 Task: Look for space in Bislig, Philippines from 12th August, 2023 to 16th August, 2023 for 8 adults in price range Rs.10000 to Rs.16000. Place can be private room with 8 bedrooms having 8 beds and 8 bathrooms. Property type can be house, flat, guest house, hotel. Amenities needed are: wifi, TV, free parkinig on premises, gym, breakfast. Booking option can be shelf check-in. Required host language is English.
Action: Mouse moved to (608, 151)
Screenshot: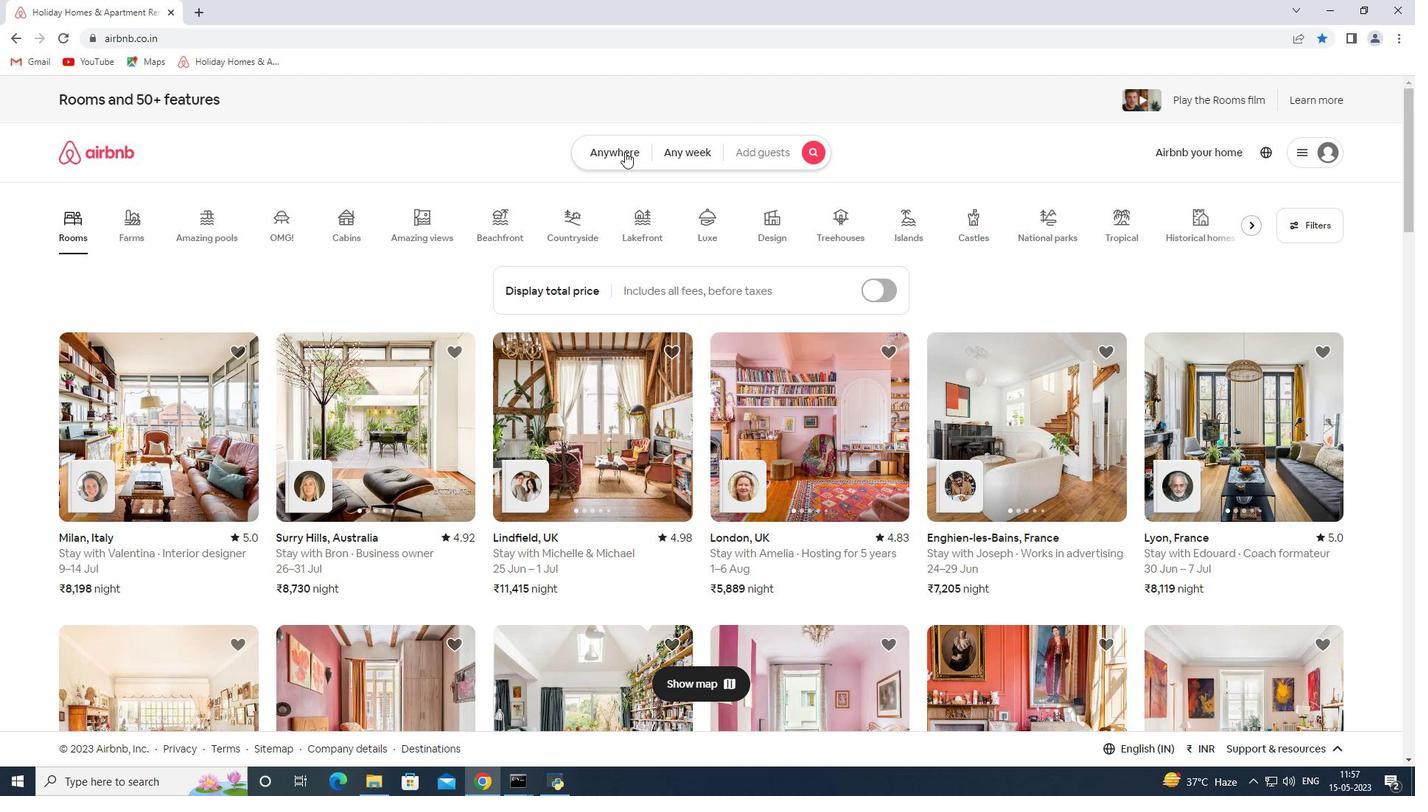 
Action: Mouse pressed left at (608, 151)
Screenshot: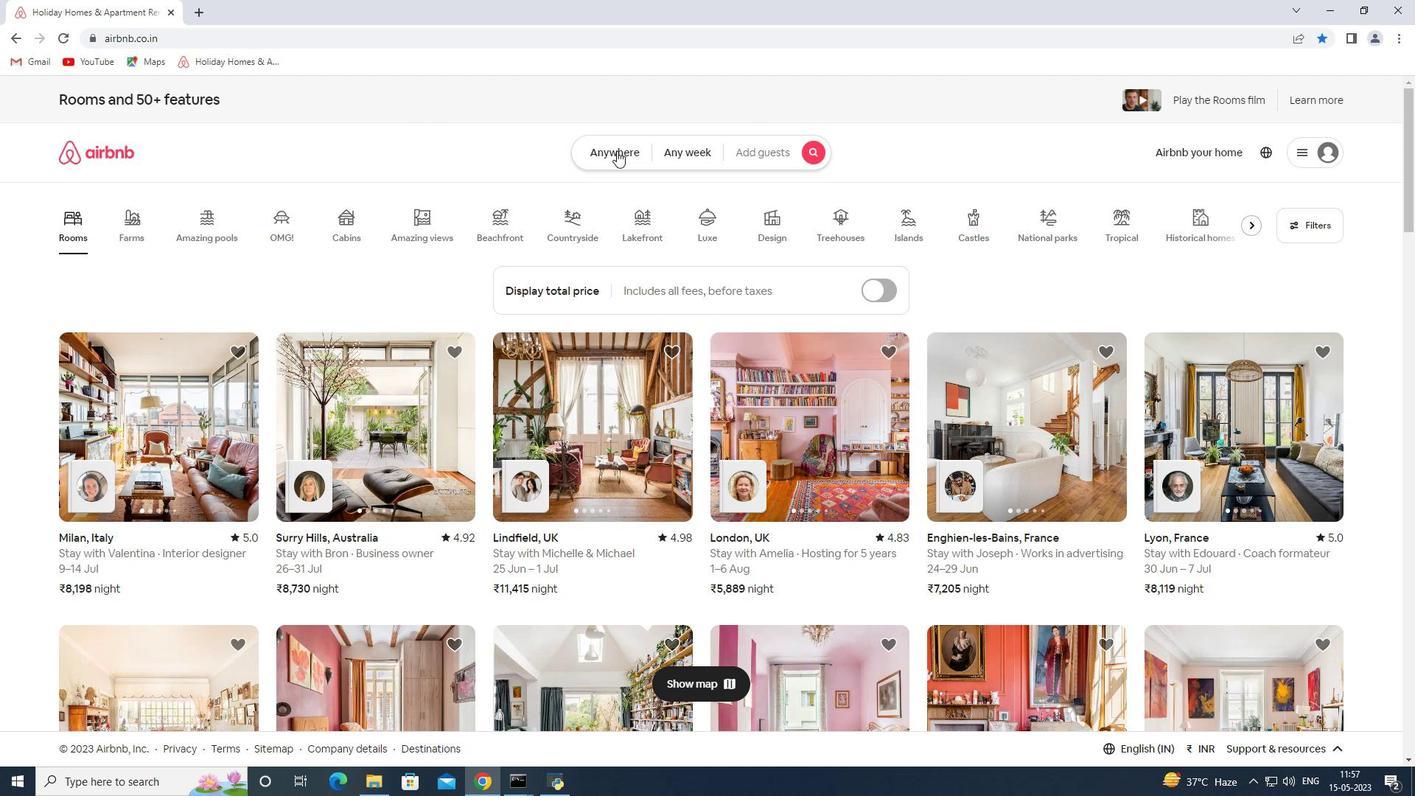 
Action: Mouse moved to (466, 210)
Screenshot: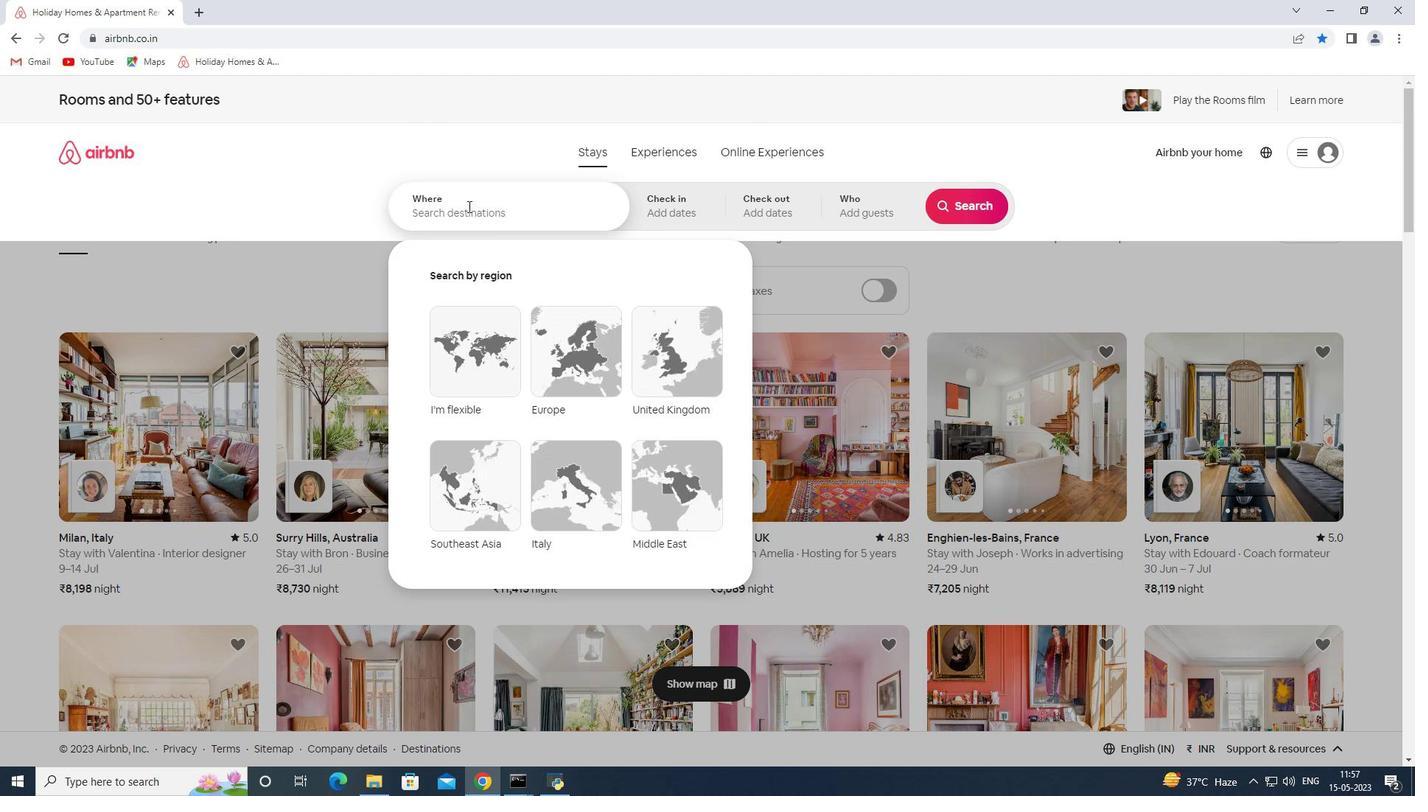 
Action: Mouse pressed left at (466, 210)
Screenshot: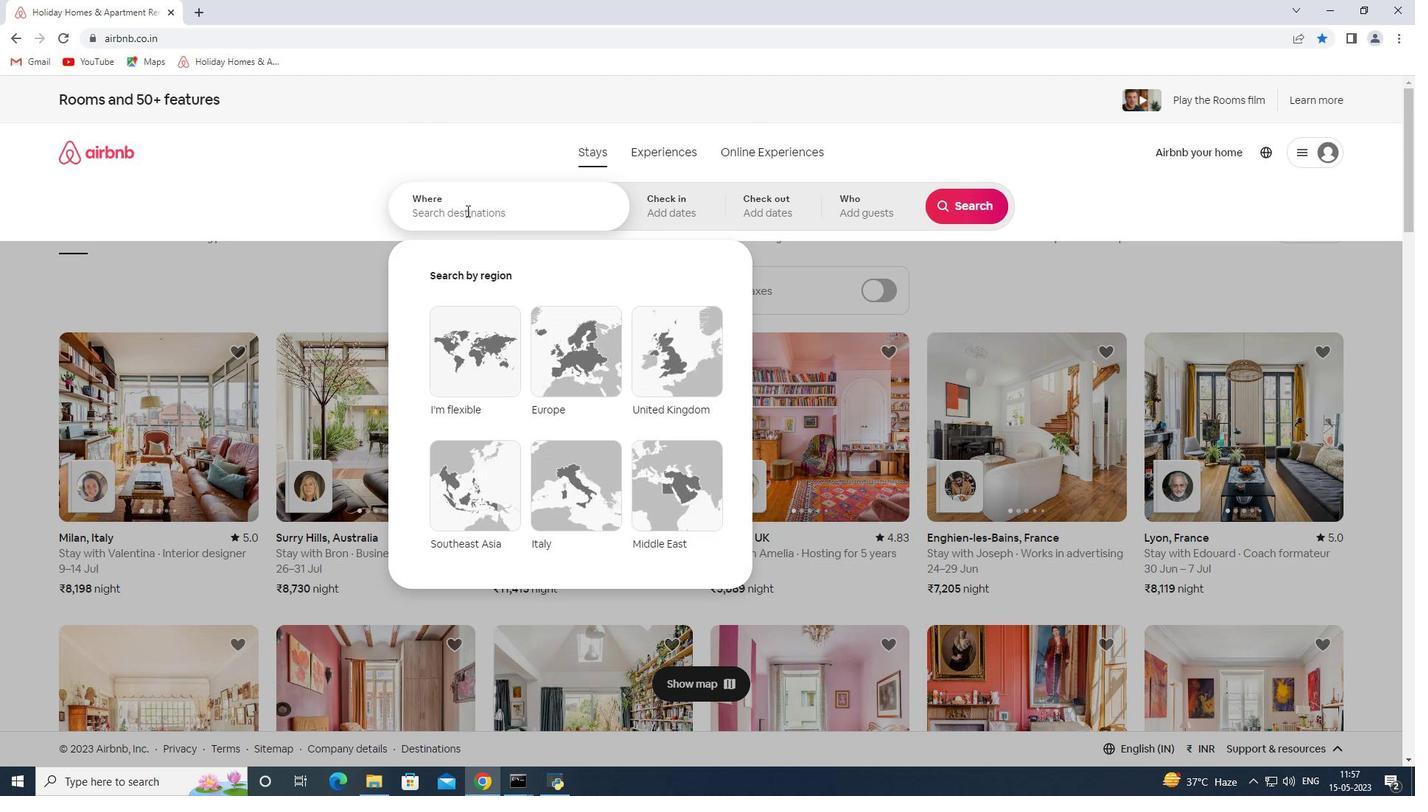 
Action: Key pressed <Key.shift>Bislig<Key.space><Key.shift_r><Key.shift_r>Philippines<Key.space><Key.enter>
Screenshot: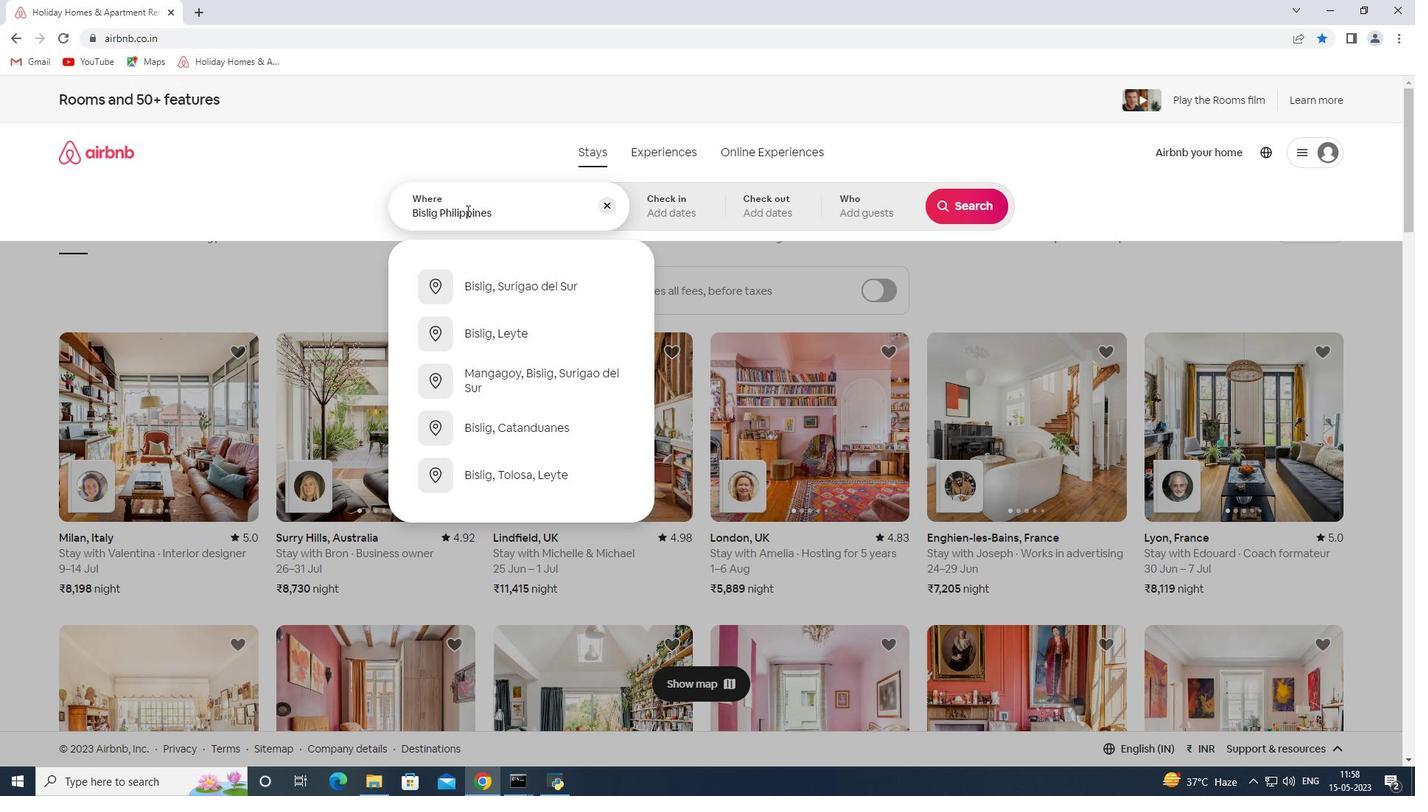 
Action: Mouse moved to (961, 316)
Screenshot: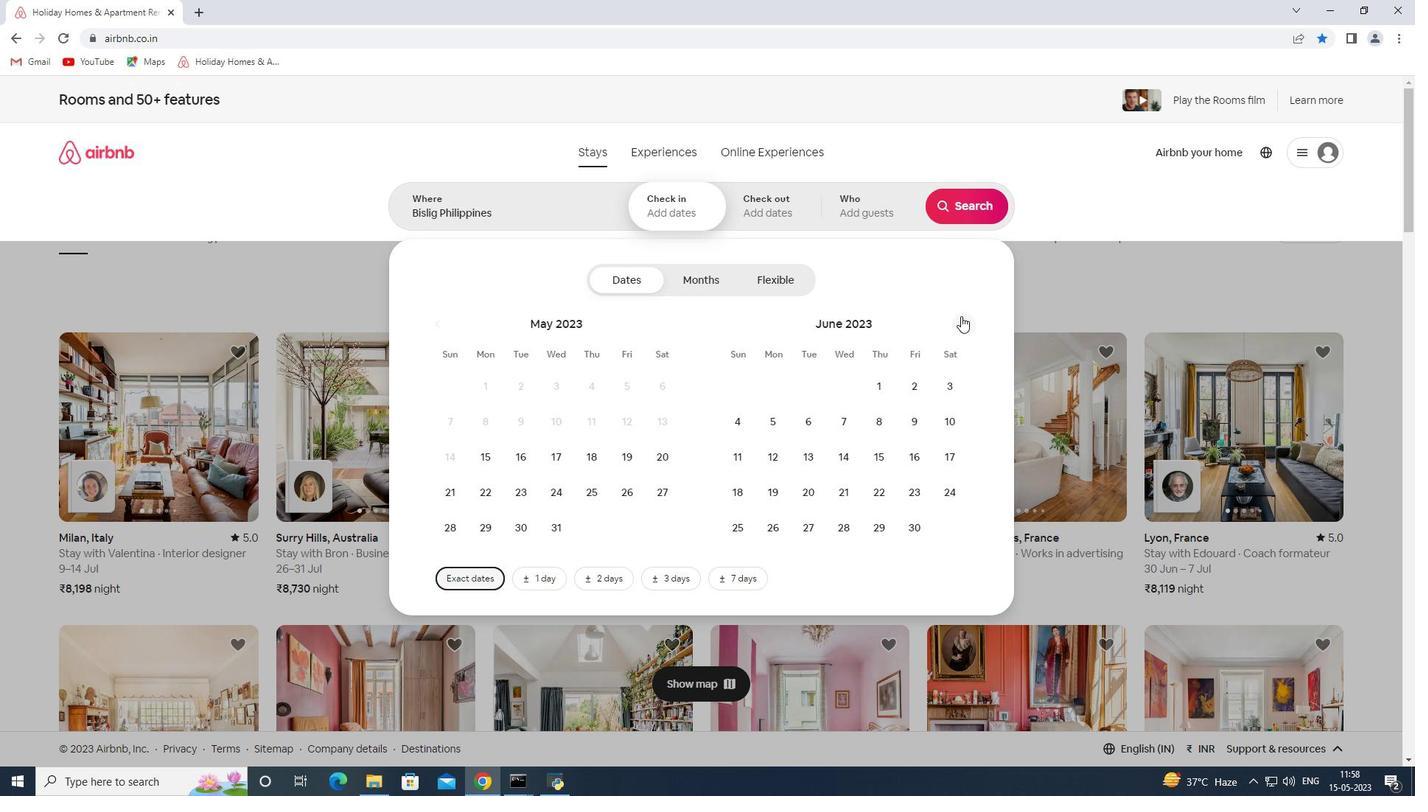 
Action: Mouse pressed left at (961, 316)
Screenshot: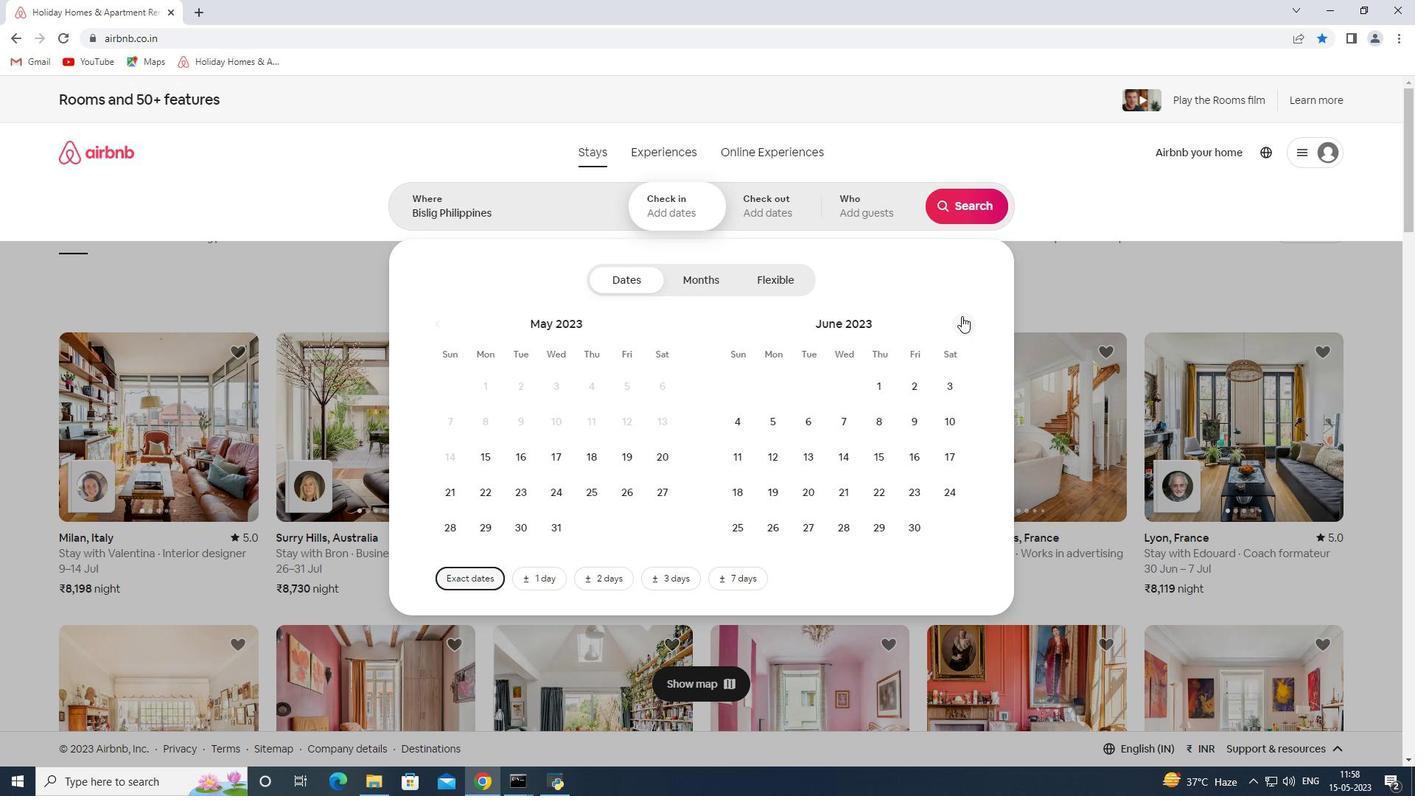 
Action: Mouse pressed left at (961, 316)
Screenshot: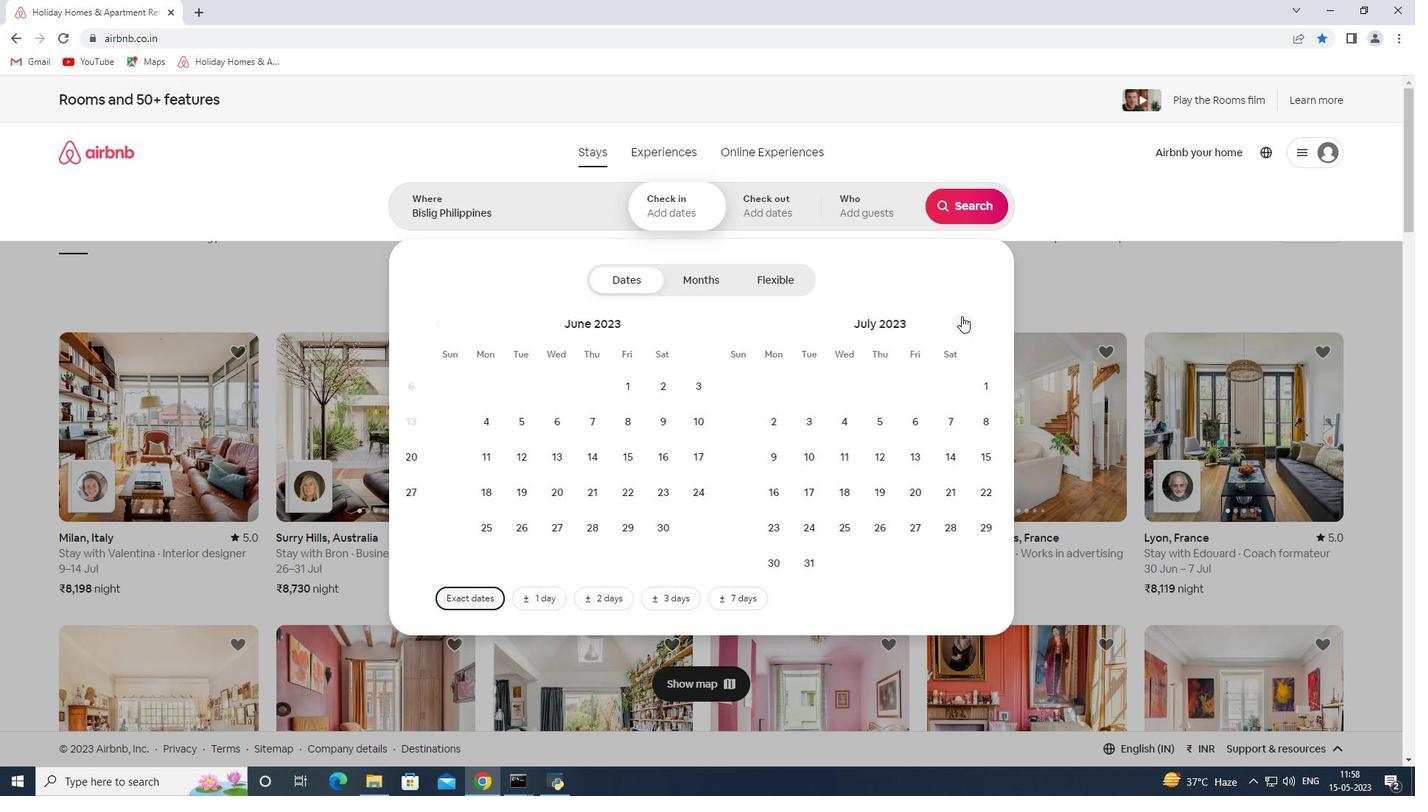 
Action: Mouse pressed left at (961, 316)
Screenshot: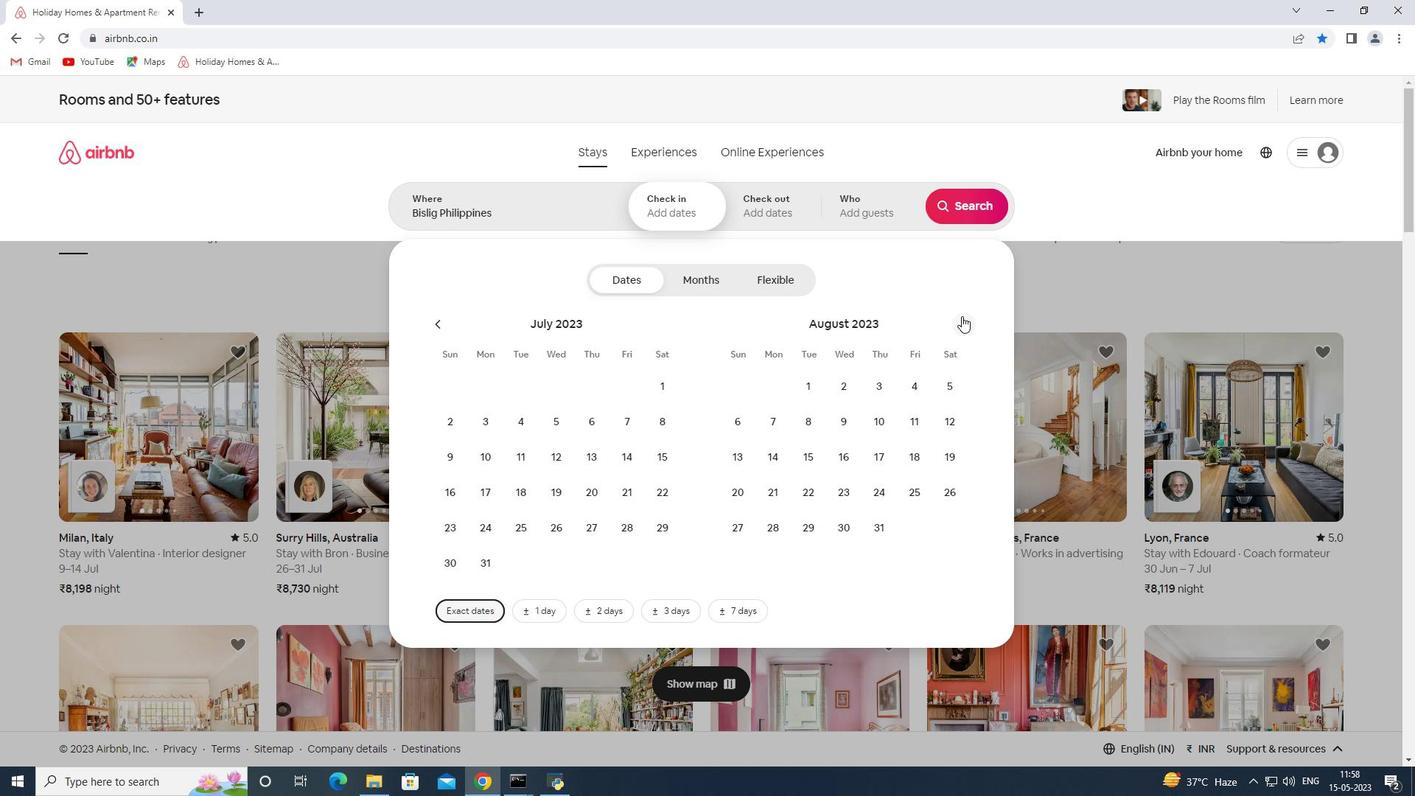 
Action: Mouse pressed left at (961, 316)
Screenshot: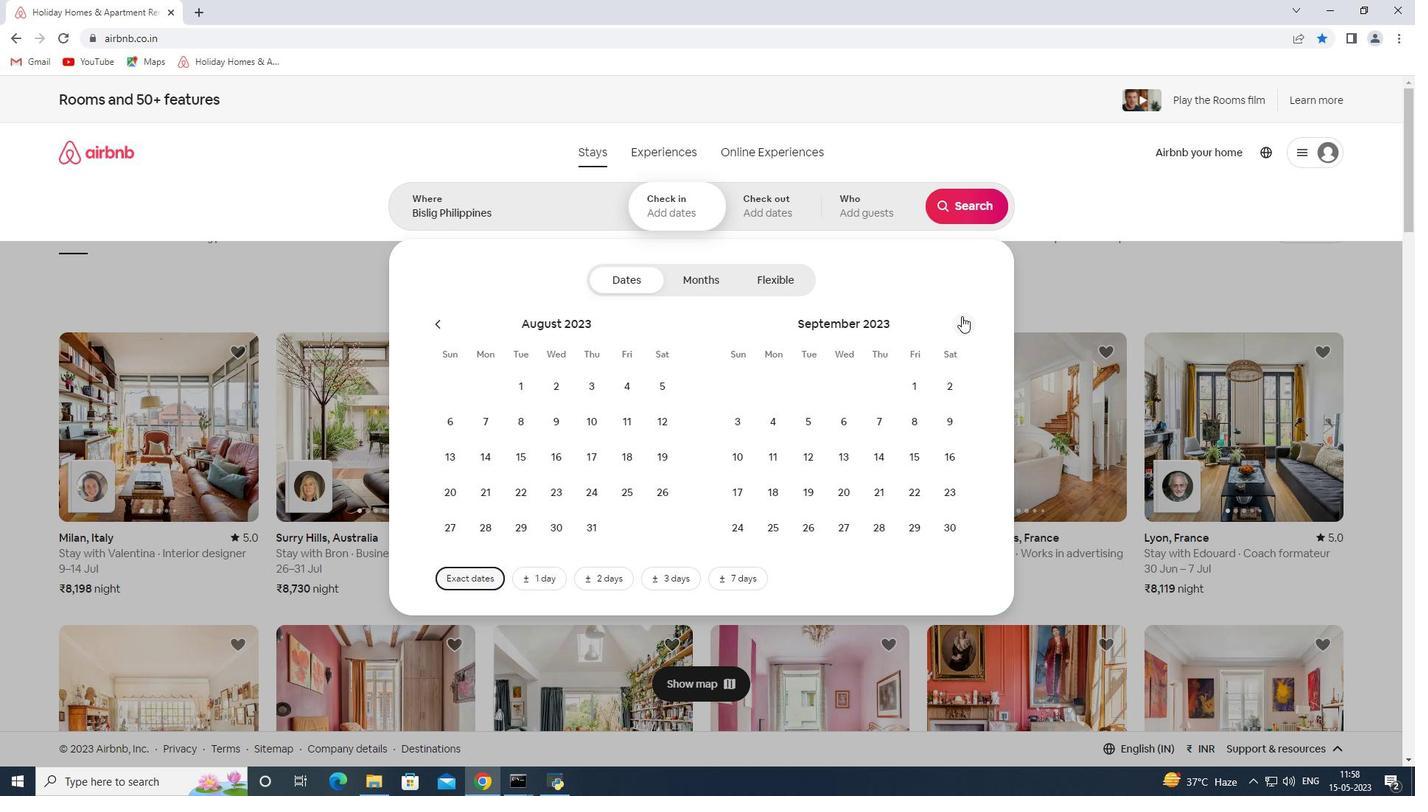 
Action: Mouse moved to (436, 314)
Screenshot: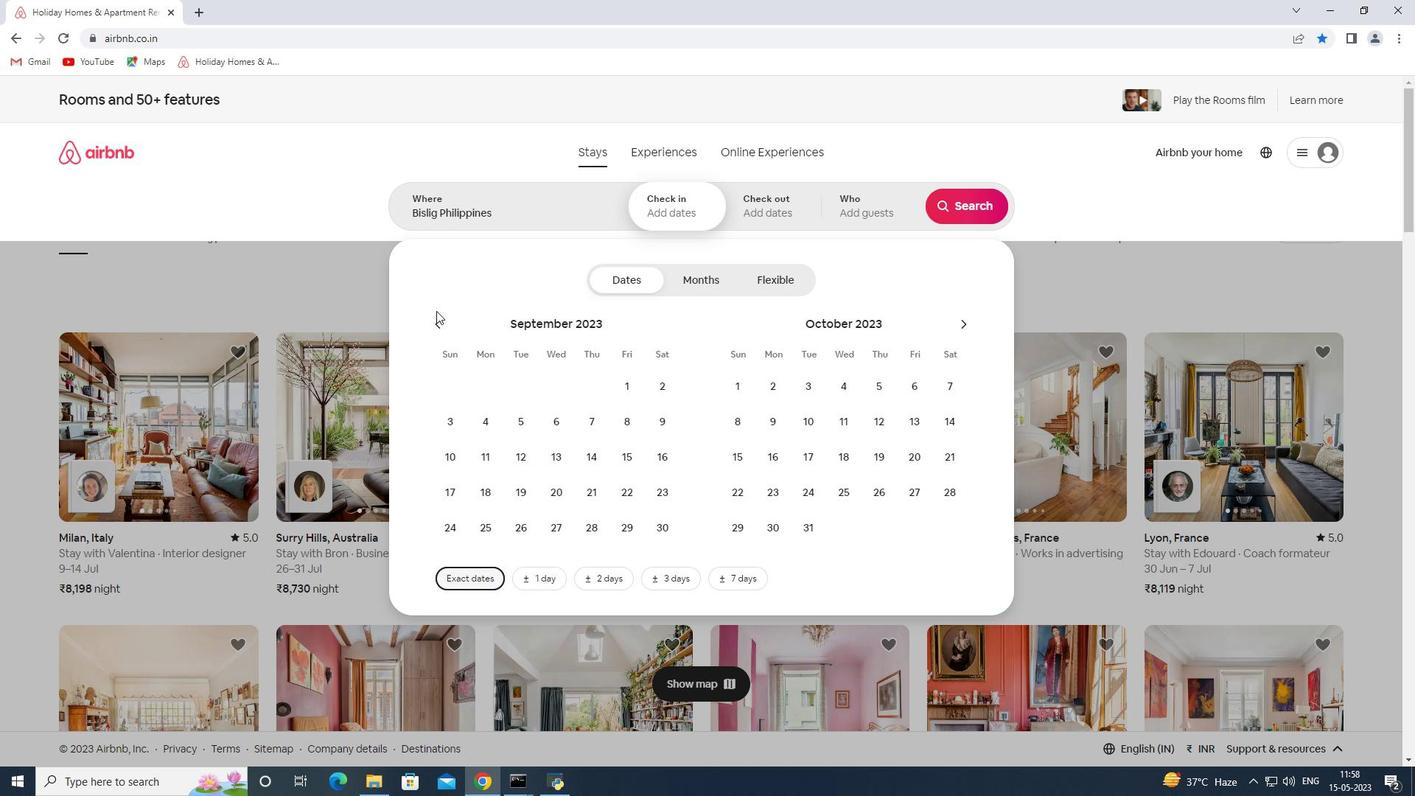 
Action: Mouse pressed left at (436, 314)
Screenshot: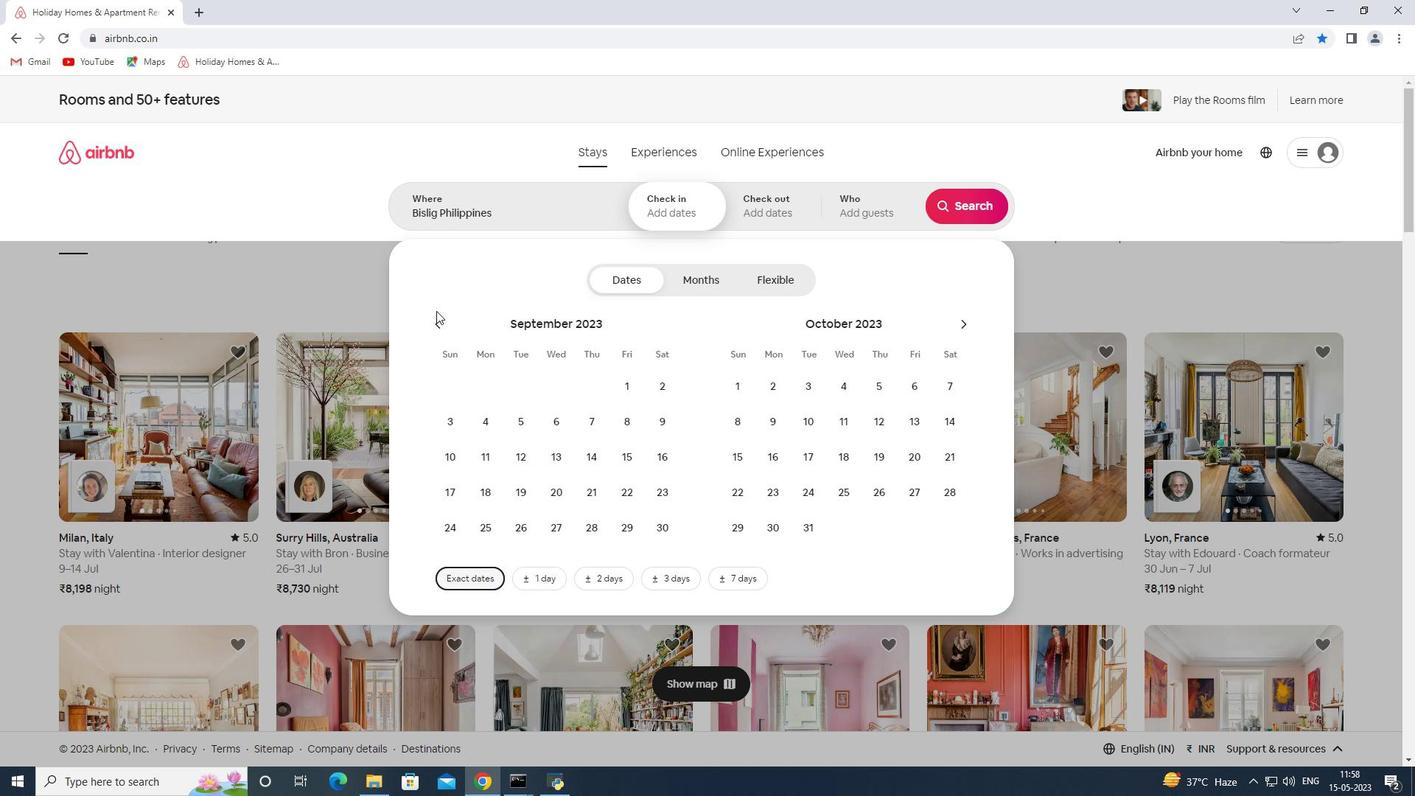 
Action: Mouse moved to (660, 420)
Screenshot: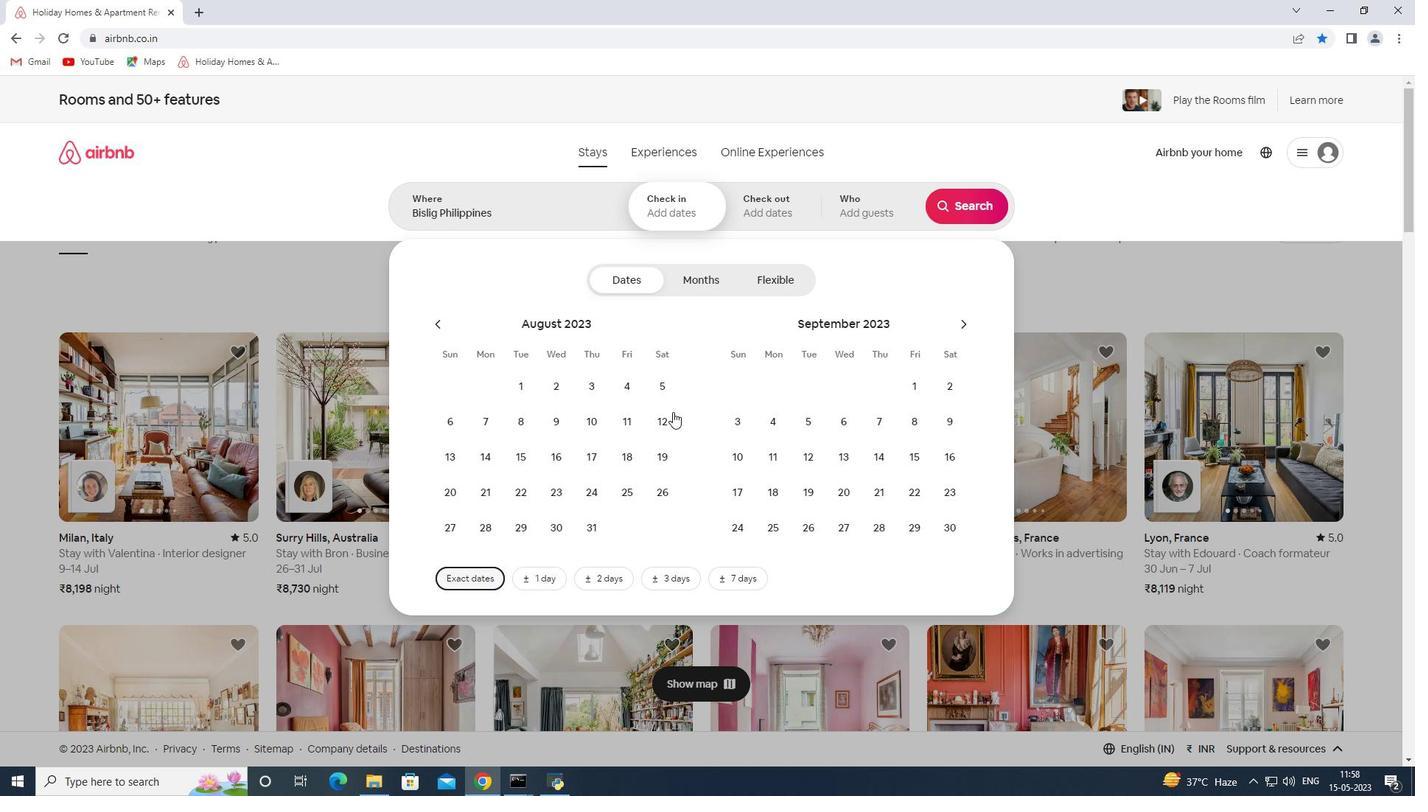 
Action: Mouse pressed left at (660, 420)
Screenshot: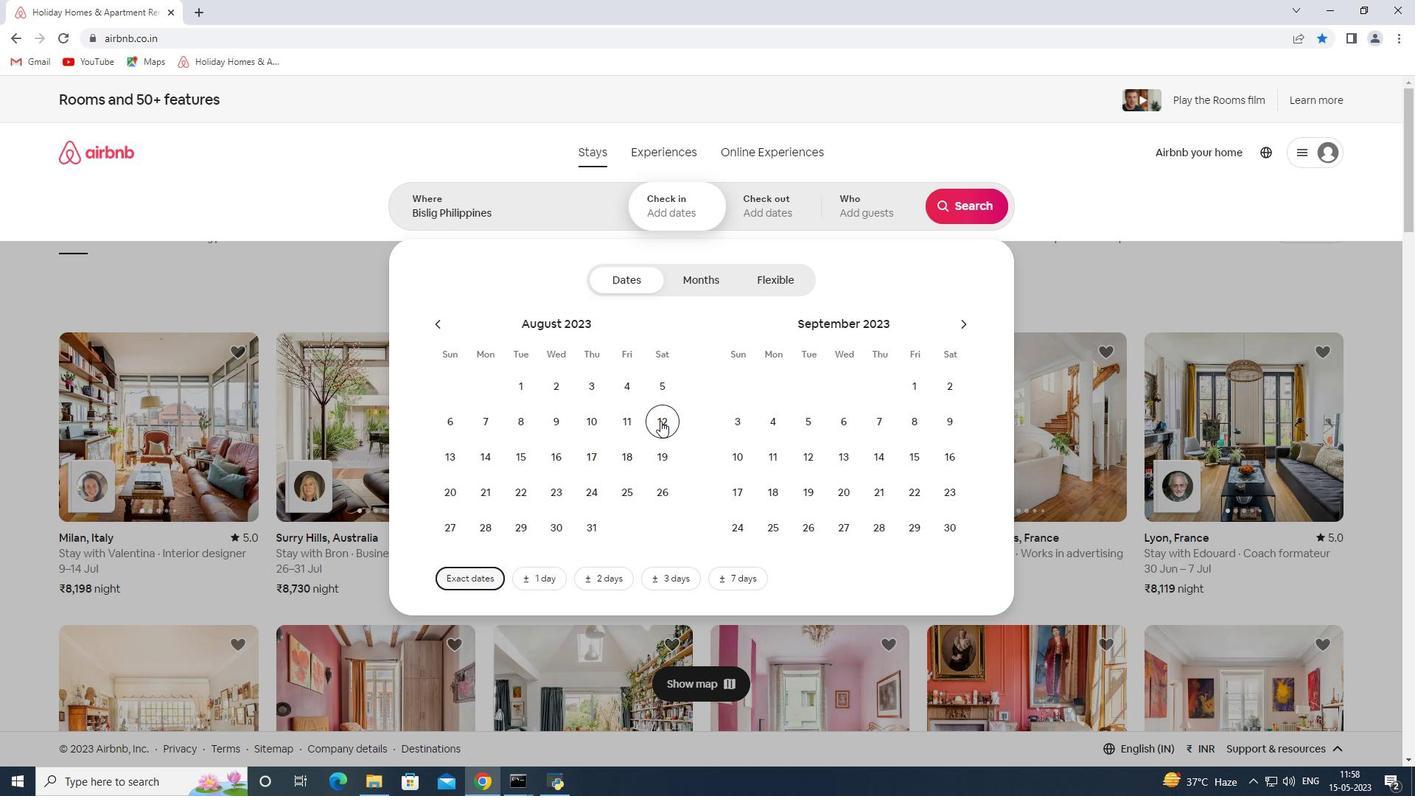 
Action: Mouse moved to (557, 468)
Screenshot: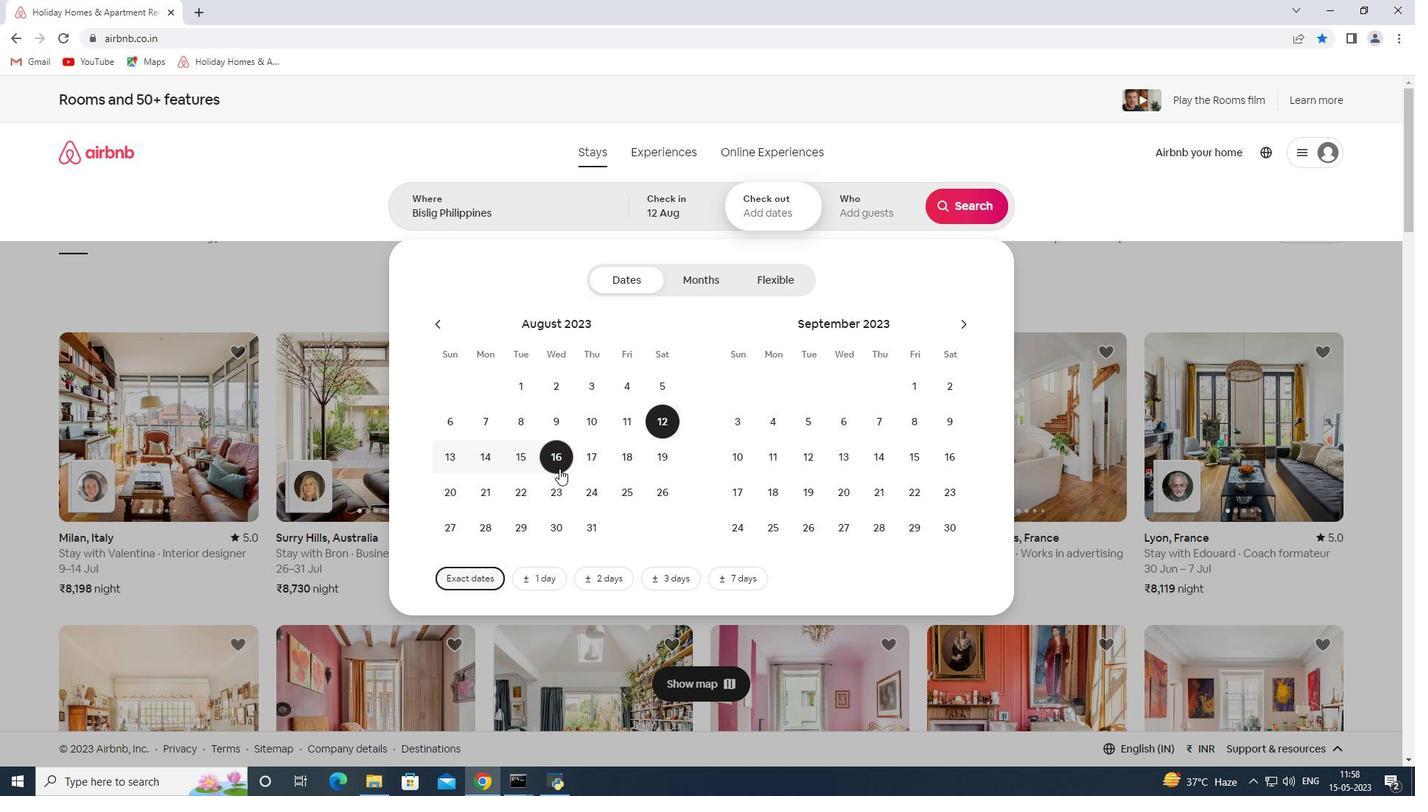
Action: Mouse pressed left at (557, 468)
Screenshot: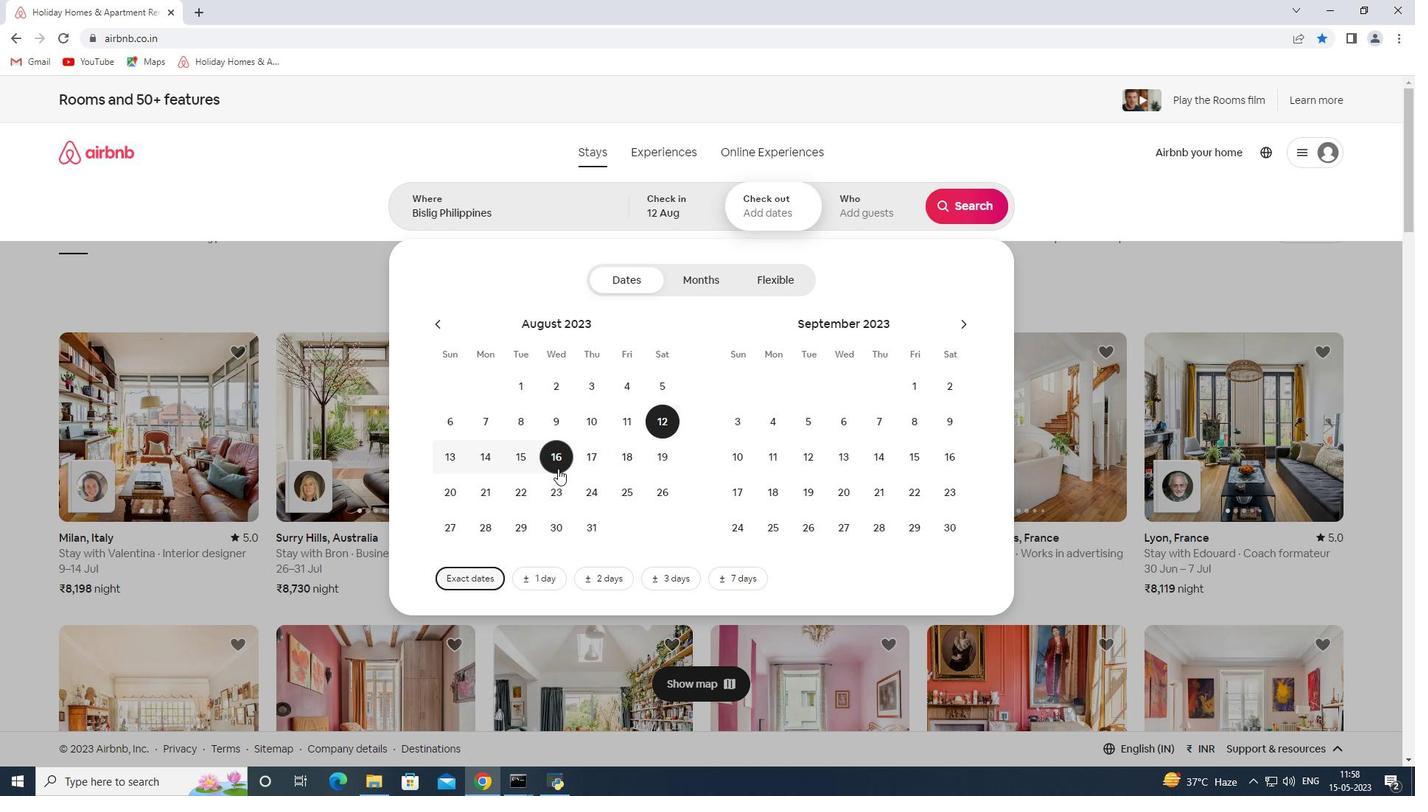 
Action: Mouse moved to (860, 213)
Screenshot: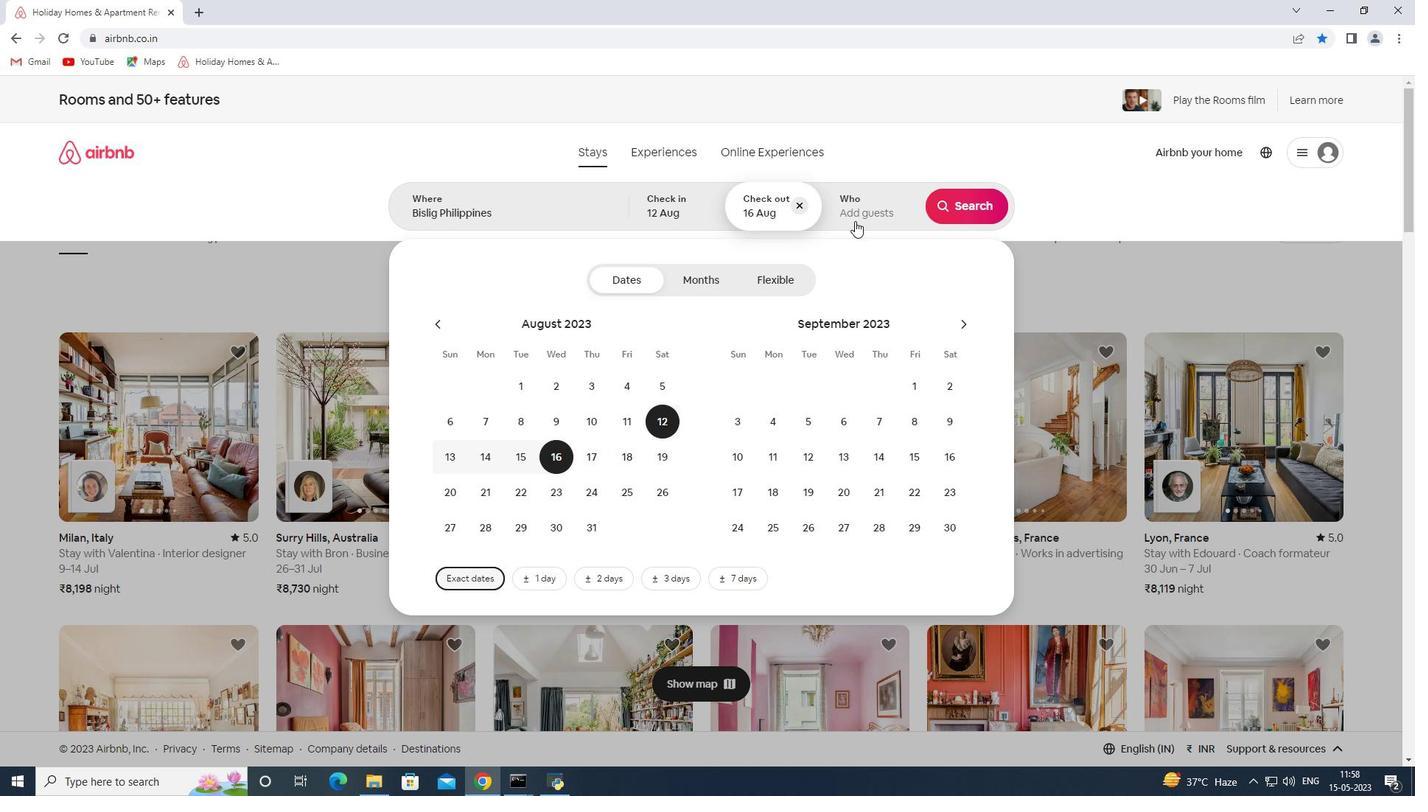 
Action: Mouse pressed left at (860, 213)
Screenshot: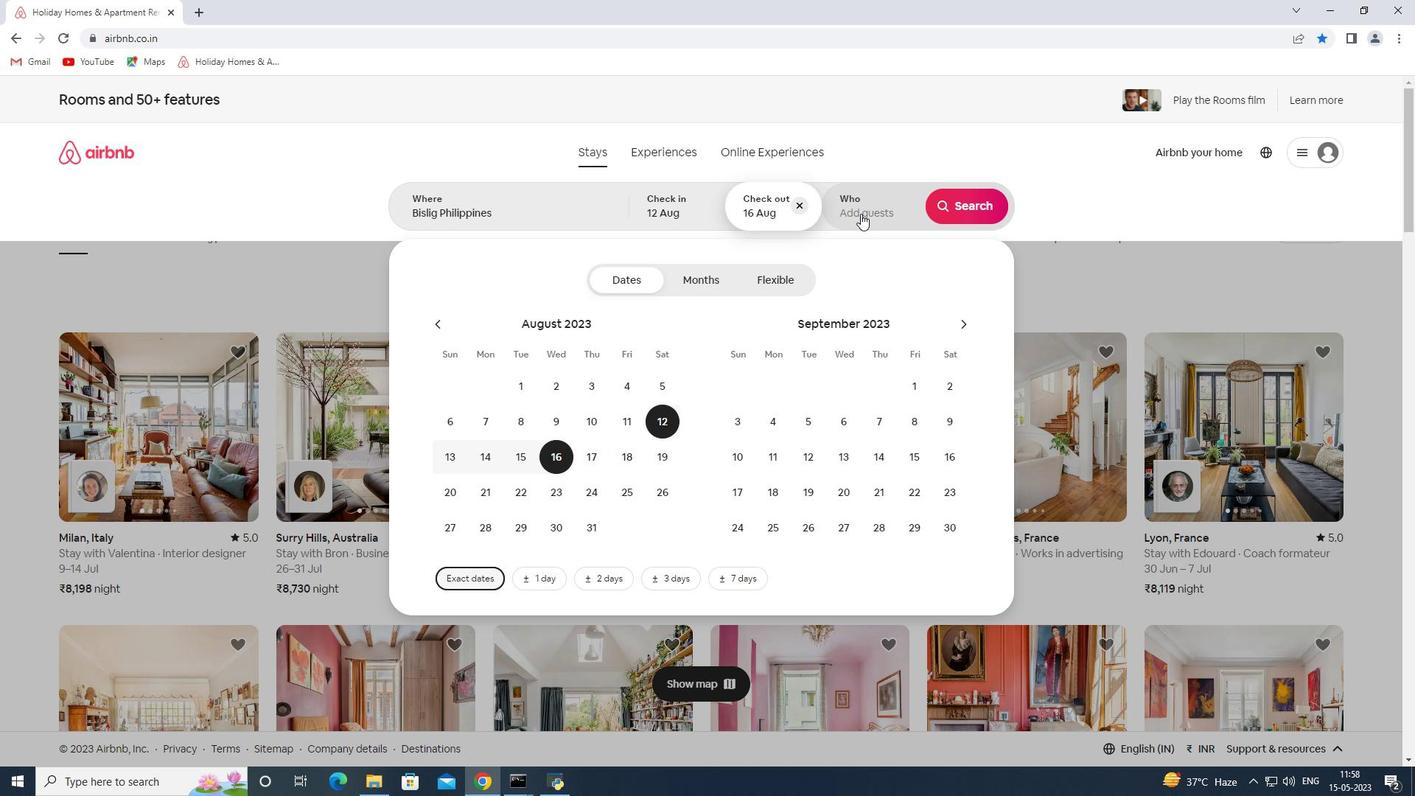
Action: Mouse moved to (968, 286)
Screenshot: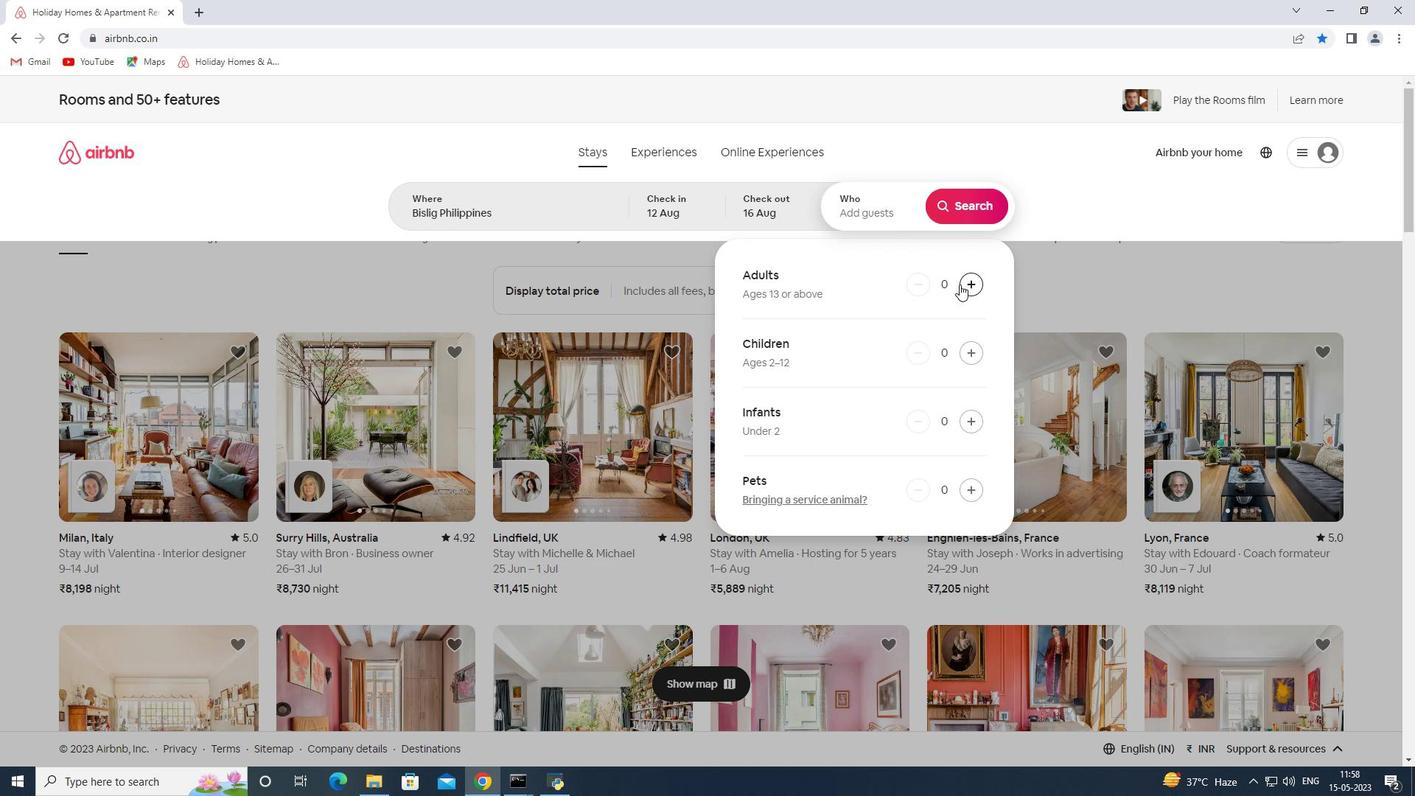 
Action: Mouse pressed left at (968, 286)
Screenshot: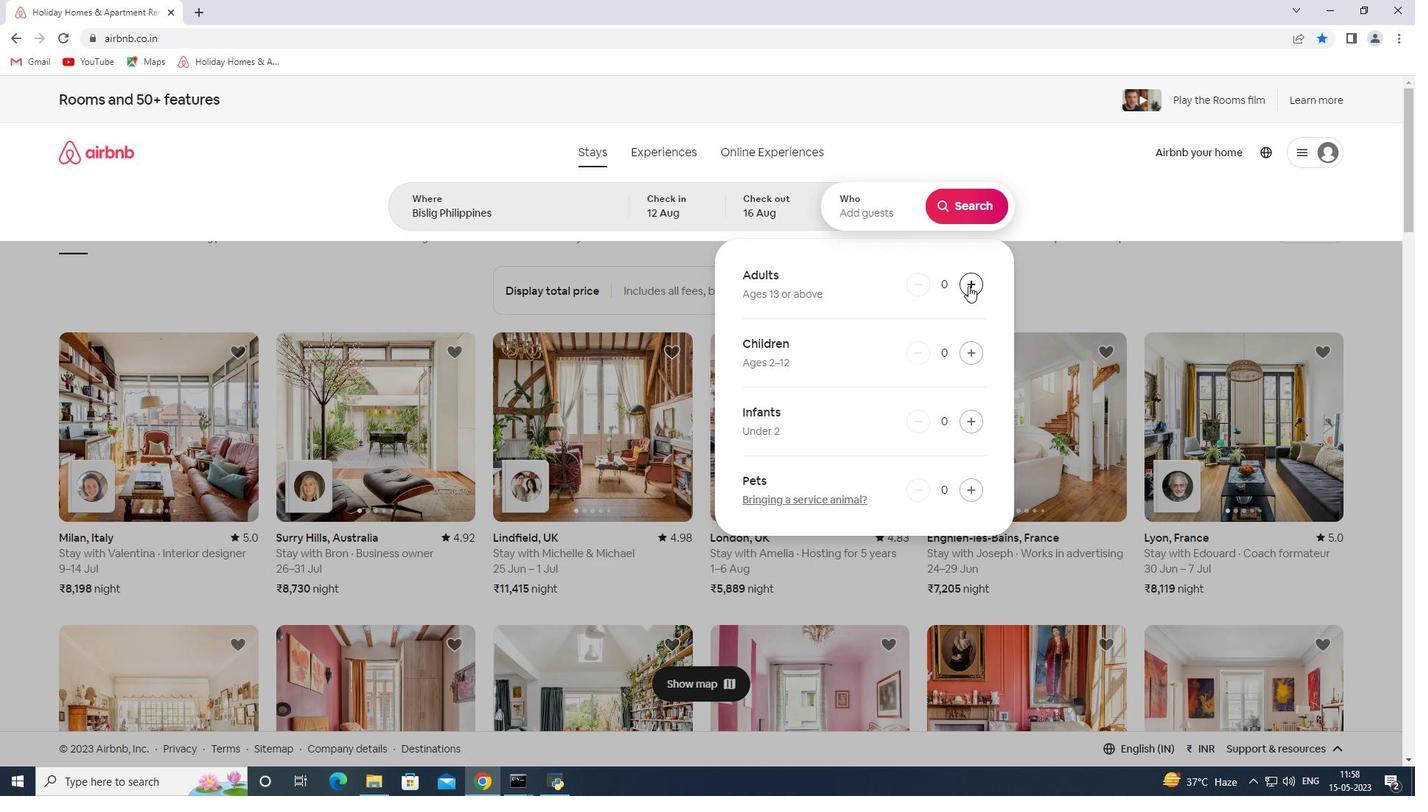 
Action: Mouse pressed left at (968, 286)
Screenshot: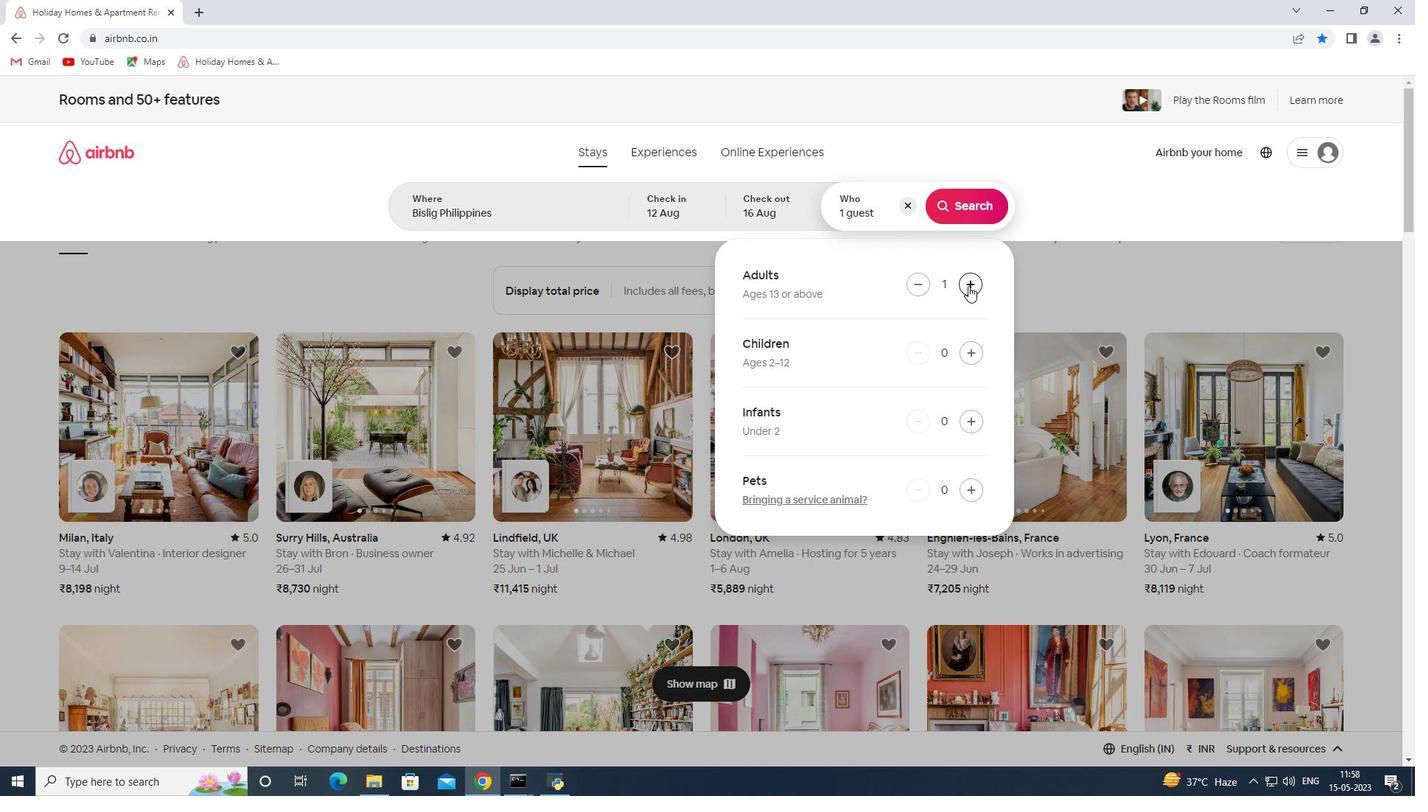
Action: Mouse pressed left at (968, 286)
Screenshot: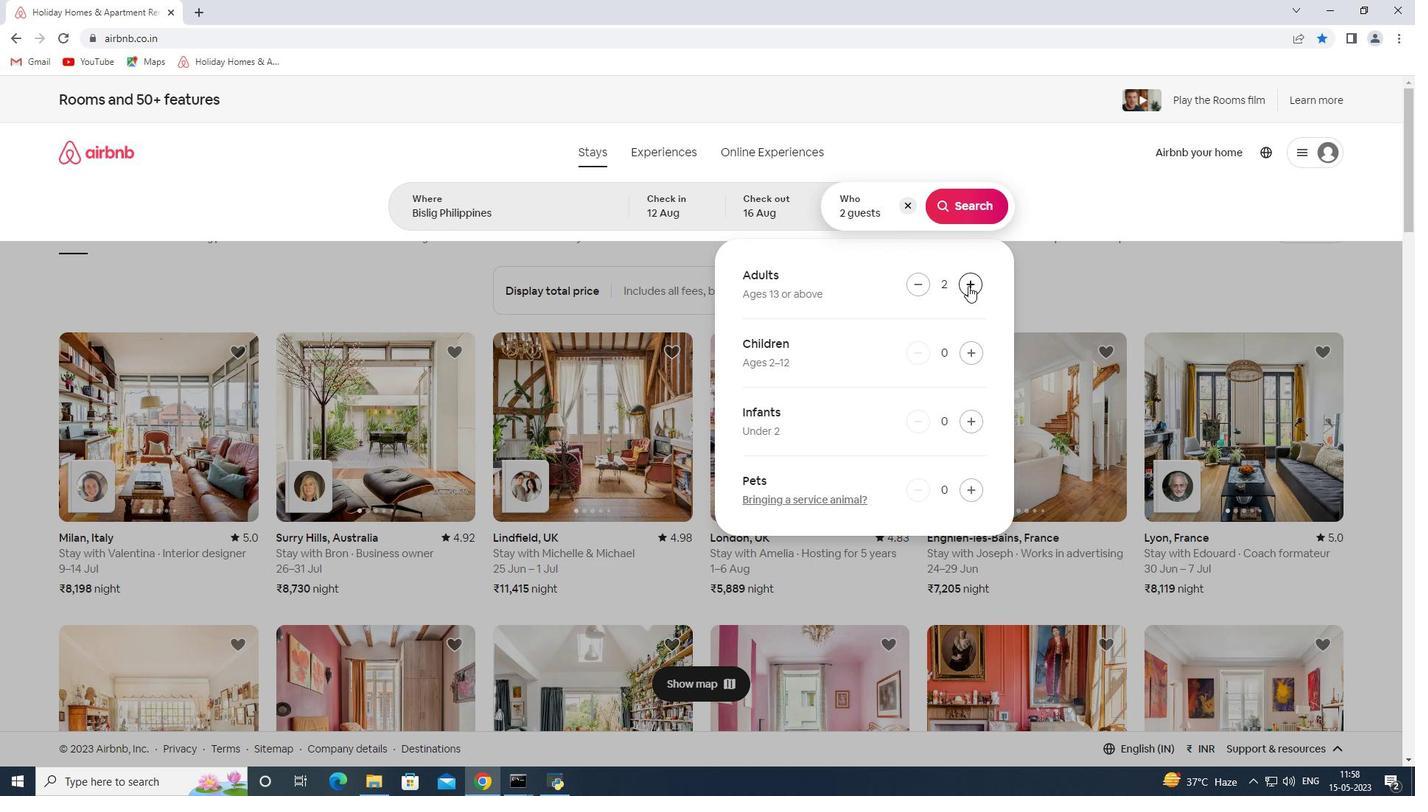 
Action: Mouse pressed left at (968, 286)
Screenshot: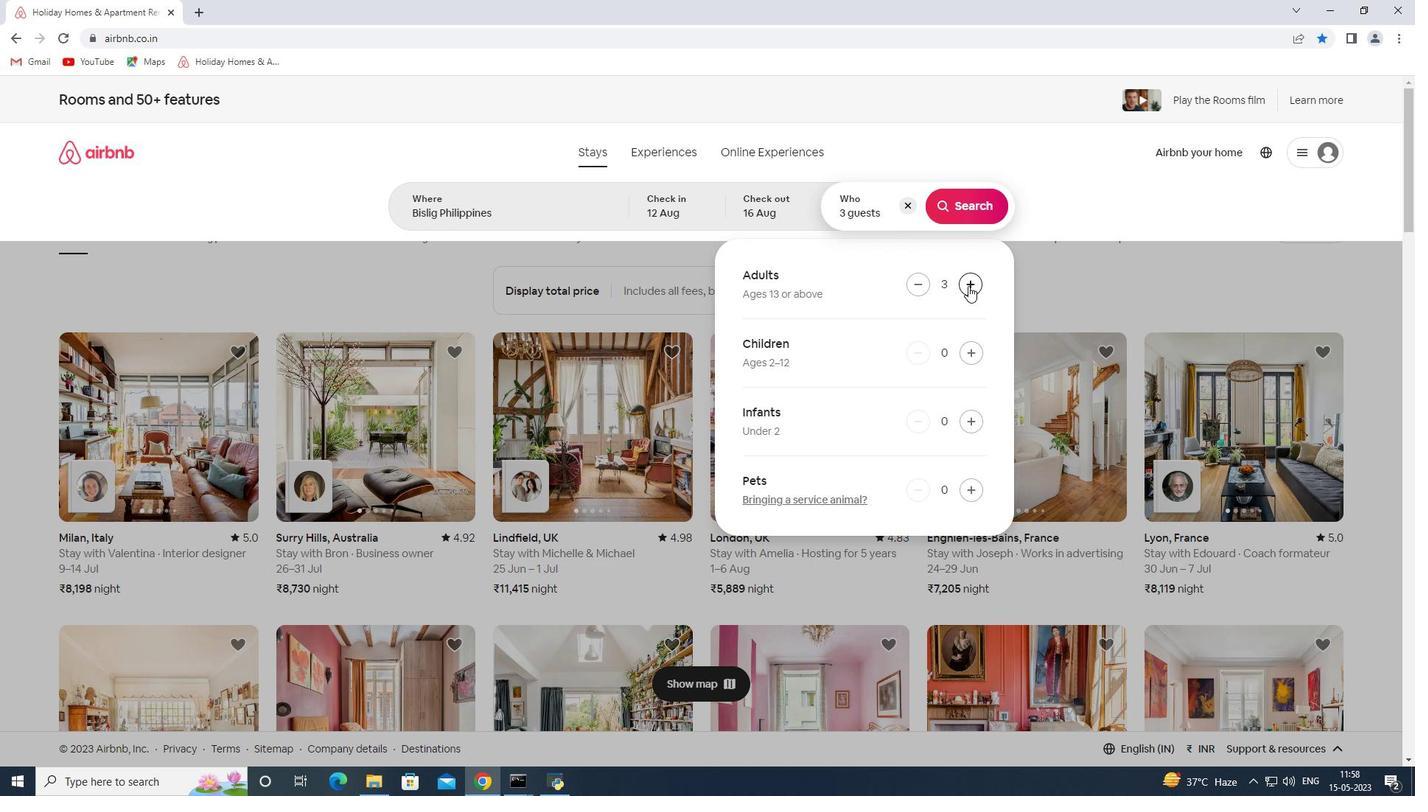 
Action: Mouse pressed left at (968, 286)
Screenshot: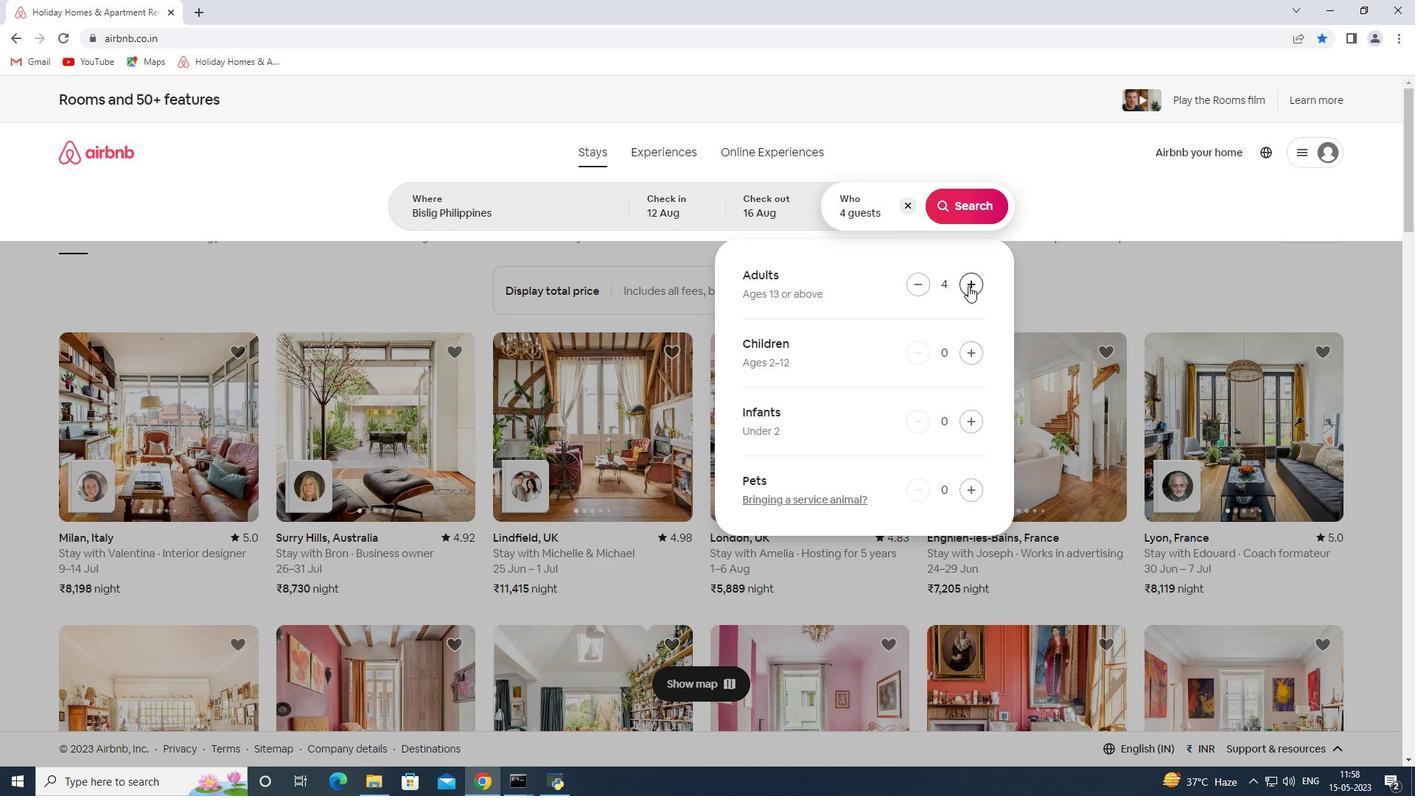 
Action: Mouse pressed left at (968, 286)
Screenshot: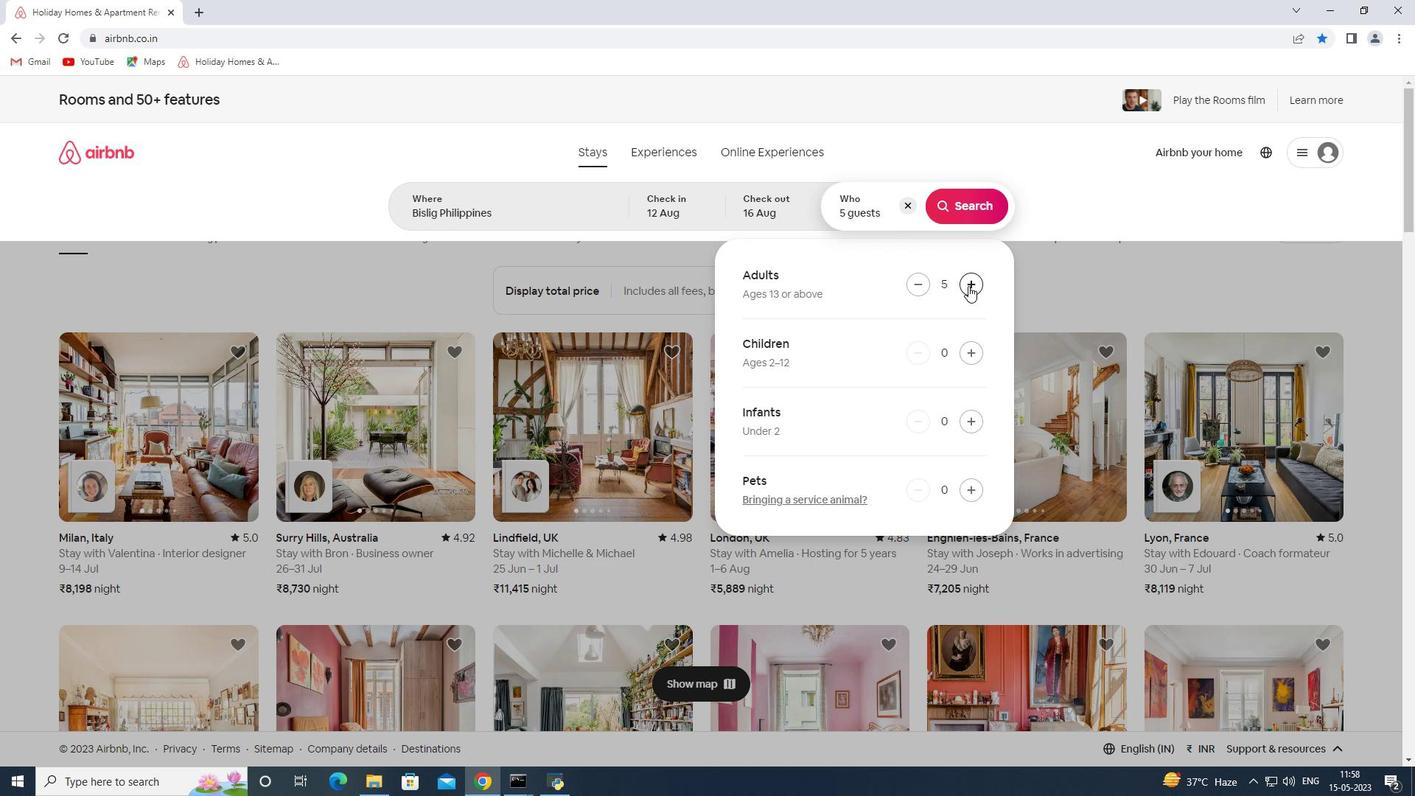 
Action: Mouse pressed left at (968, 286)
Screenshot: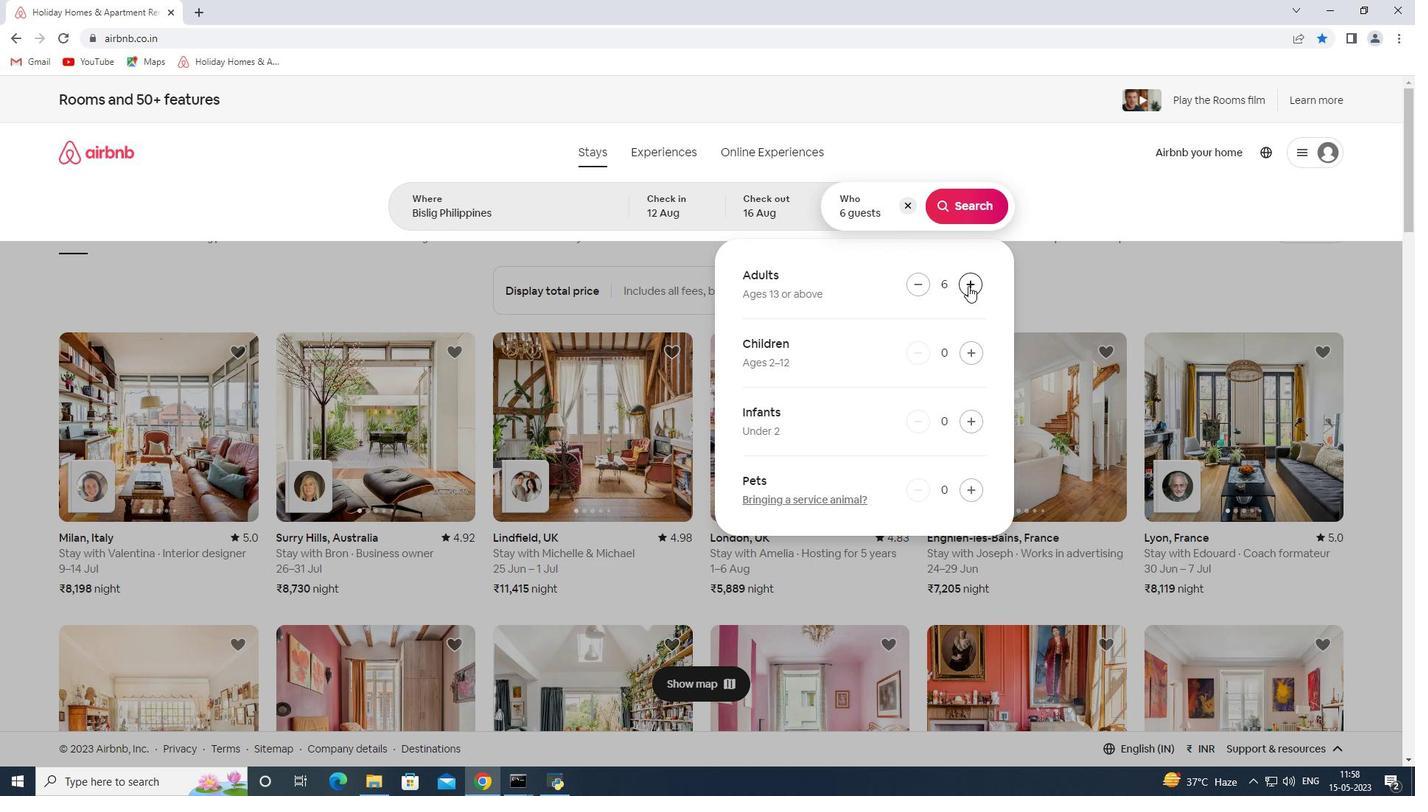 
Action: Mouse pressed left at (968, 286)
Screenshot: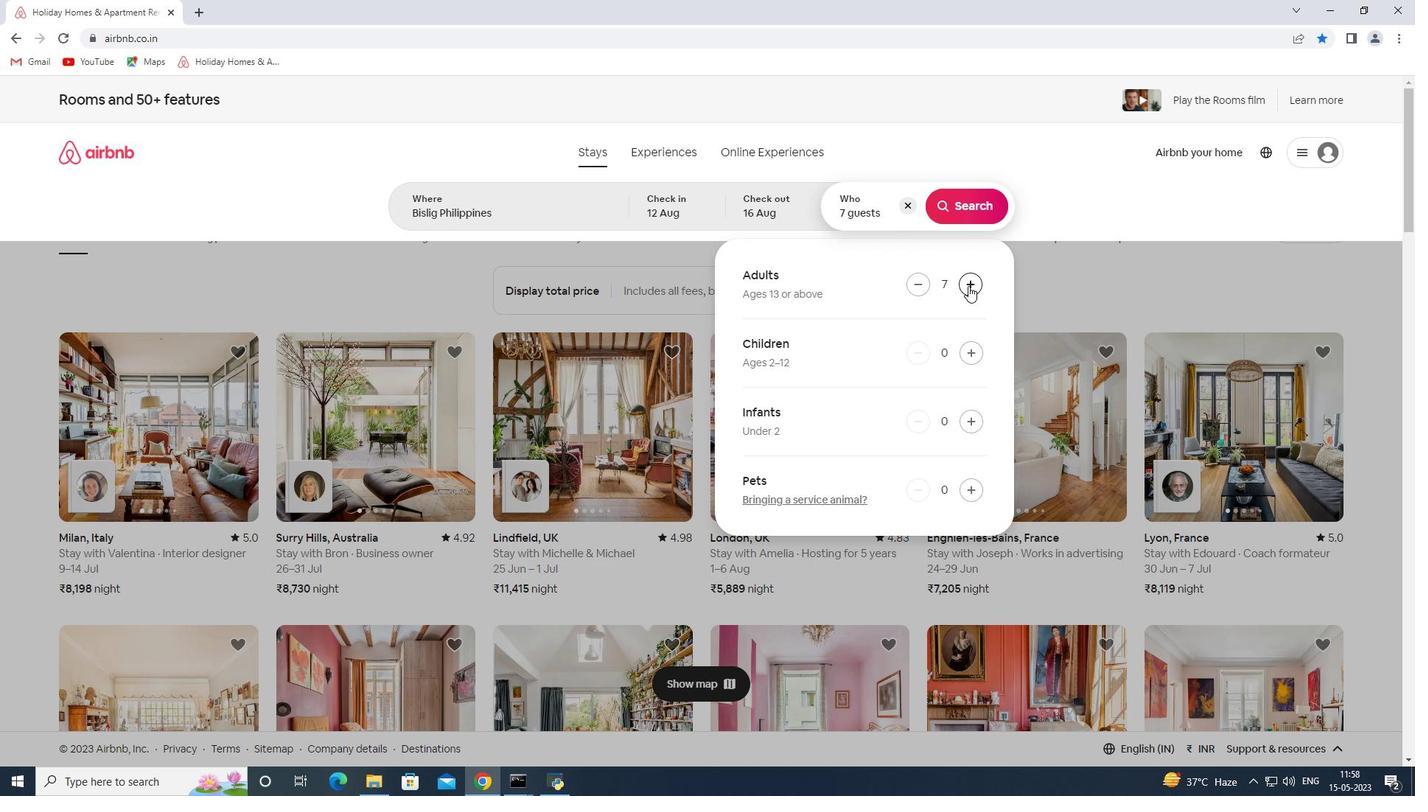 
Action: Mouse moved to (968, 204)
Screenshot: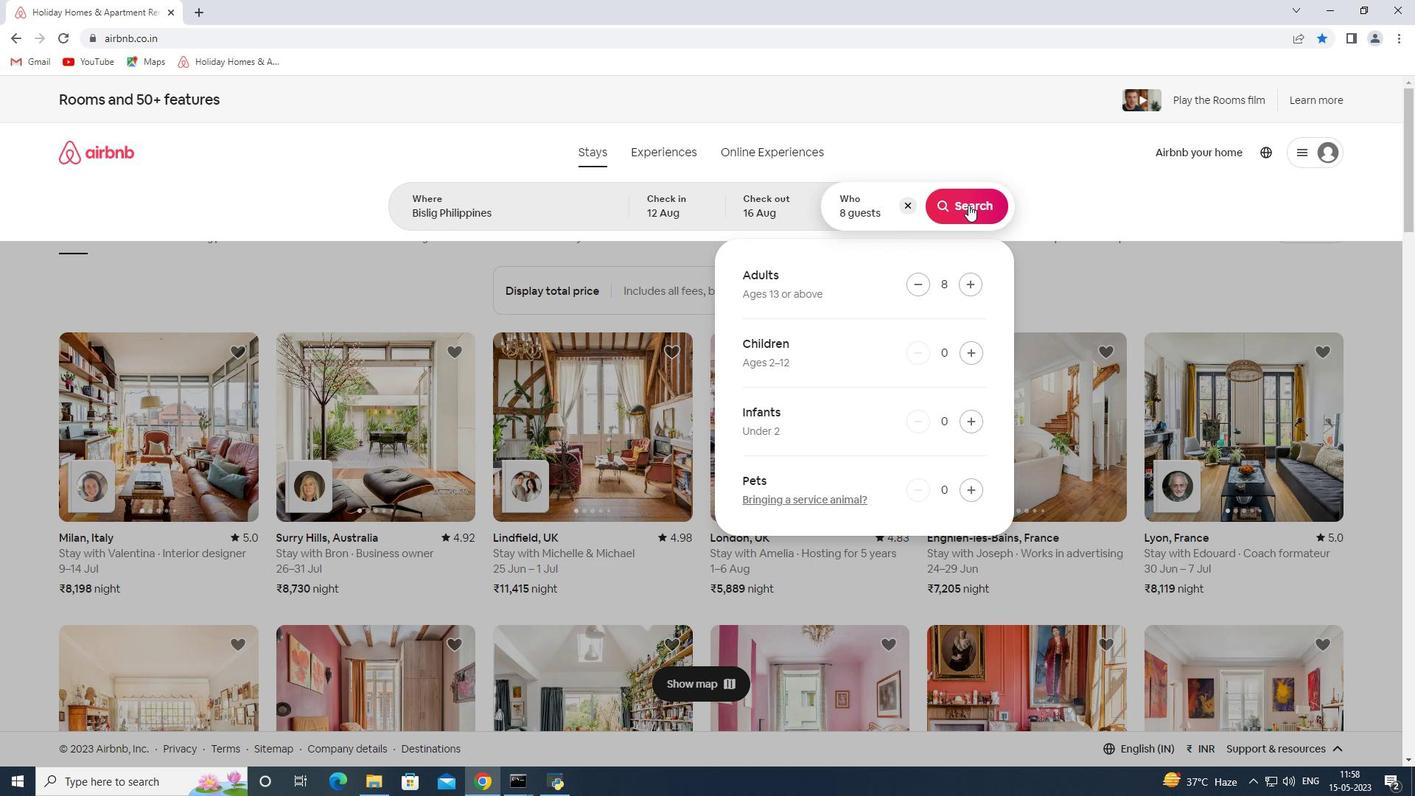 
Action: Mouse pressed left at (968, 204)
Screenshot: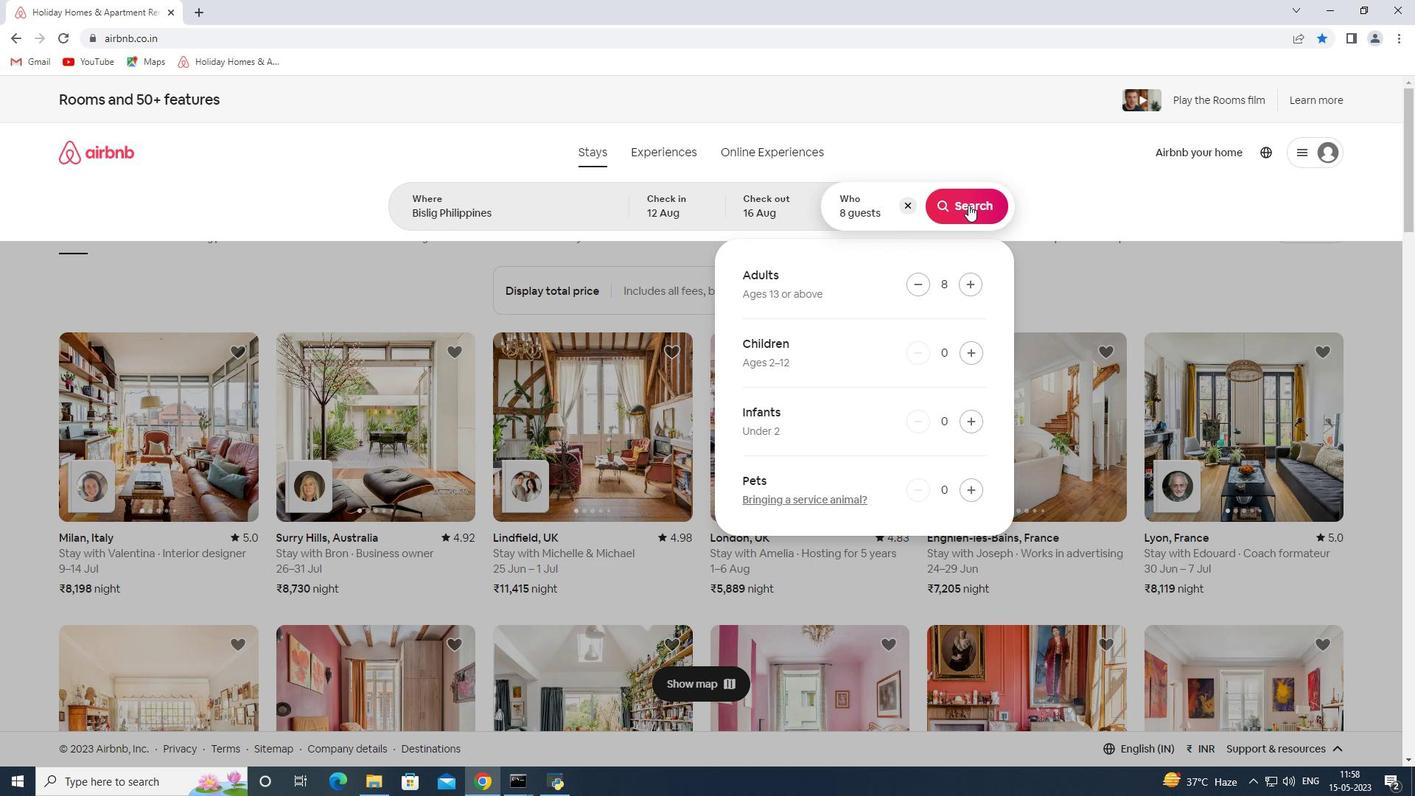 
Action: Mouse moved to (1357, 171)
Screenshot: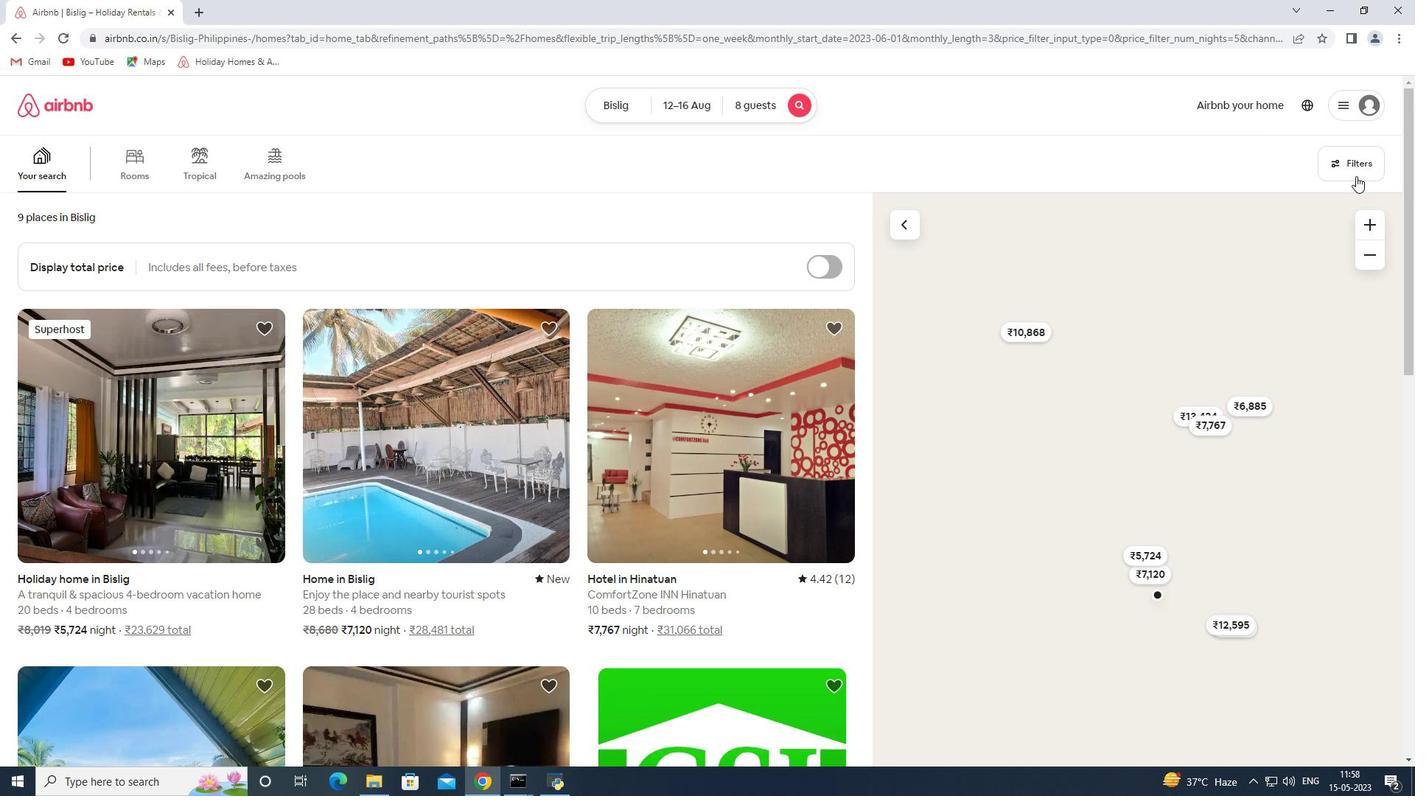 
Action: Mouse pressed left at (1357, 171)
Screenshot: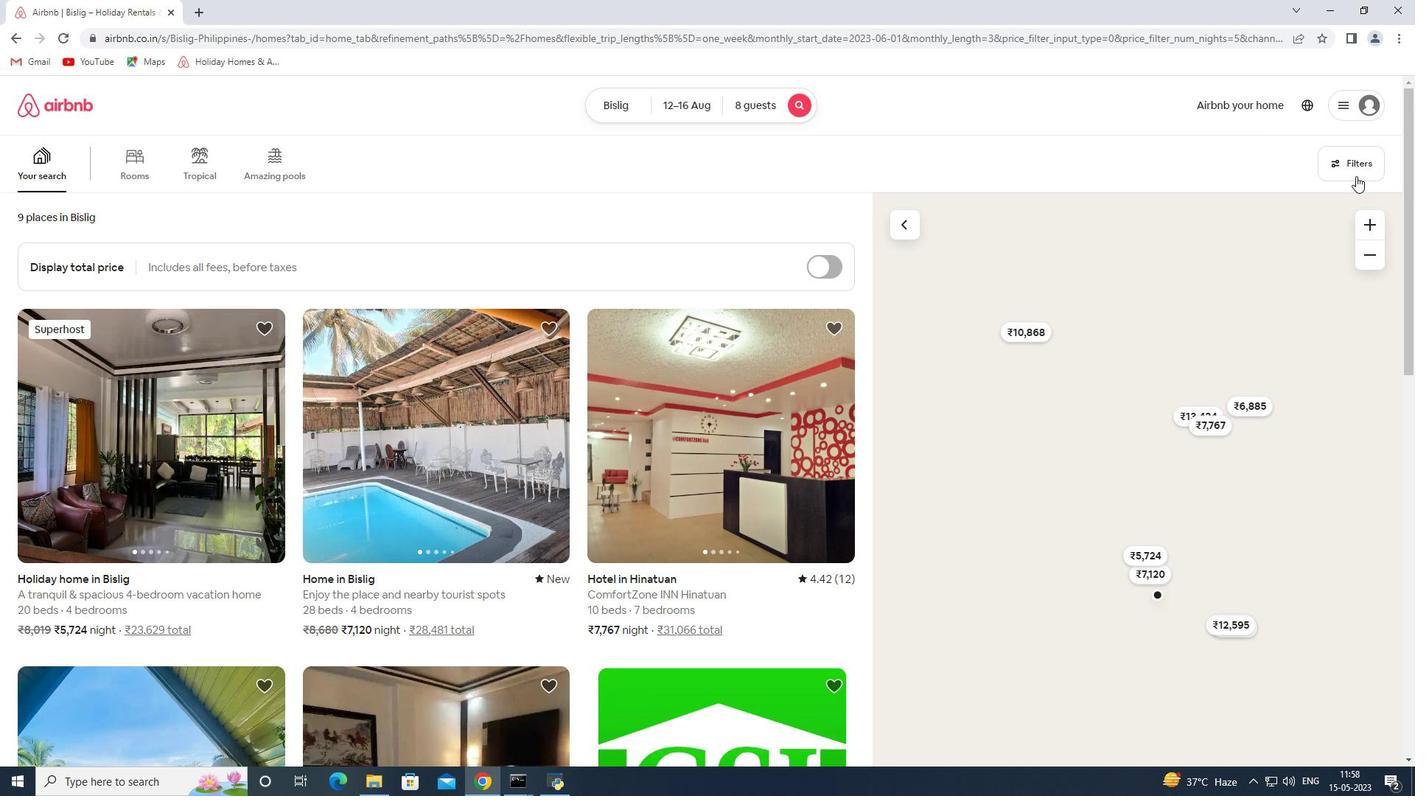 
Action: Mouse moved to (538, 527)
Screenshot: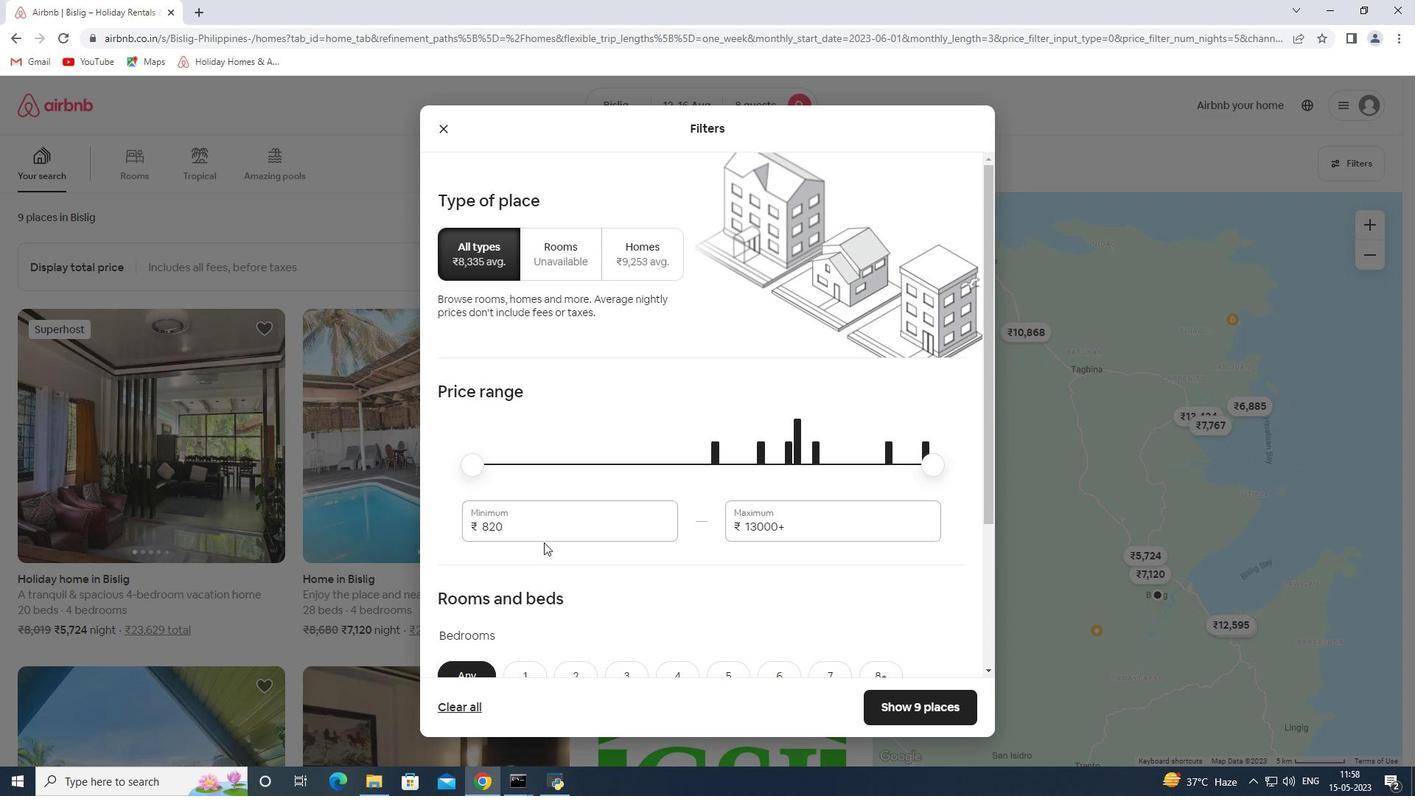 
Action: Mouse pressed left at (538, 527)
Screenshot: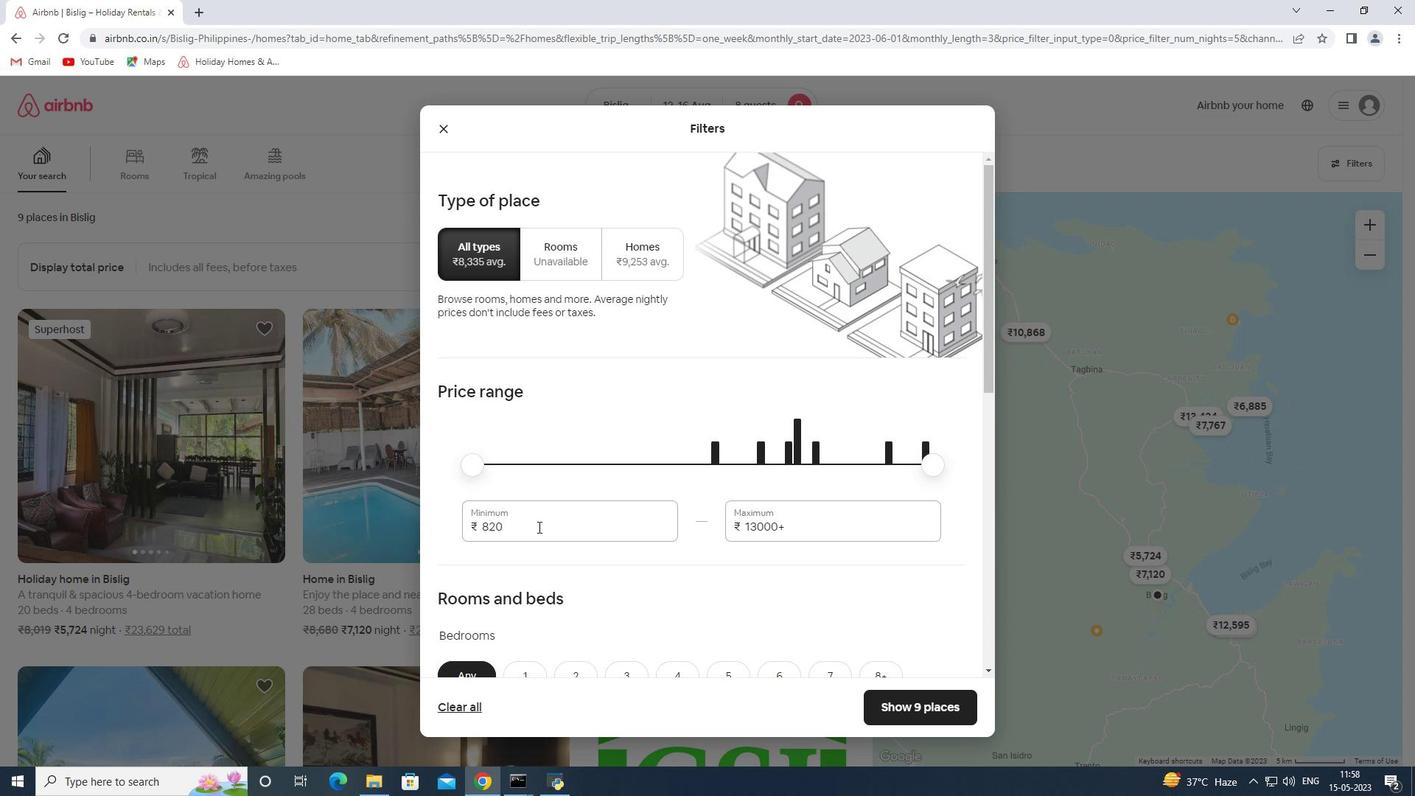 
Action: Mouse pressed left at (538, 527)
Screenshot: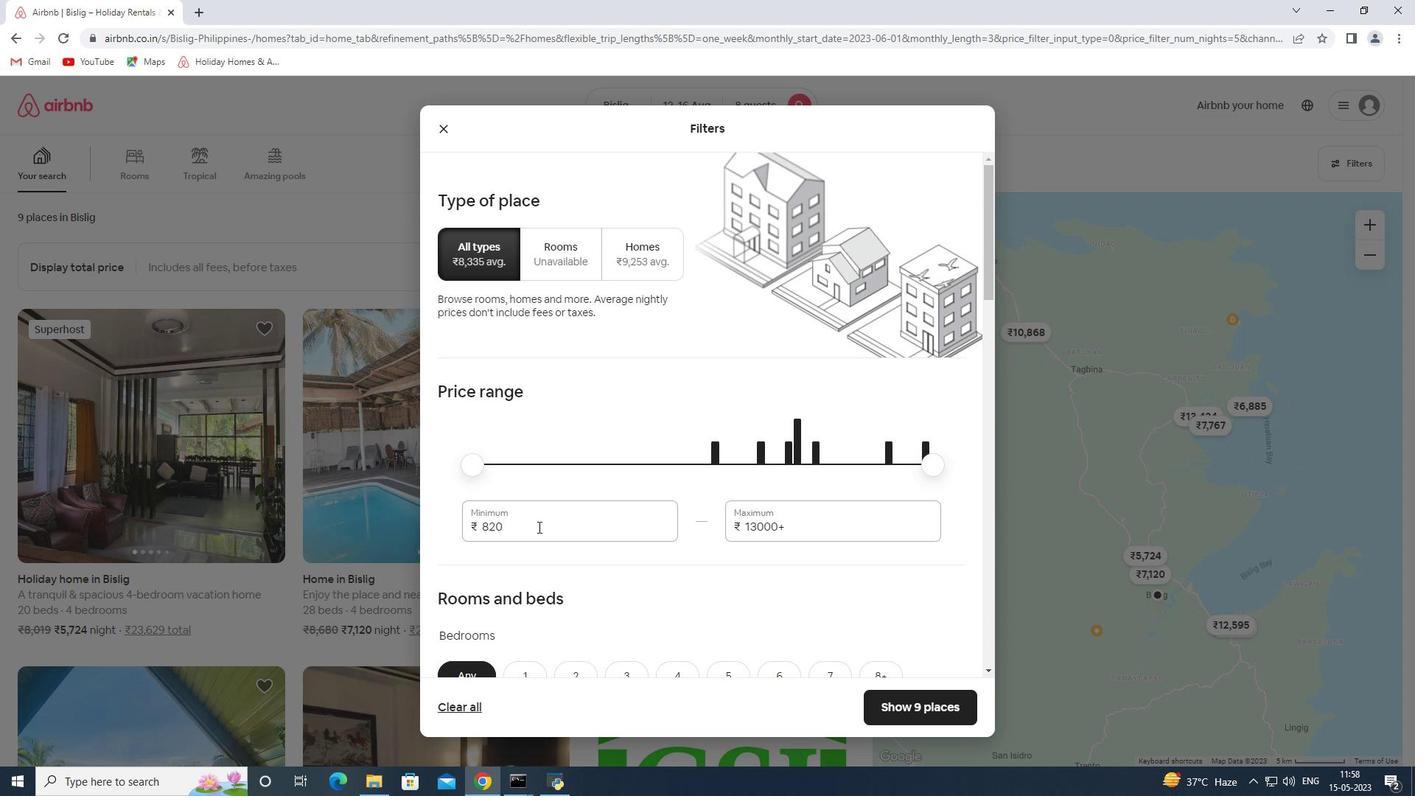
Action: Mouse moved to (1191, 305)
Screenshot: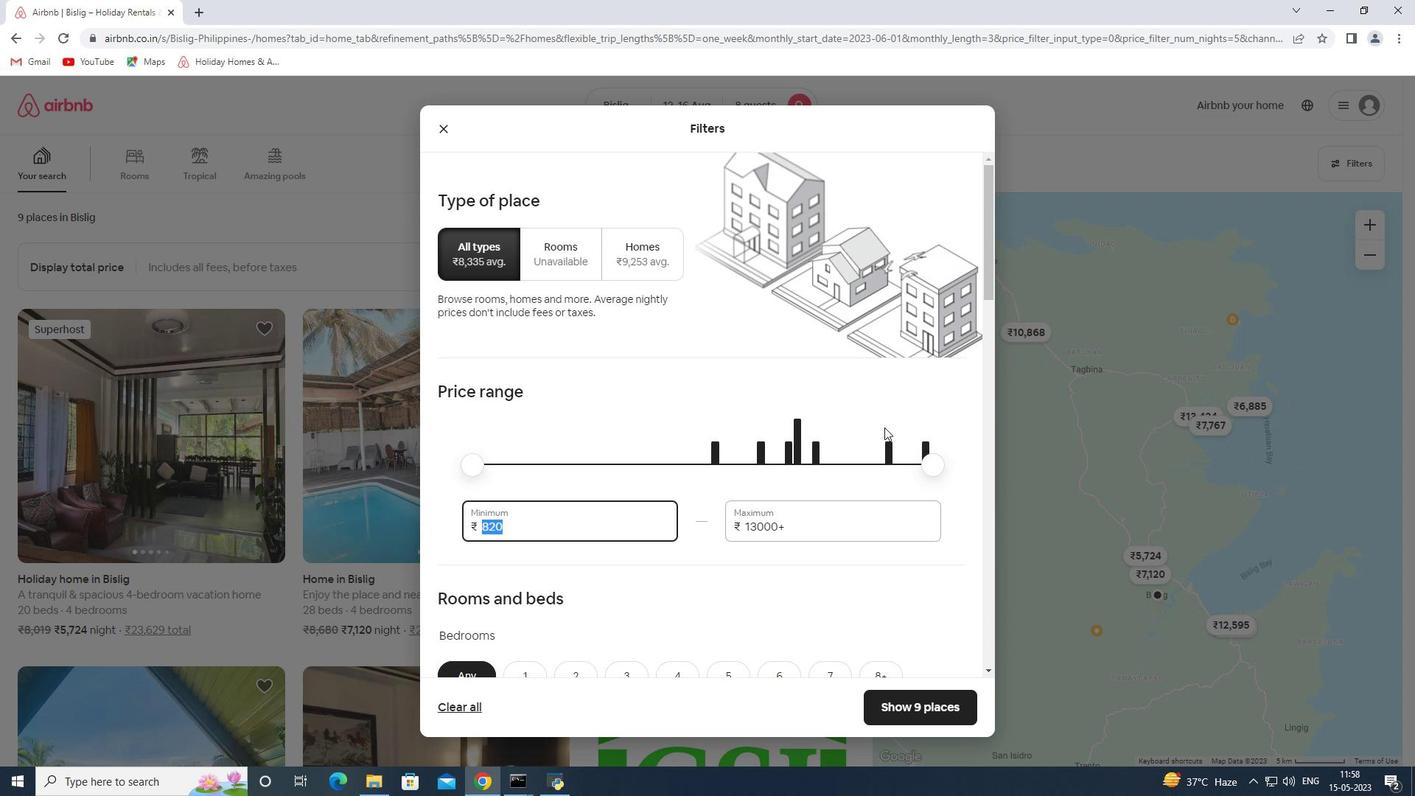 
Action: Key pressed 10000<Key.tab>16000
Screenshot: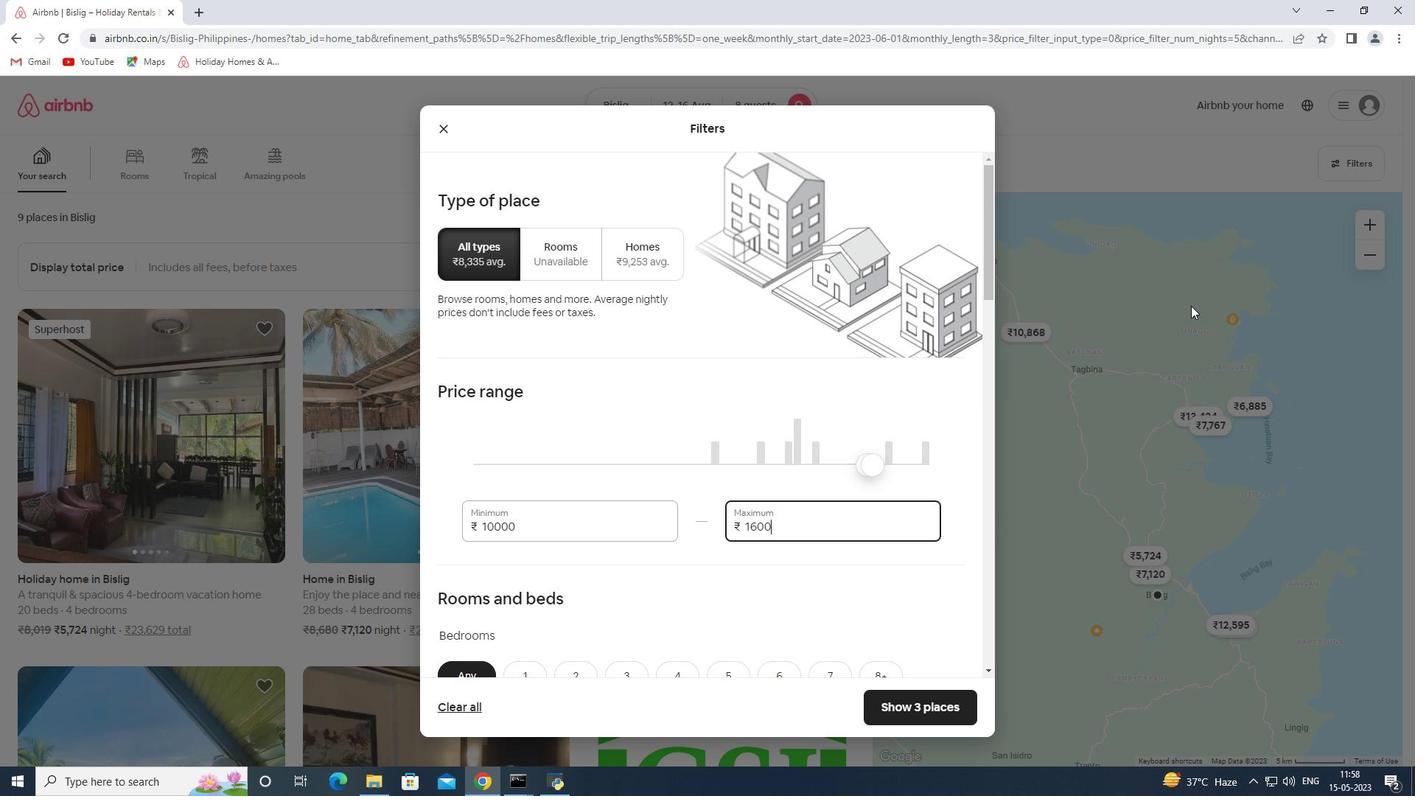 
Action: Mouse moved to (1219, 233)
Screenshot: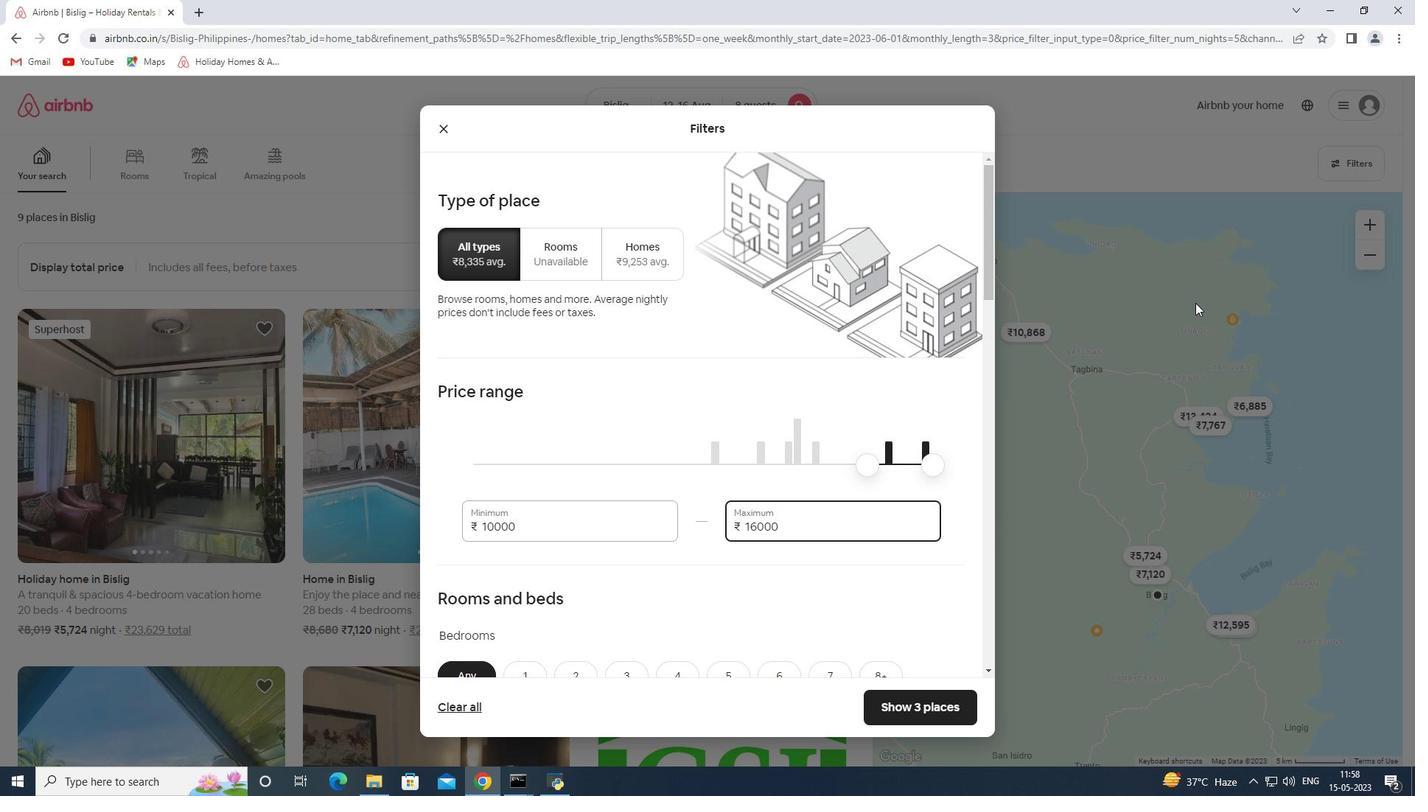 
Action: Mouse scrolled (1219, 232) with delta (0, 0)
Screenshot: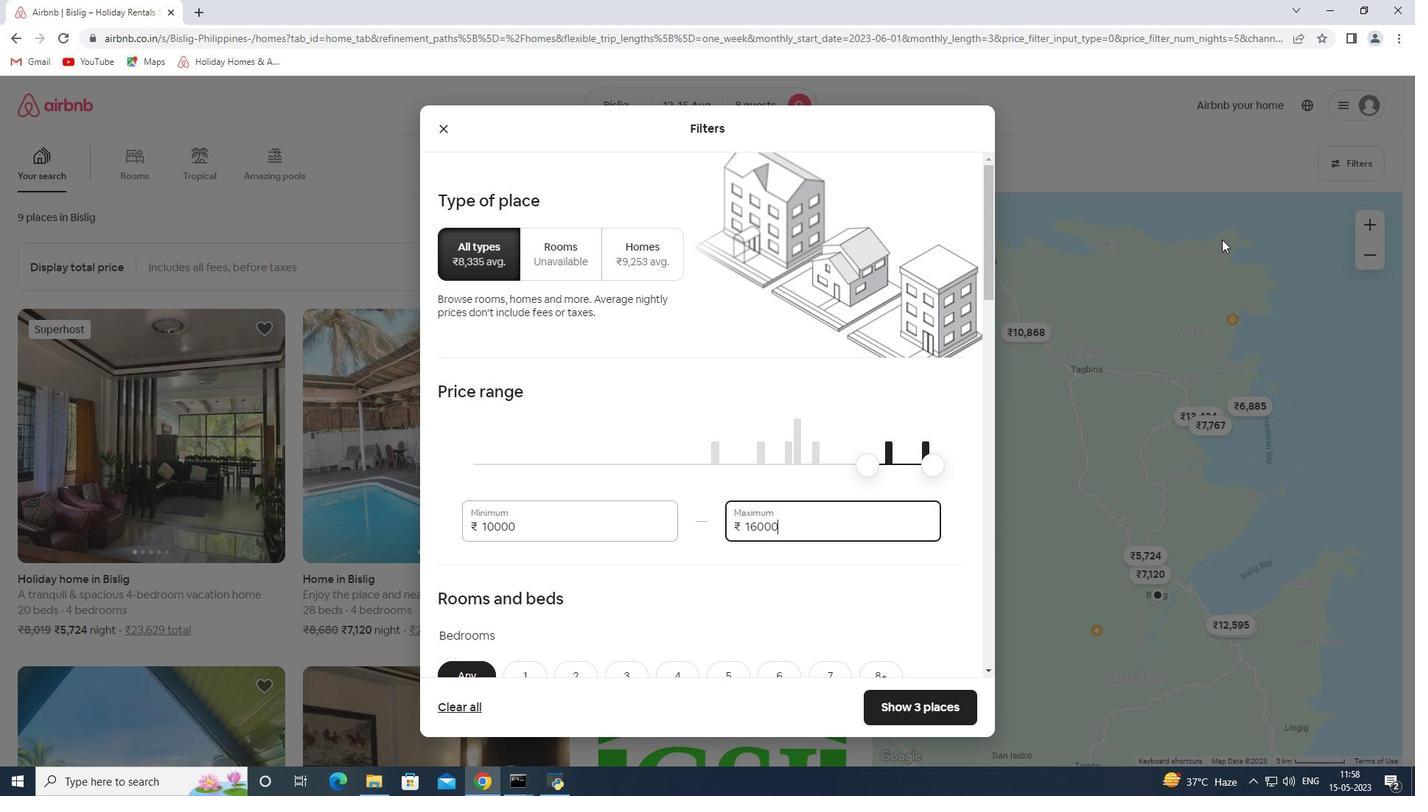 
Action: Mouse scrolled (1219, 232) with delta (0, 0)
Screenshot: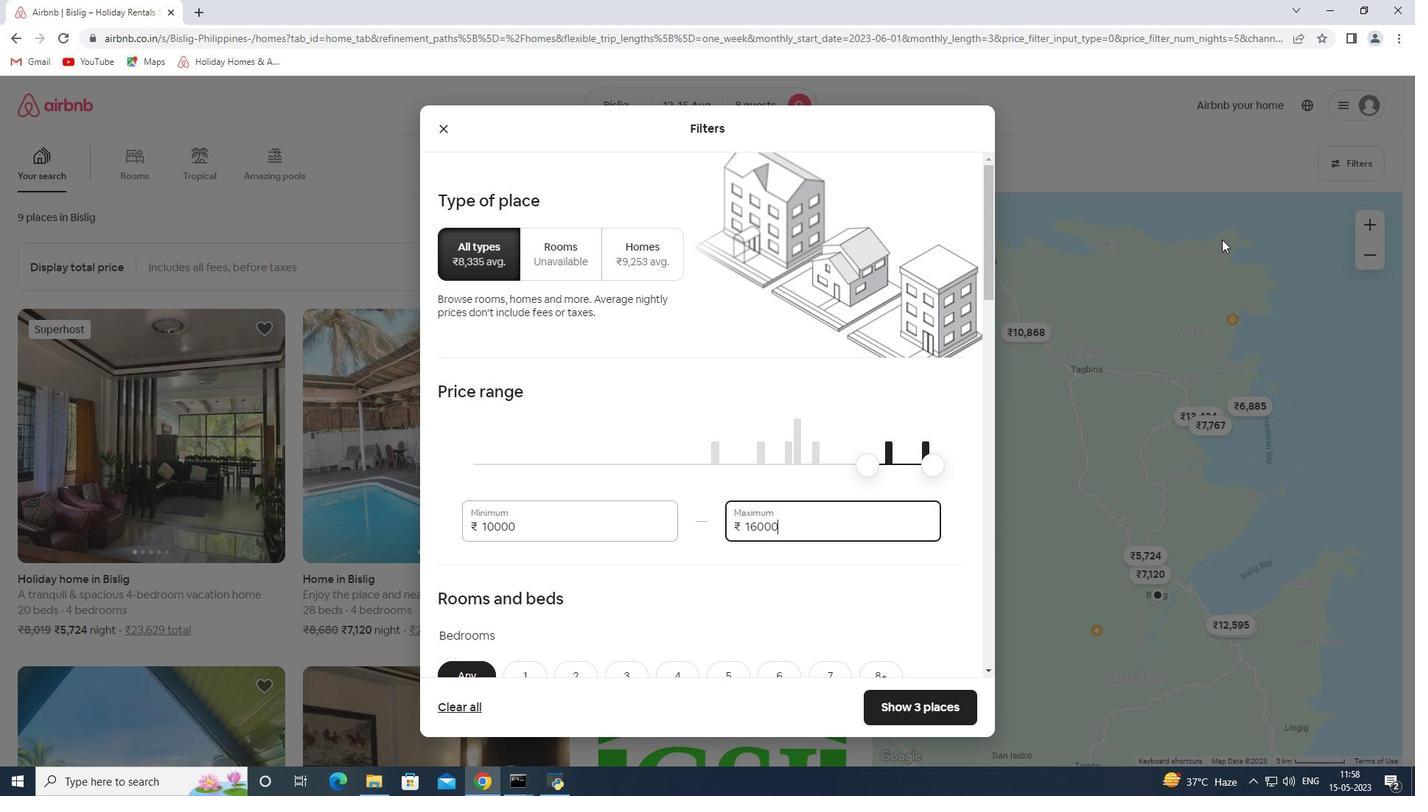 
Action: Mouse scrolled (1219, 232) with delta (0, 0)
Screenshot: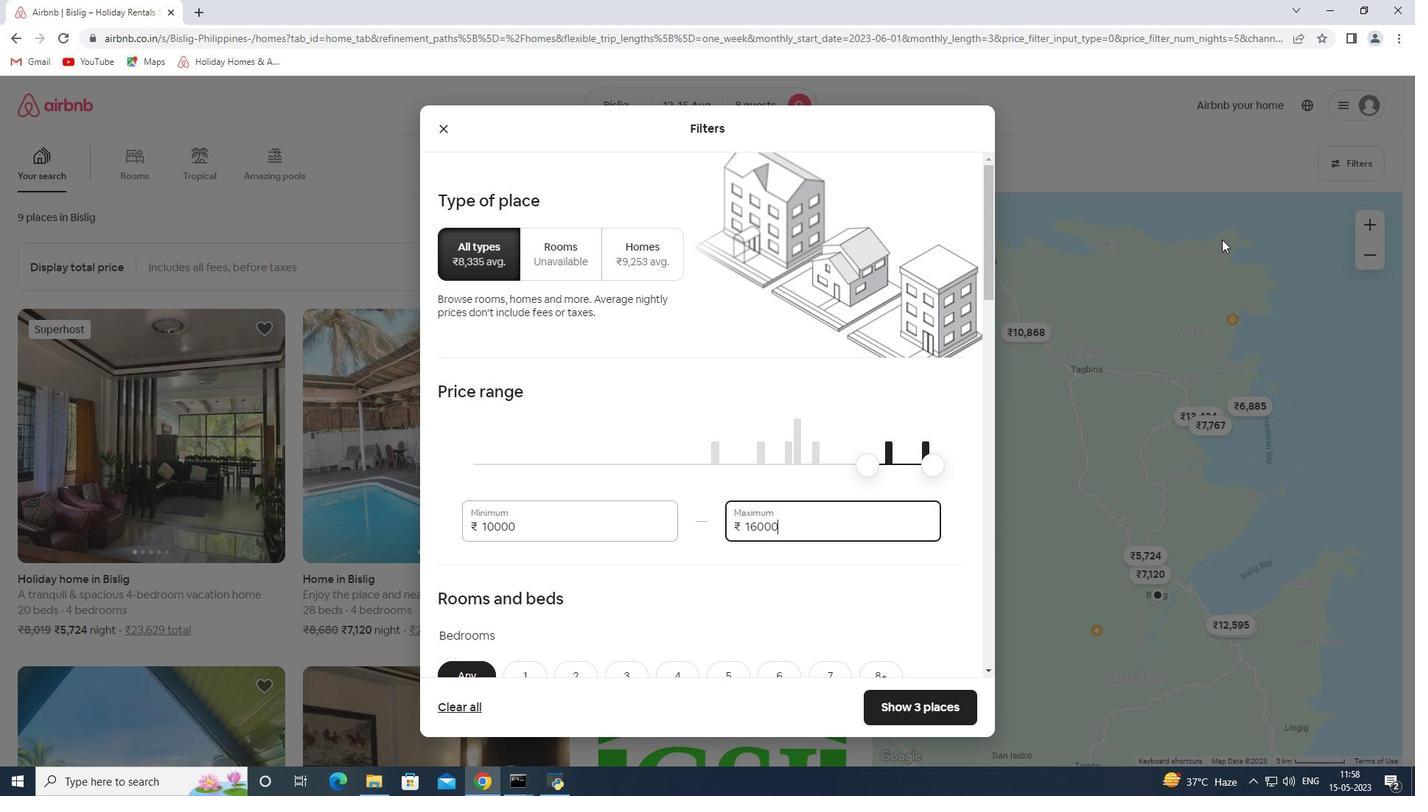 
Action: Mouse scrolled (1219, 232) with delta (0, 0)
Screenshot: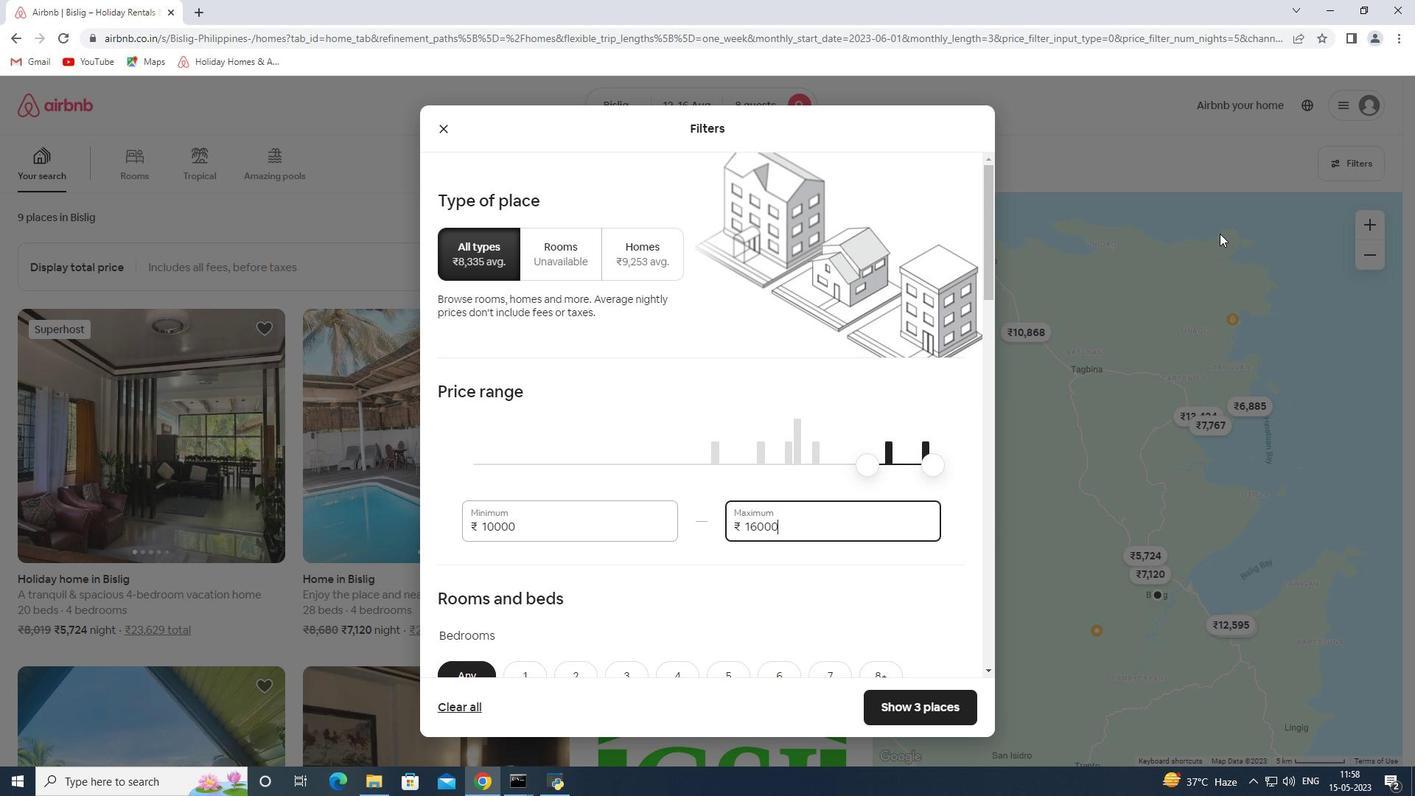 
Action: Mouse moved to (674, 448)
Screenshot: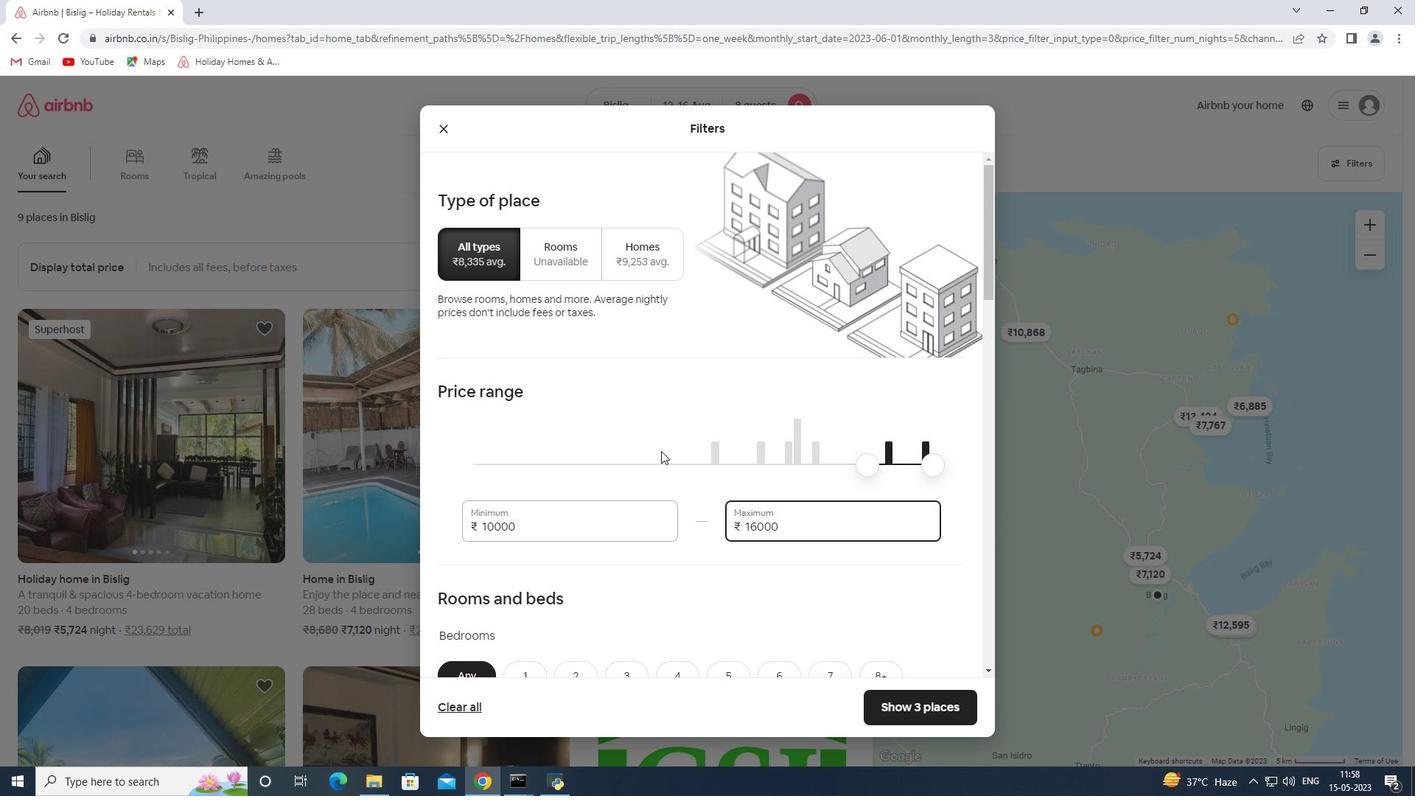 
Action: Mouse scrolled (674, 447) with delta (0, 0)
Screenshot: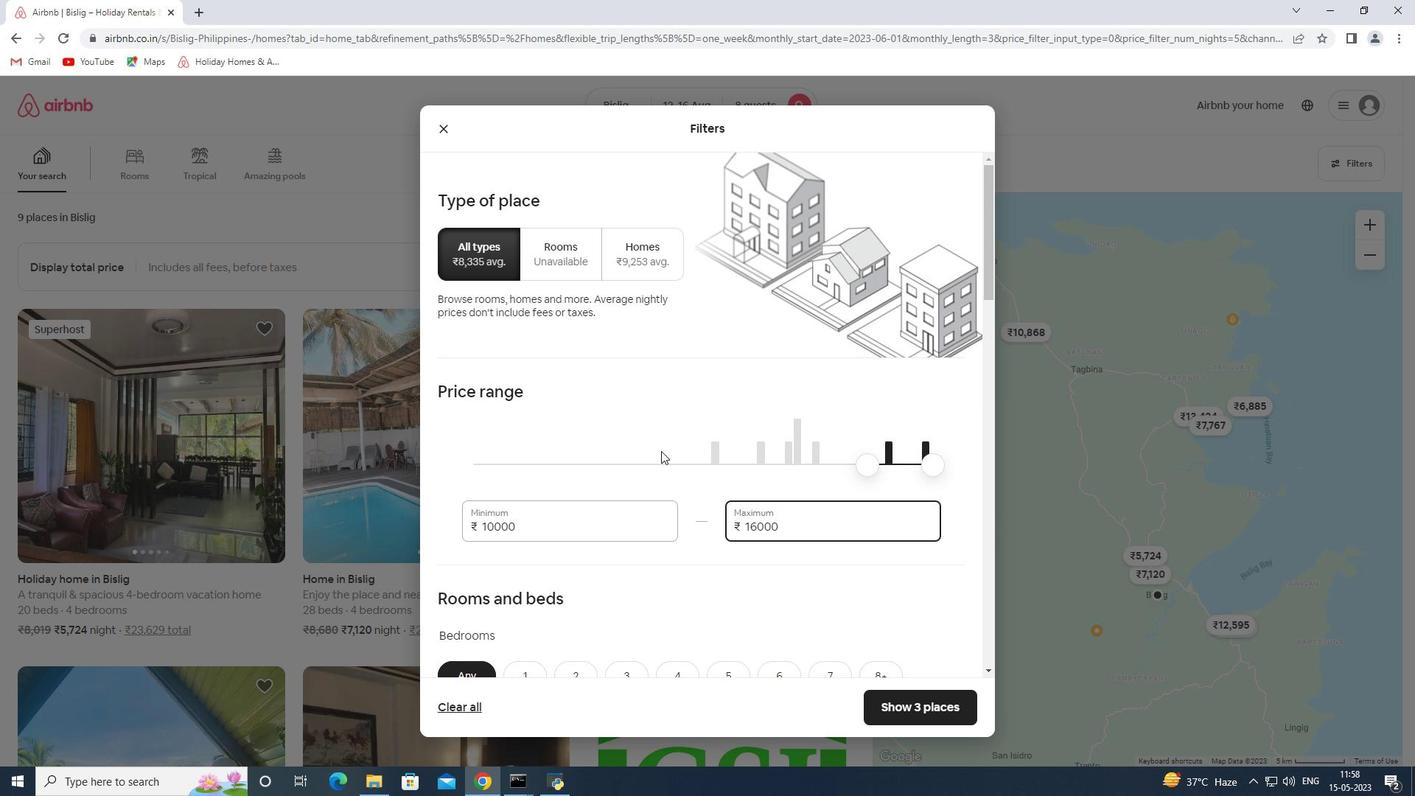 
Action: Mouse scrolled (674, 447) with delta (0, 0)
Screenshot: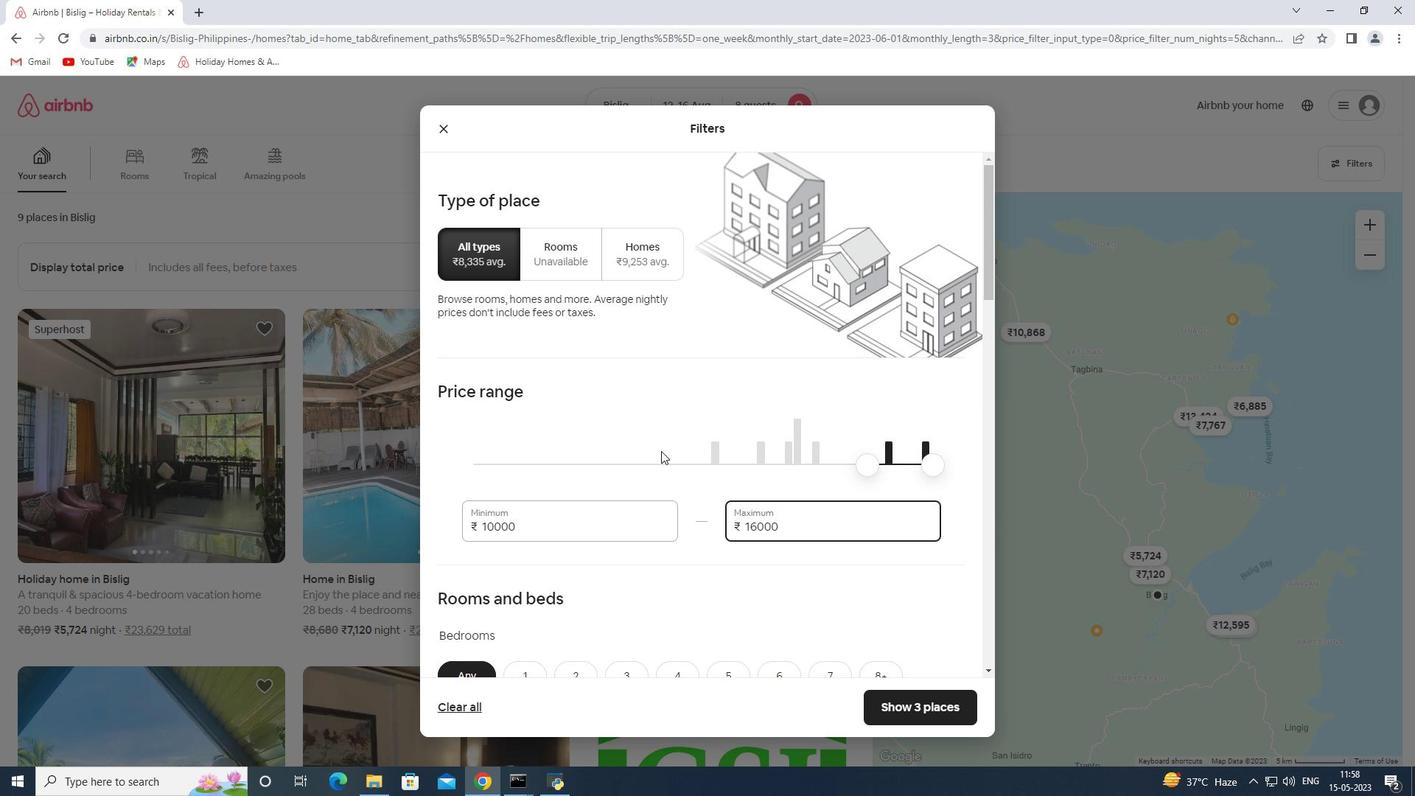 
Action: Mouse scrolled (674, 447) with delta (0, 0)
Screenshot: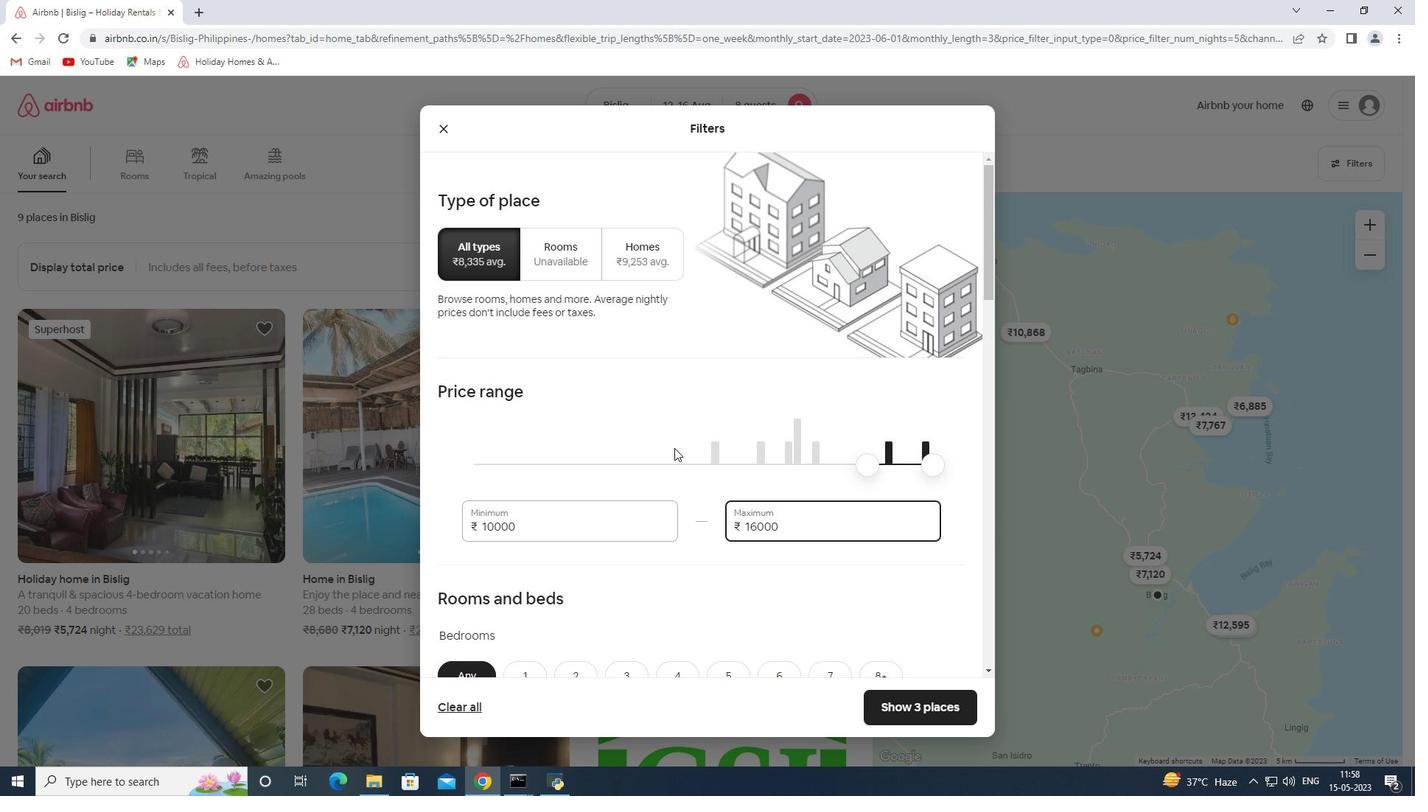 
Action: Mouse scrolled (674, 447) with delta (0, 0)
Screenshot: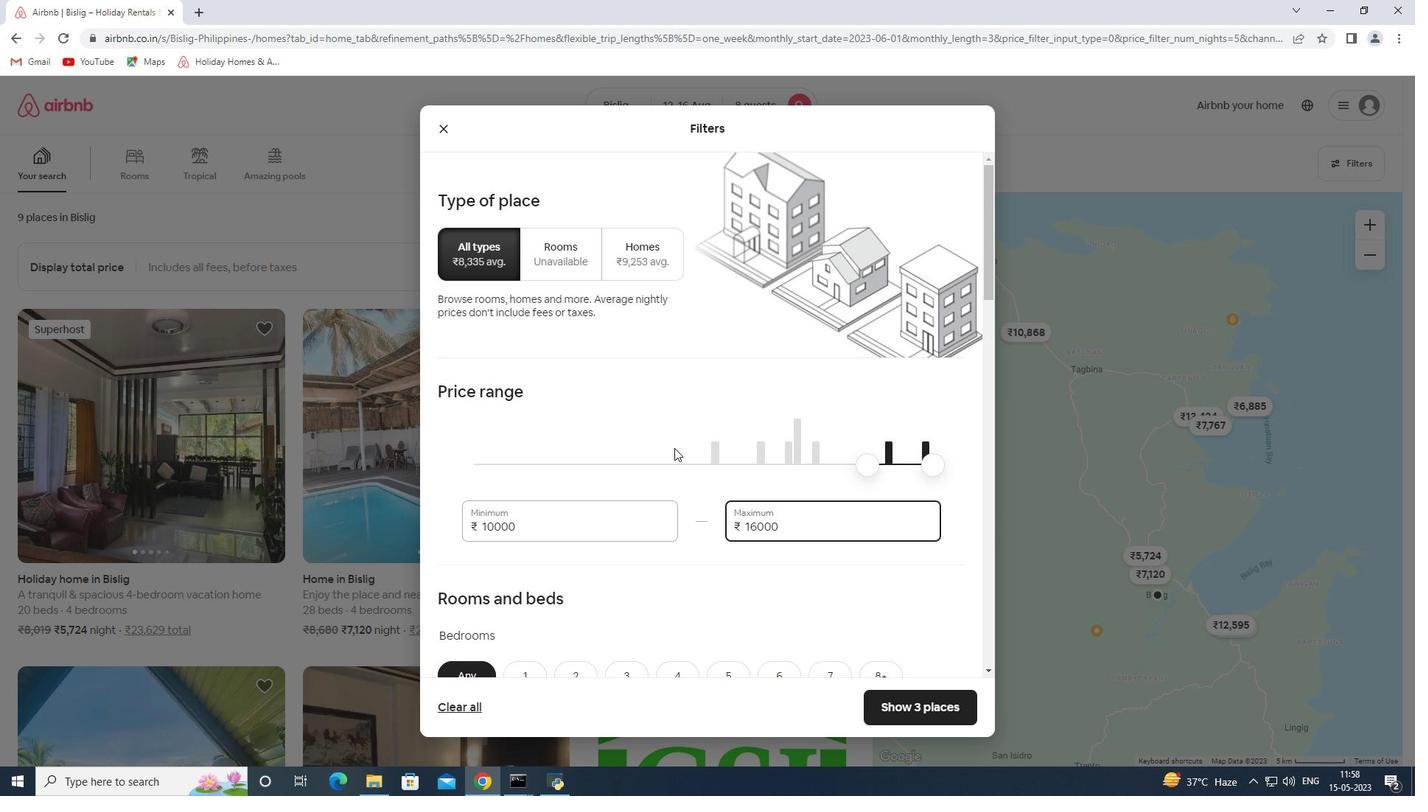 
Action: Mouse moved to (885, 387)
Screenshot: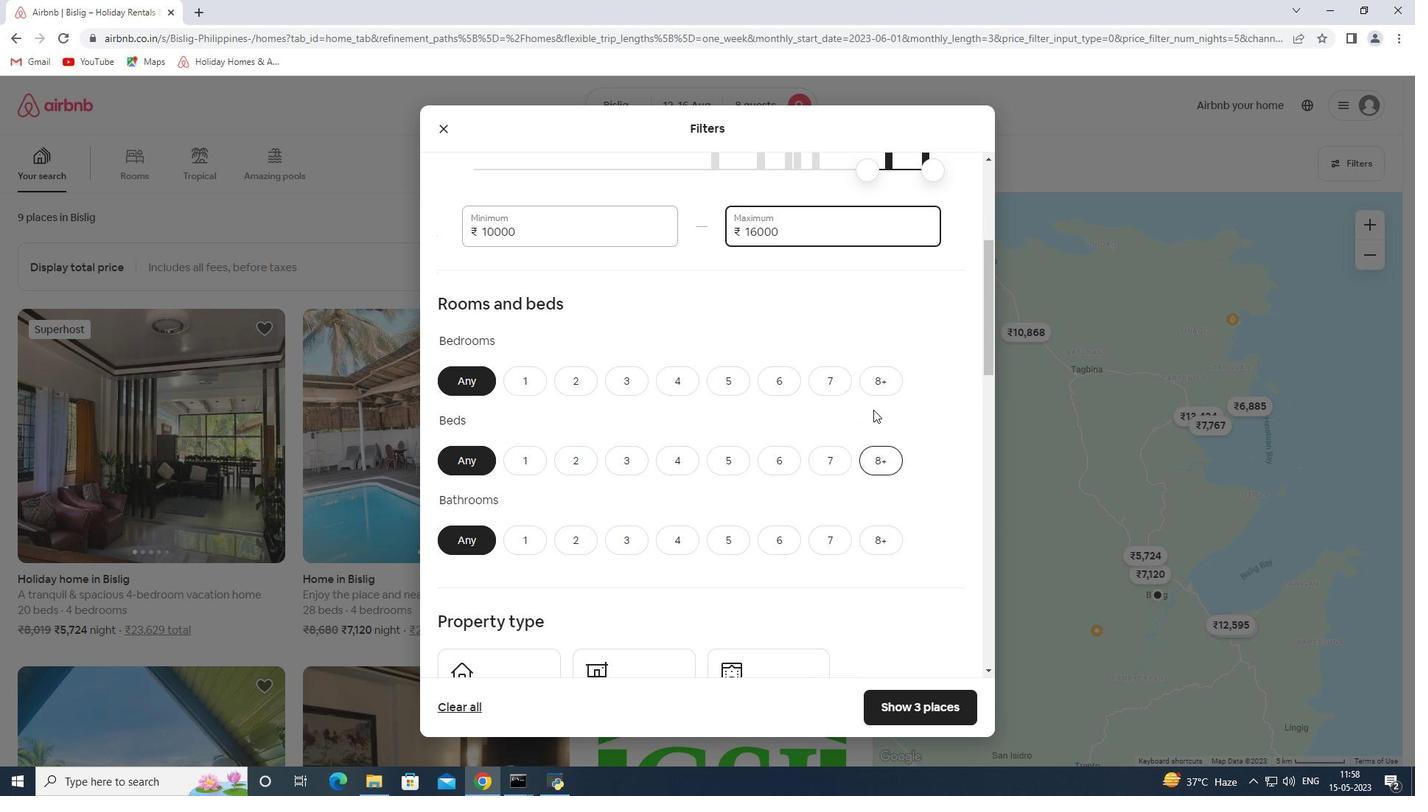 
Action: Mouse pressed left at (885, 387)
Screenshot: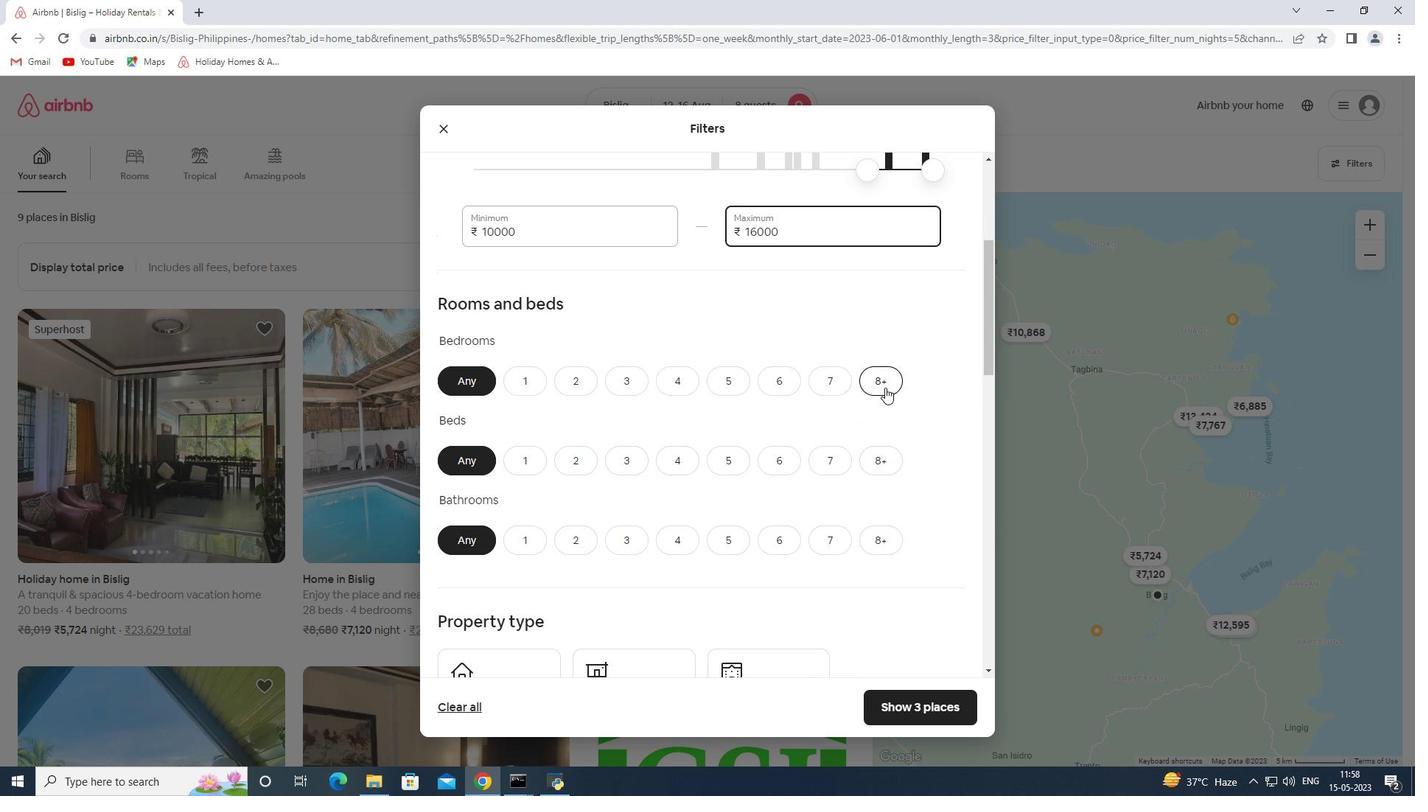 
Action: Mouse moved to (877, 451)
Screenshot: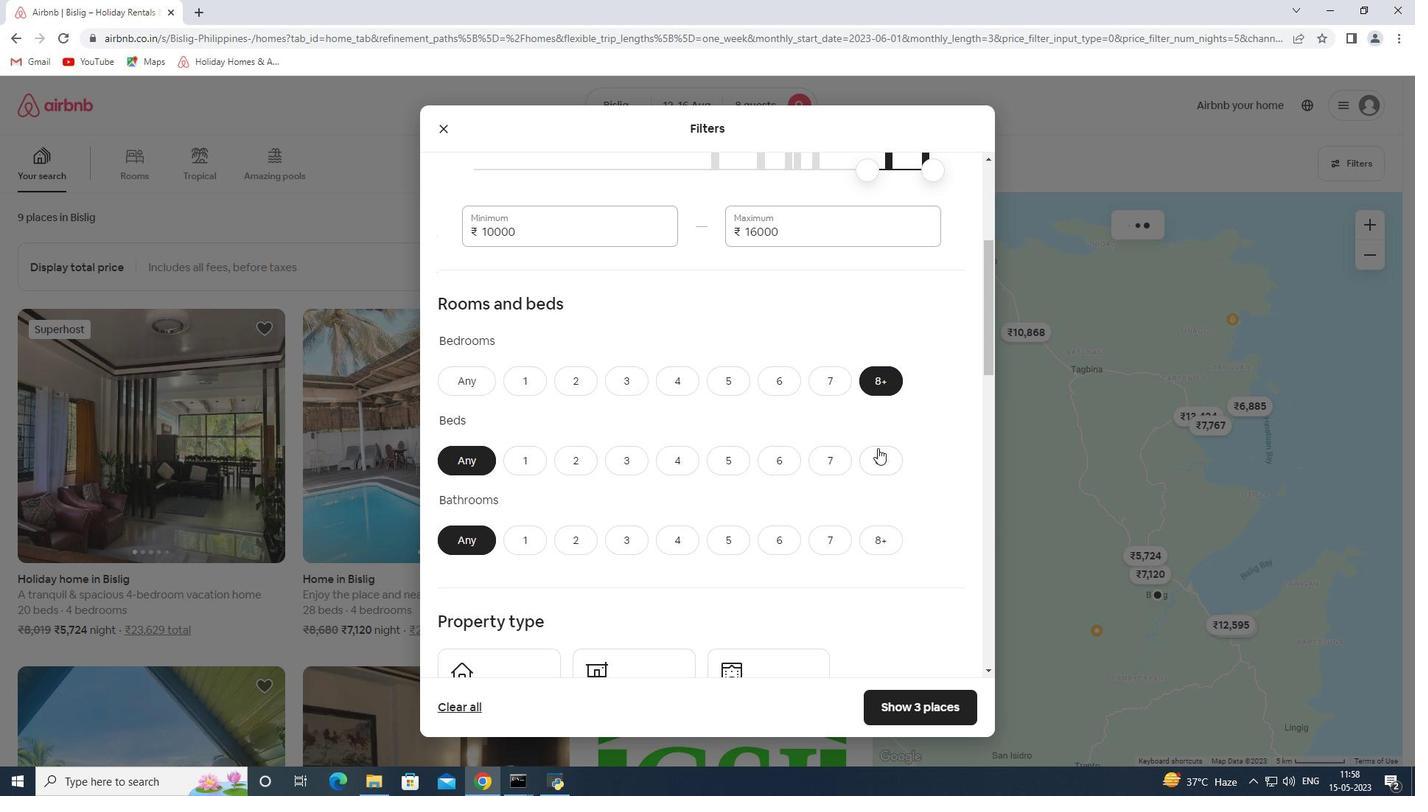 
Action: Mouse pressed left at (877, 451)
Screenshot: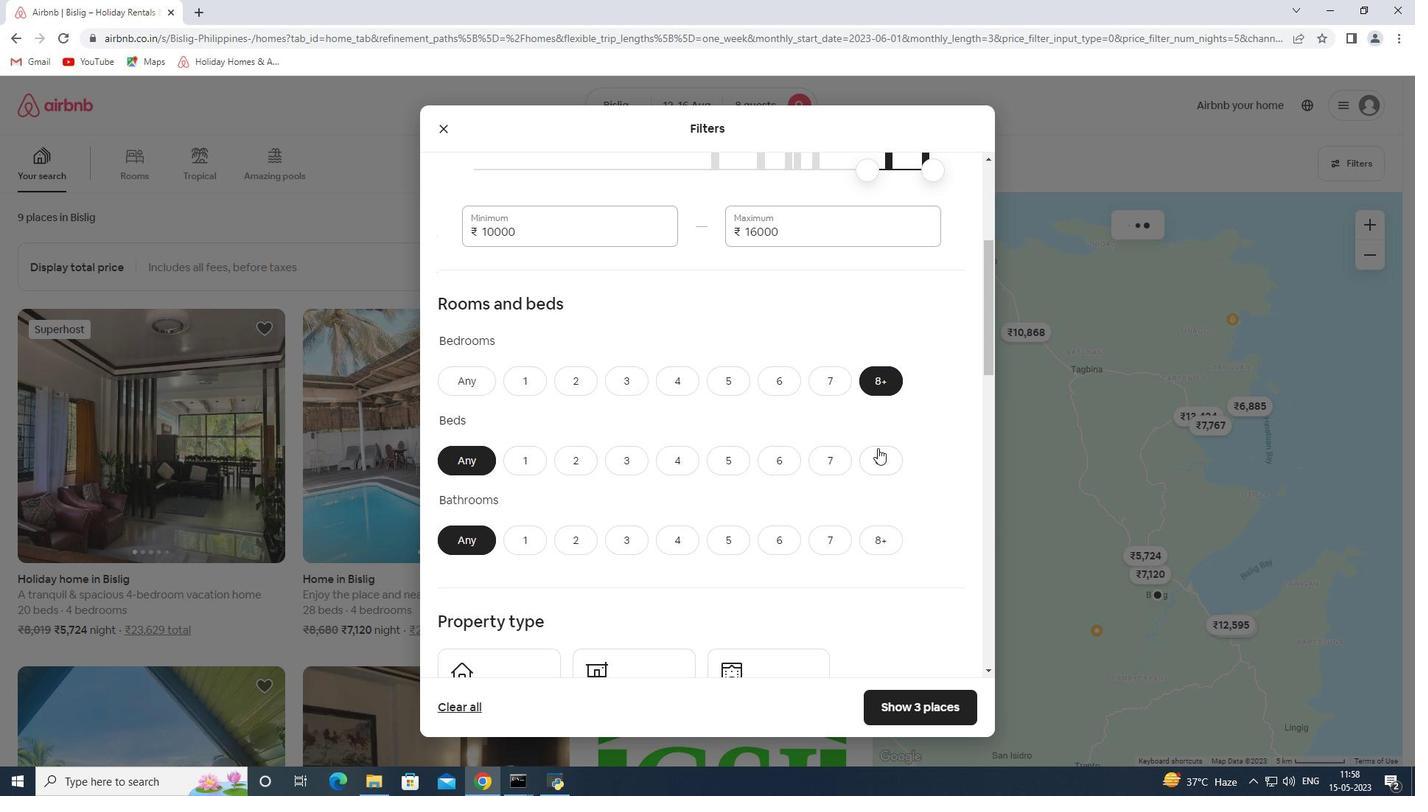 
Action: Mouse moved to (866, 535)
Screenshot: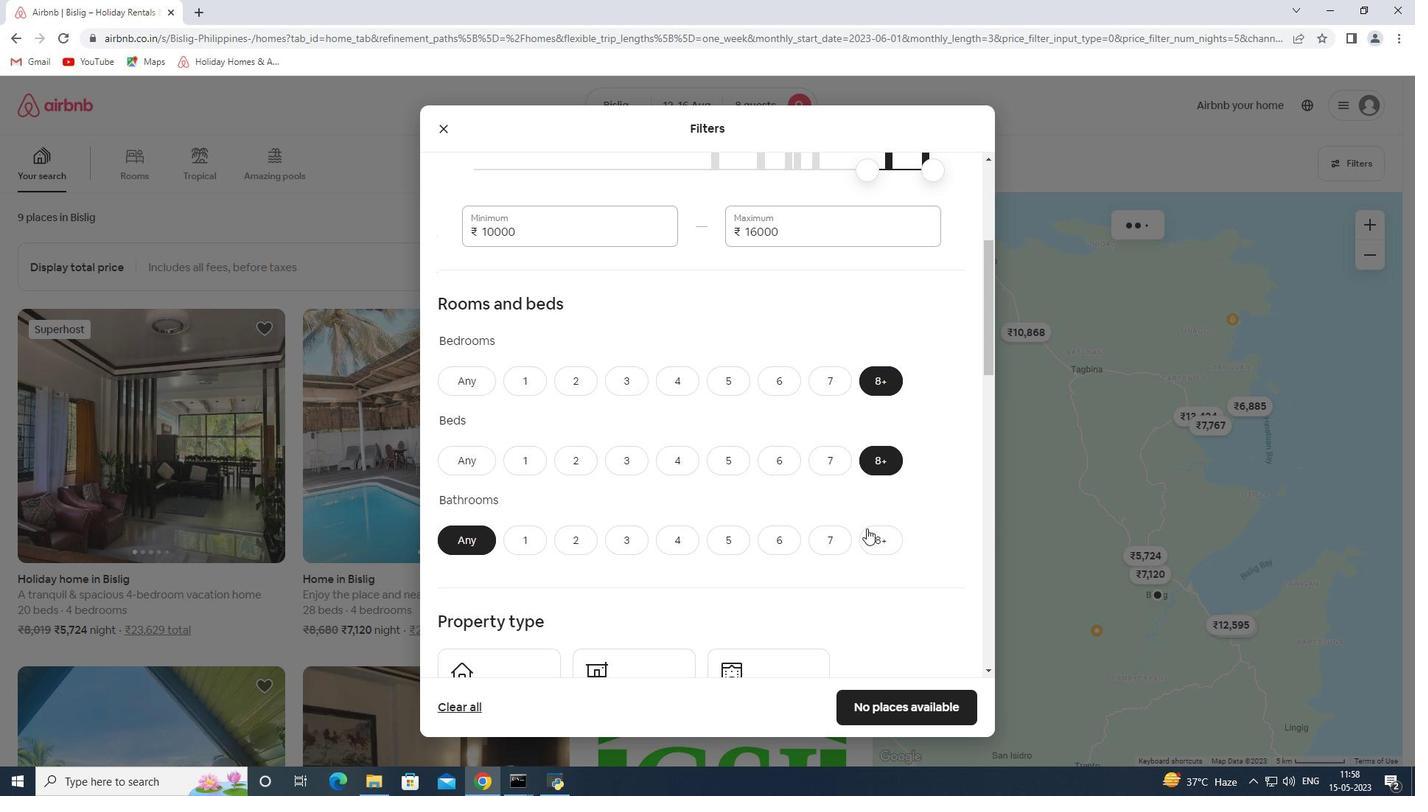 
Action: Mouse pressed left at (866, 535)
Screenshot: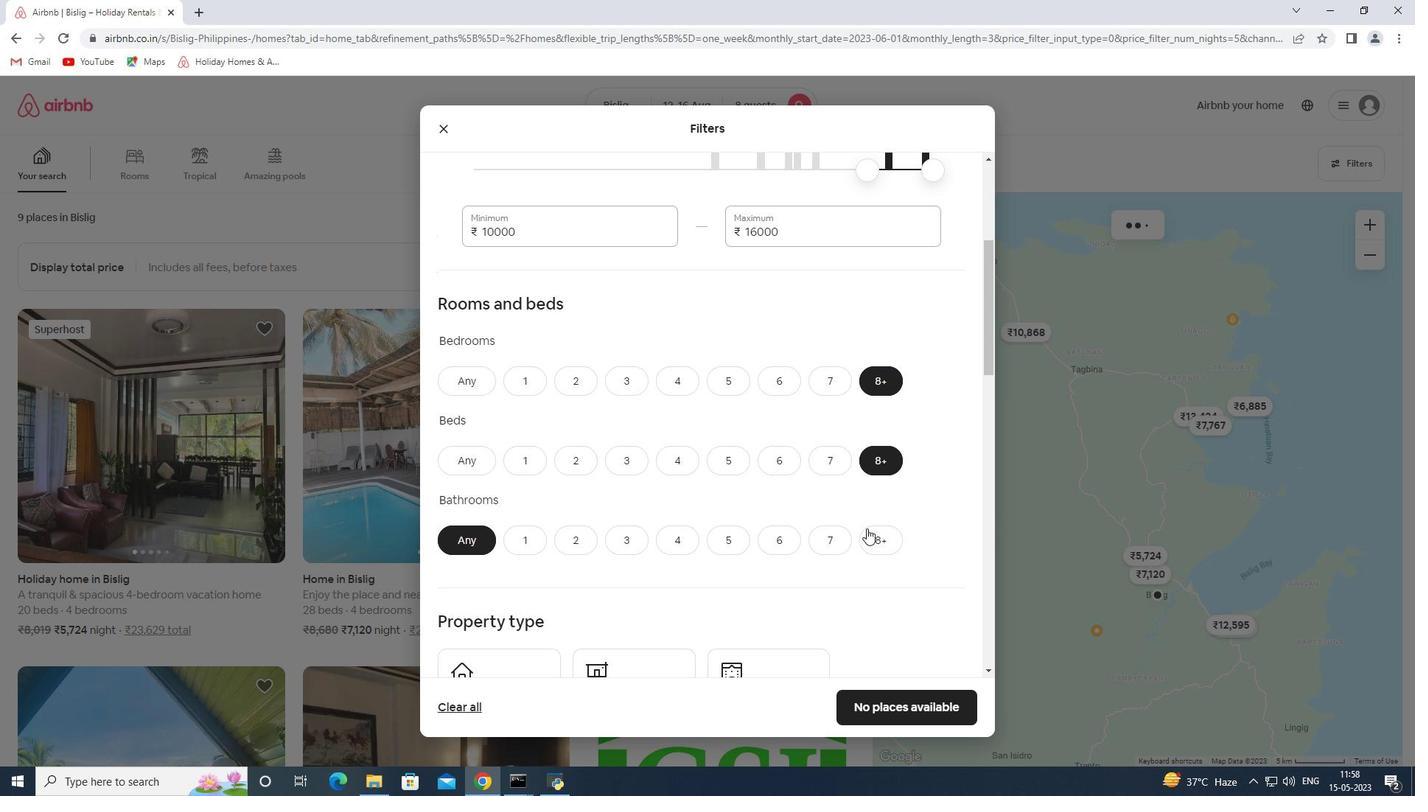 
Action: Mouse moved to (791, 565)
Screenshot: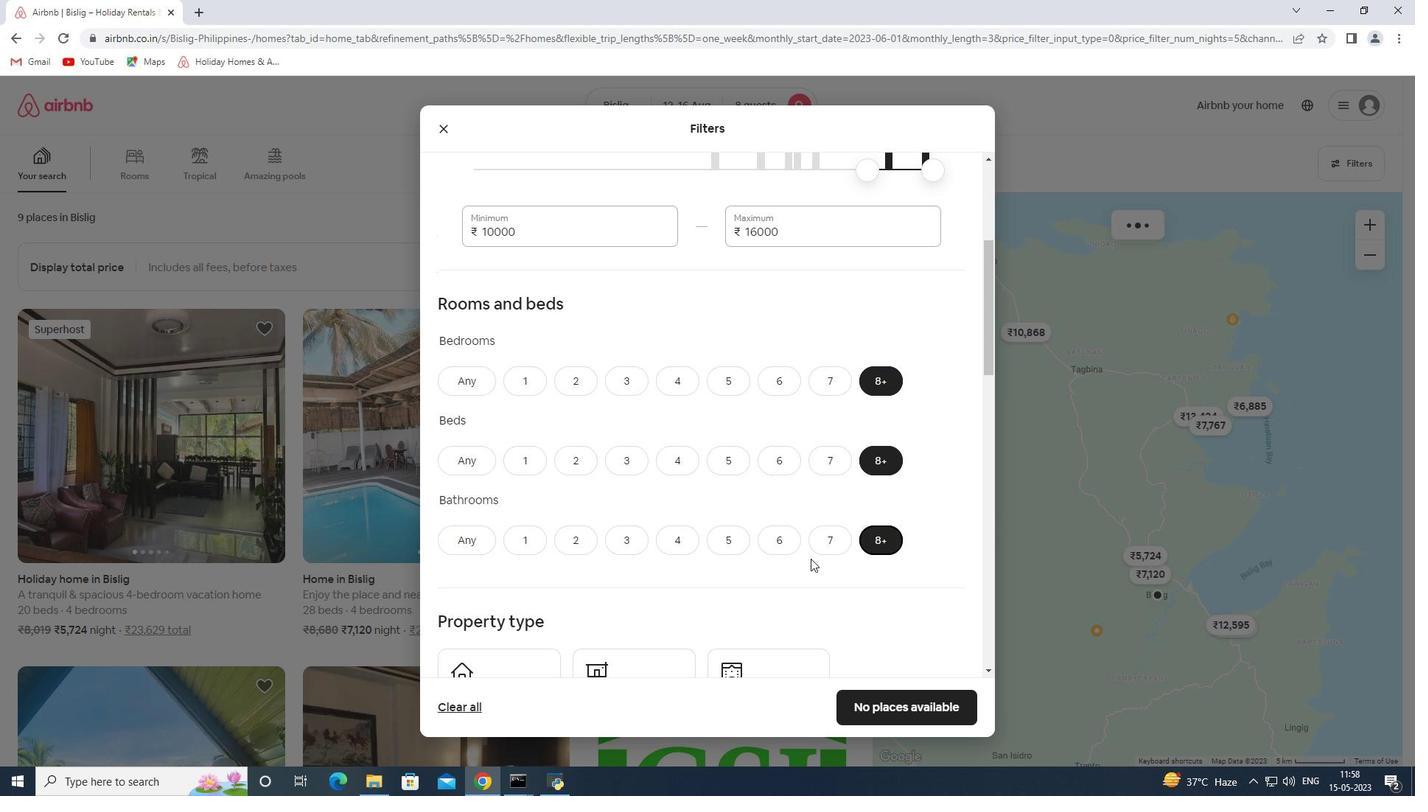 
Action: Mouse scrolled (791, 564) with delta (0, 0)
Screenshot: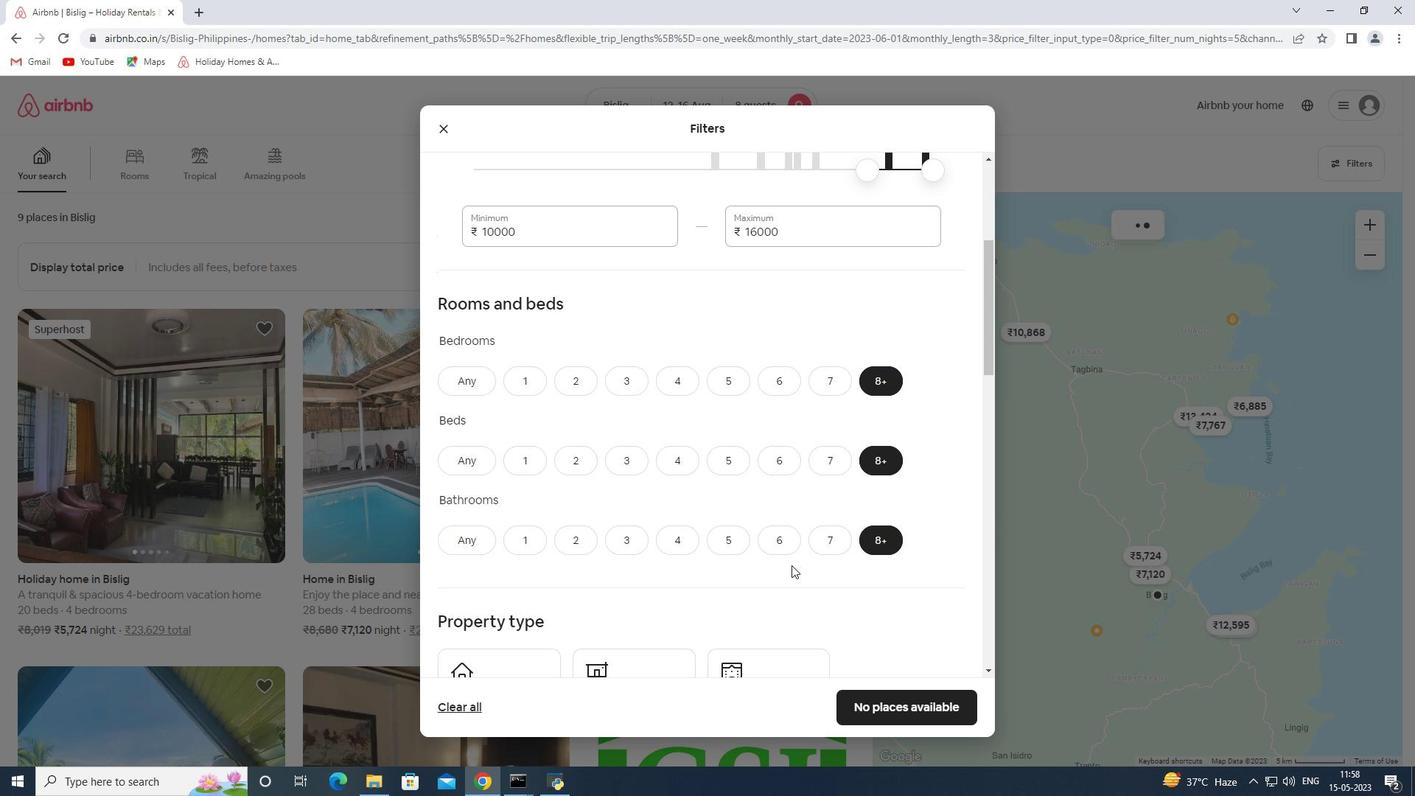 
Action: Mouse scrolled (791, 564) with delta (0, 0)
Screenshot: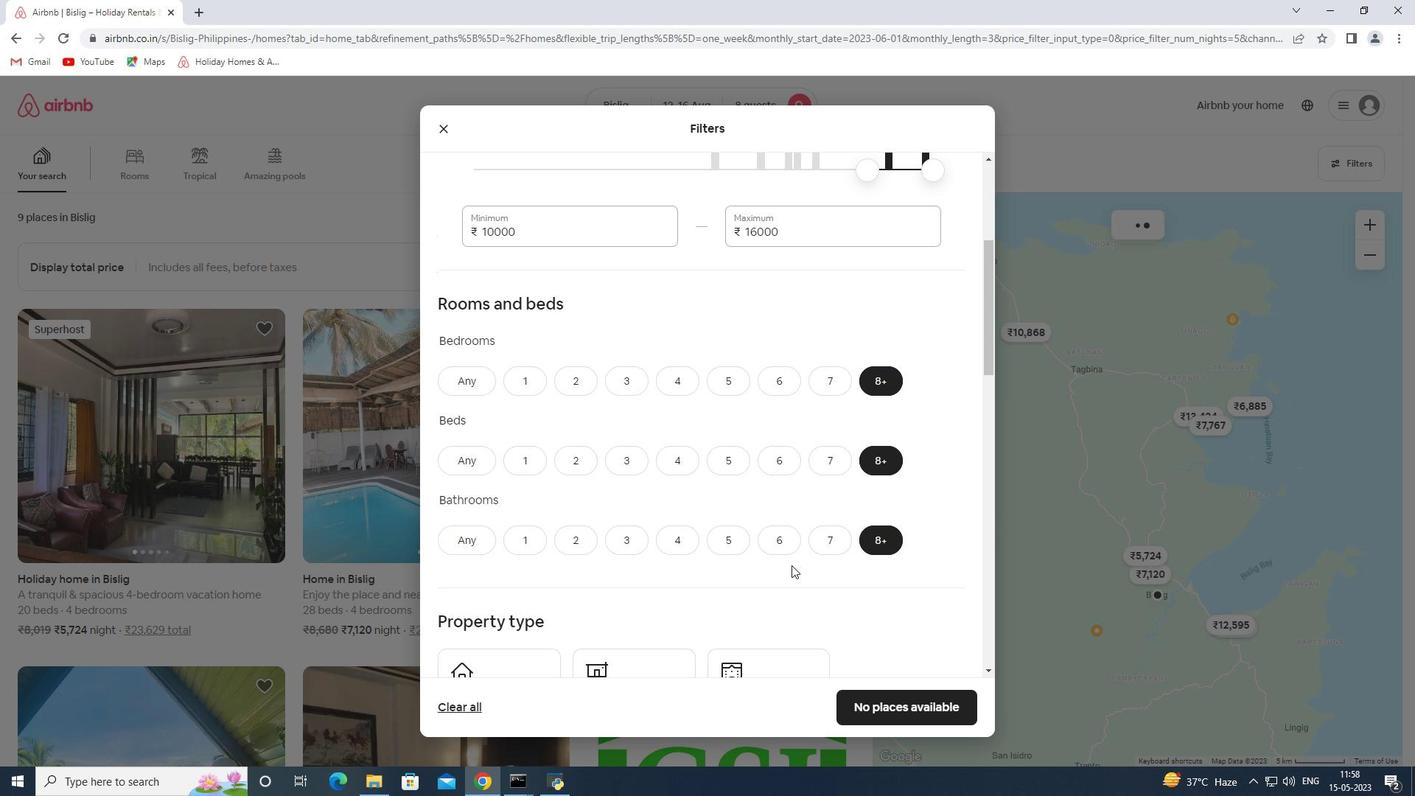 
Action: Mouse scrolled (791, 564) with delta (0, 0)
Screenshot: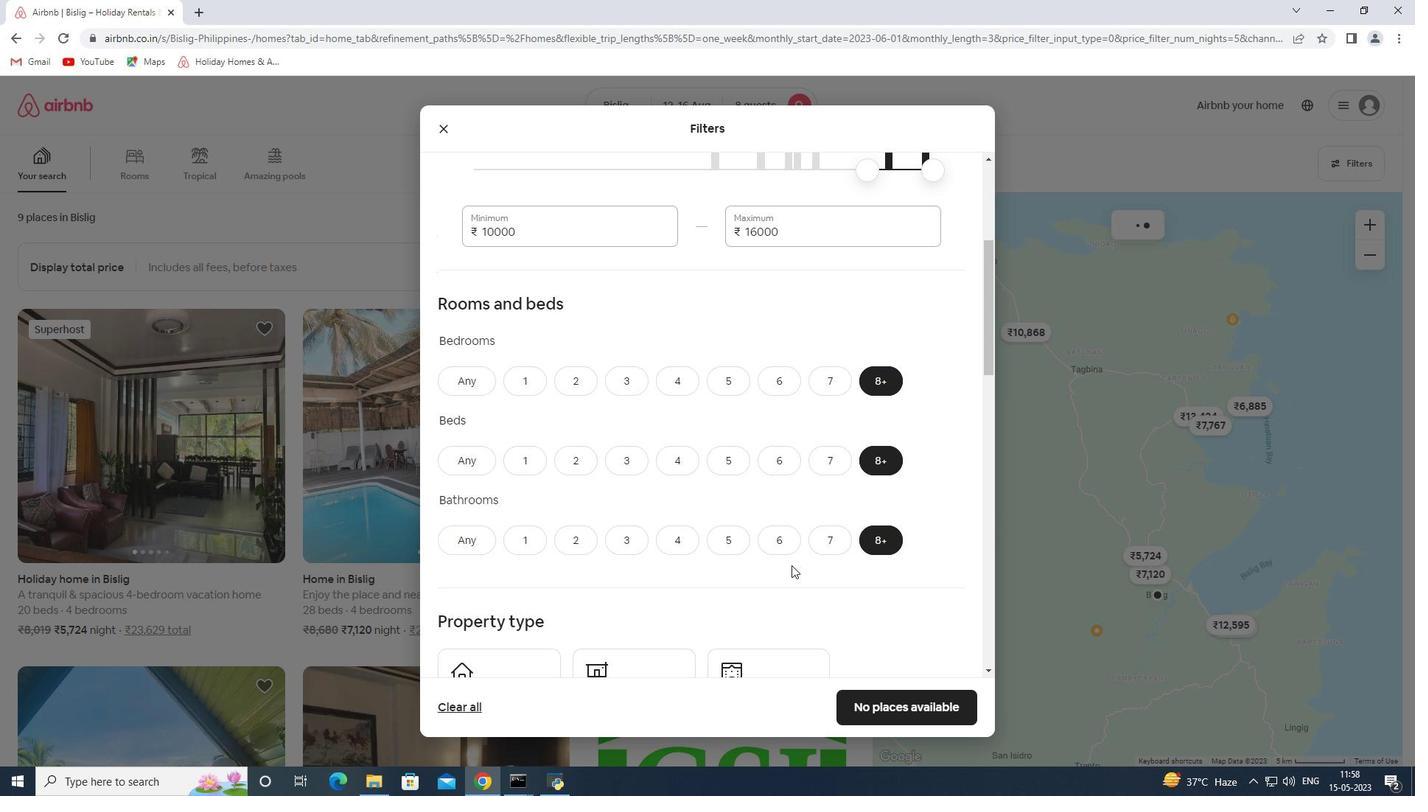 
Action: Mouse moved to (538, 471)
Screenshot: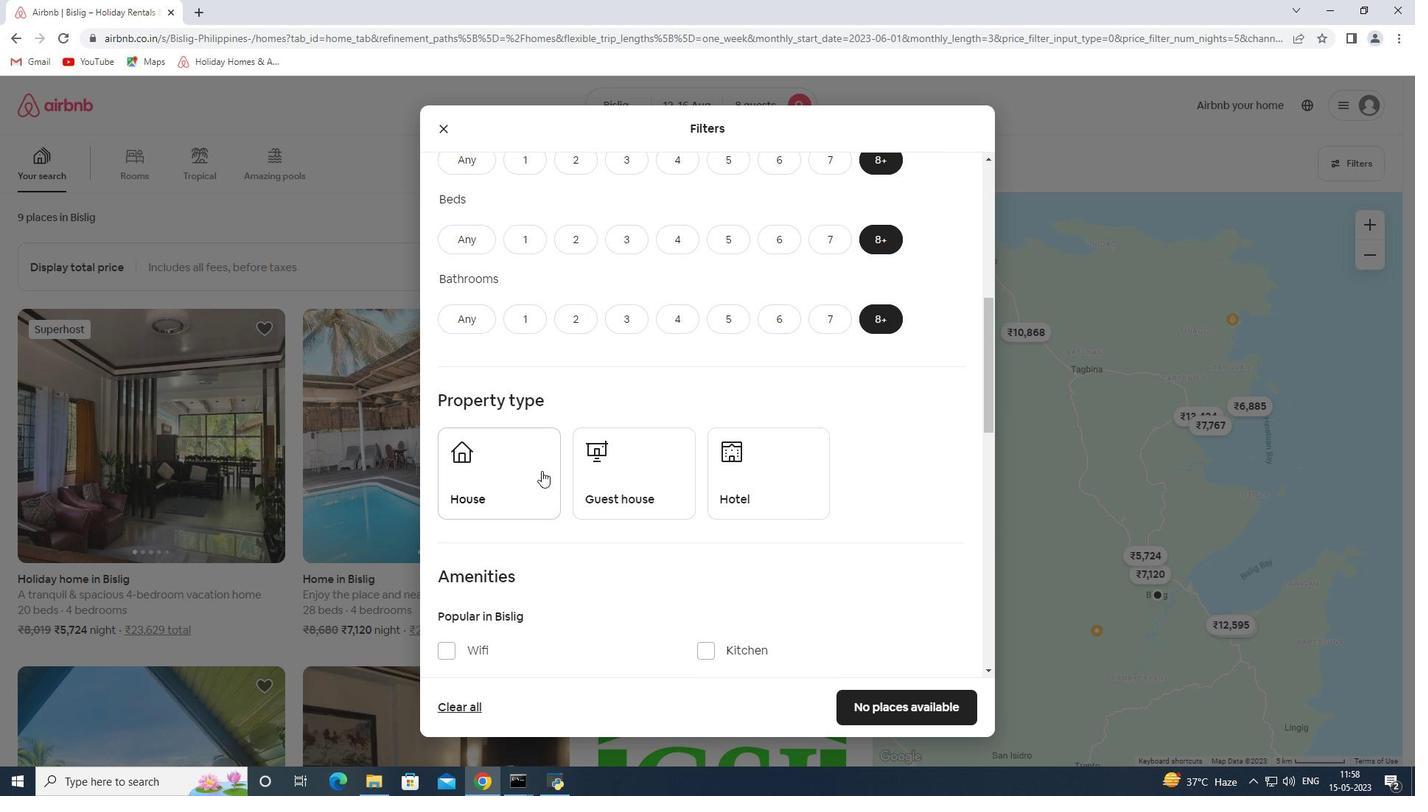
Action: Mouse pressed left at (538, 471)
Screenshot: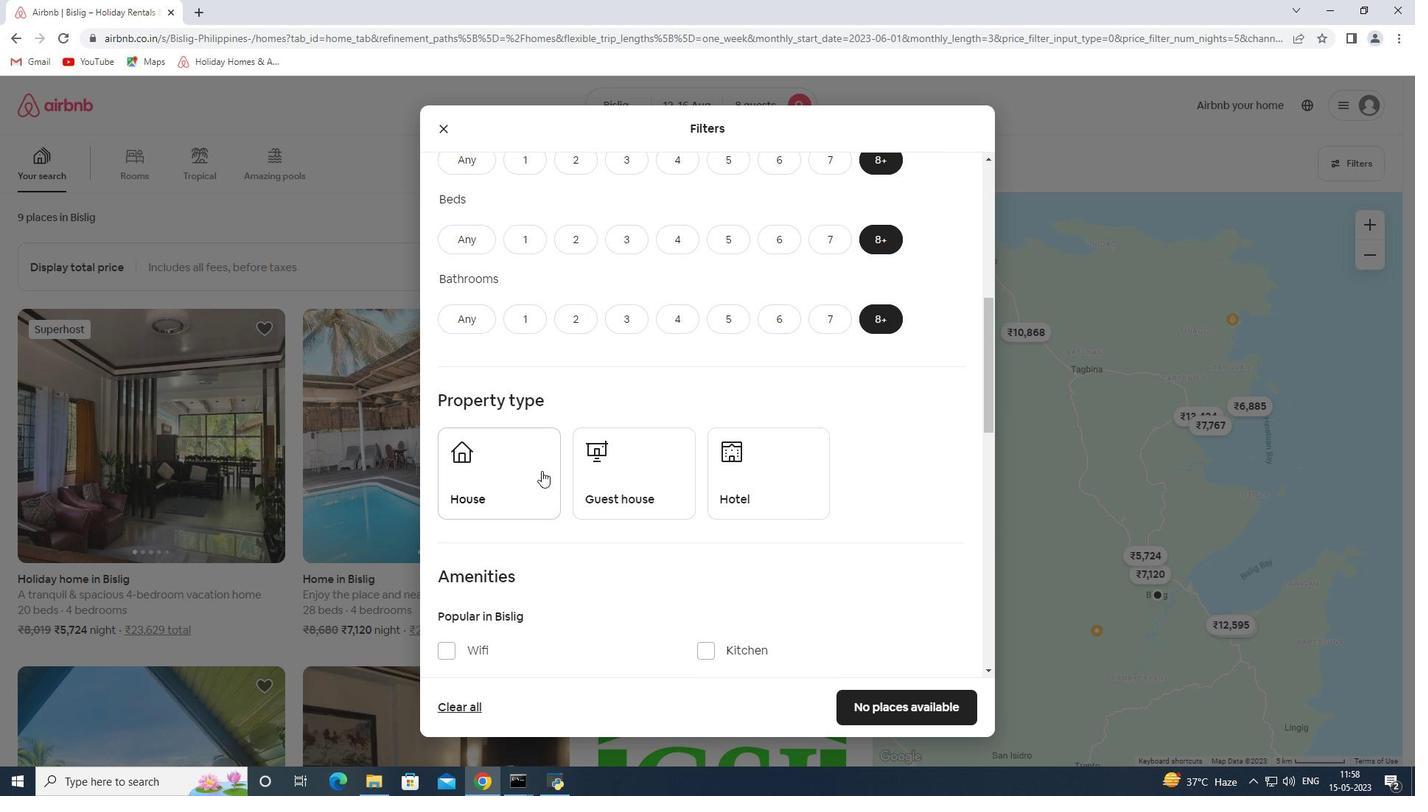 
Action: Mouse moved to (718, 492)
Screenshot: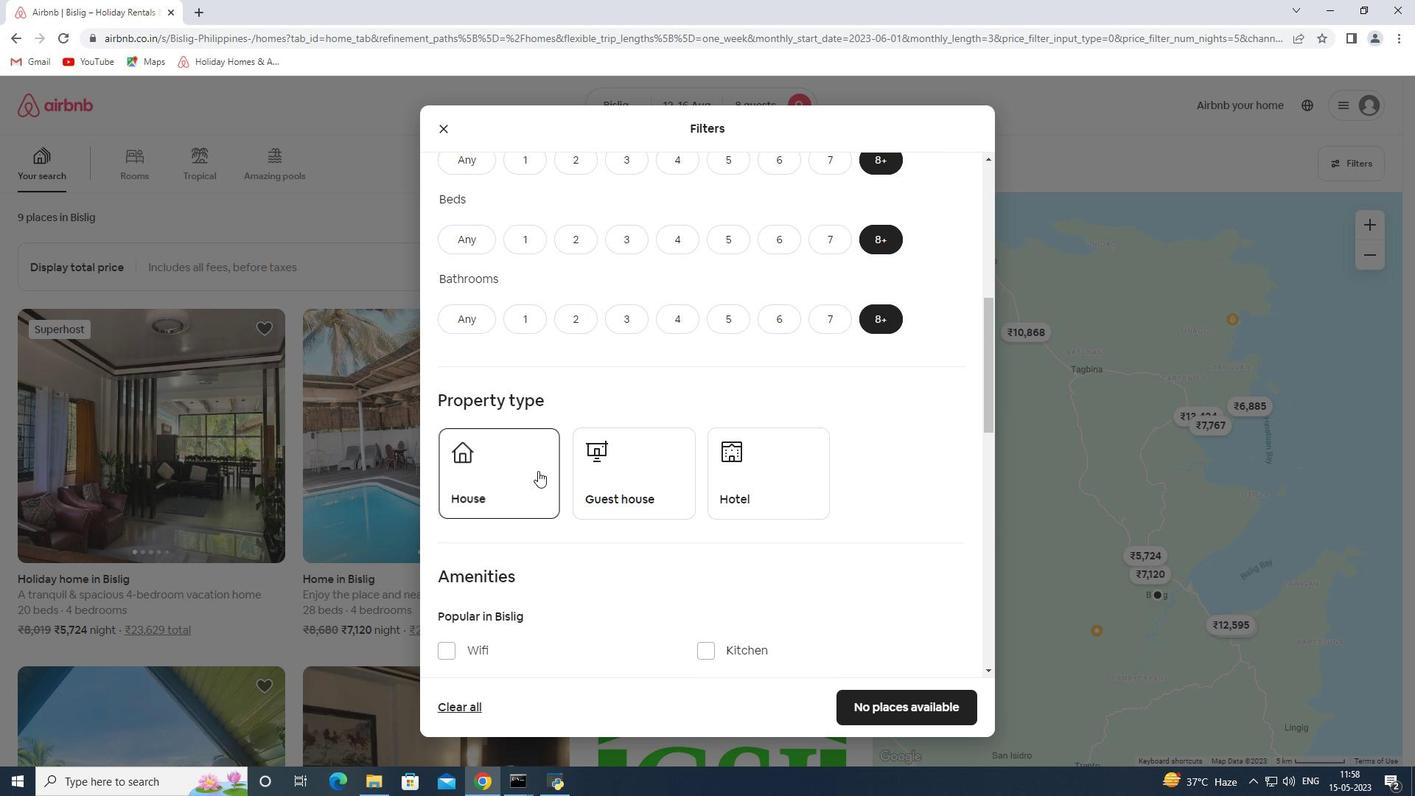 
Action: Mouse pressed left at (718, 492)
Screenshot: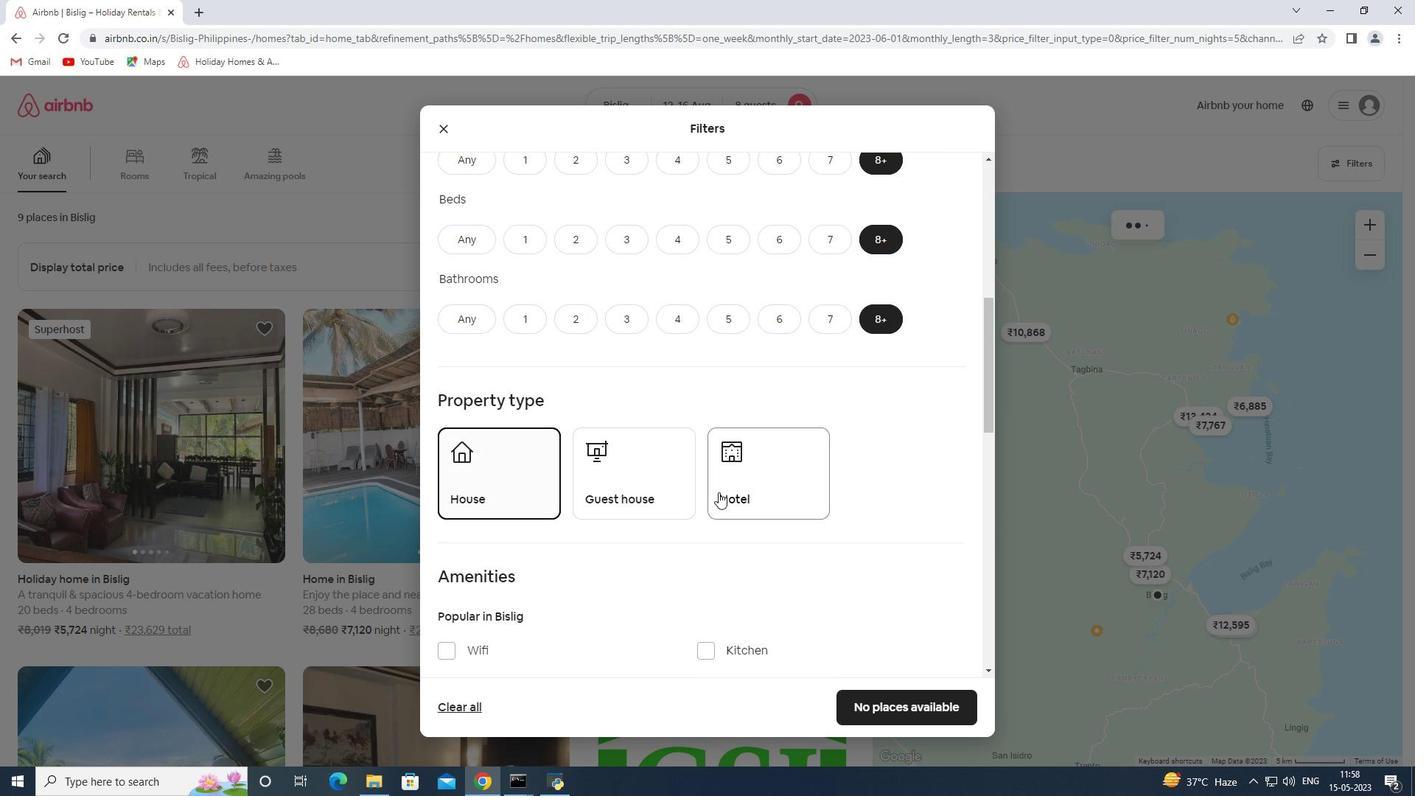 
Action: Mouse moved to (664, 497)
Screenshot: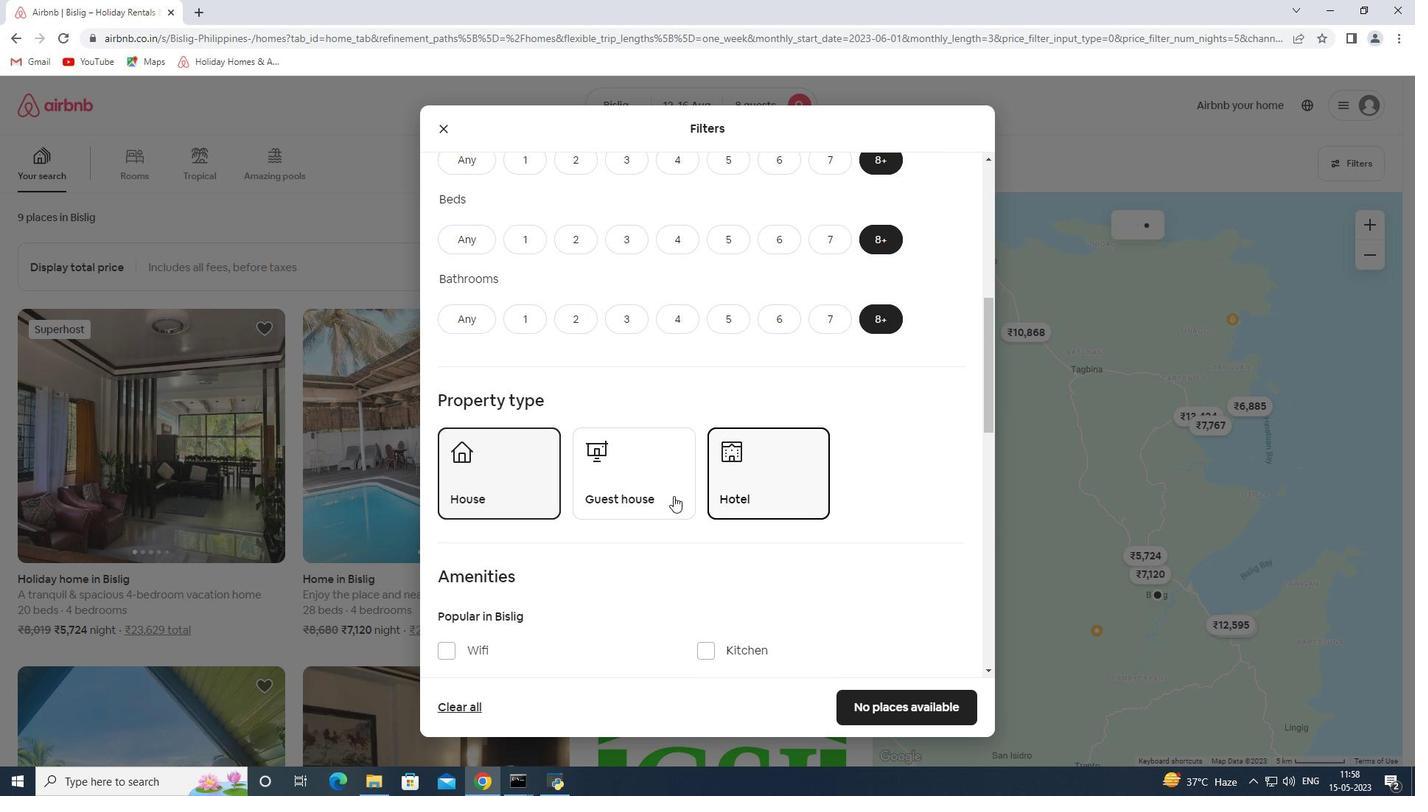 
Action: Mouse pressed left at (664, 497)
Screenshot: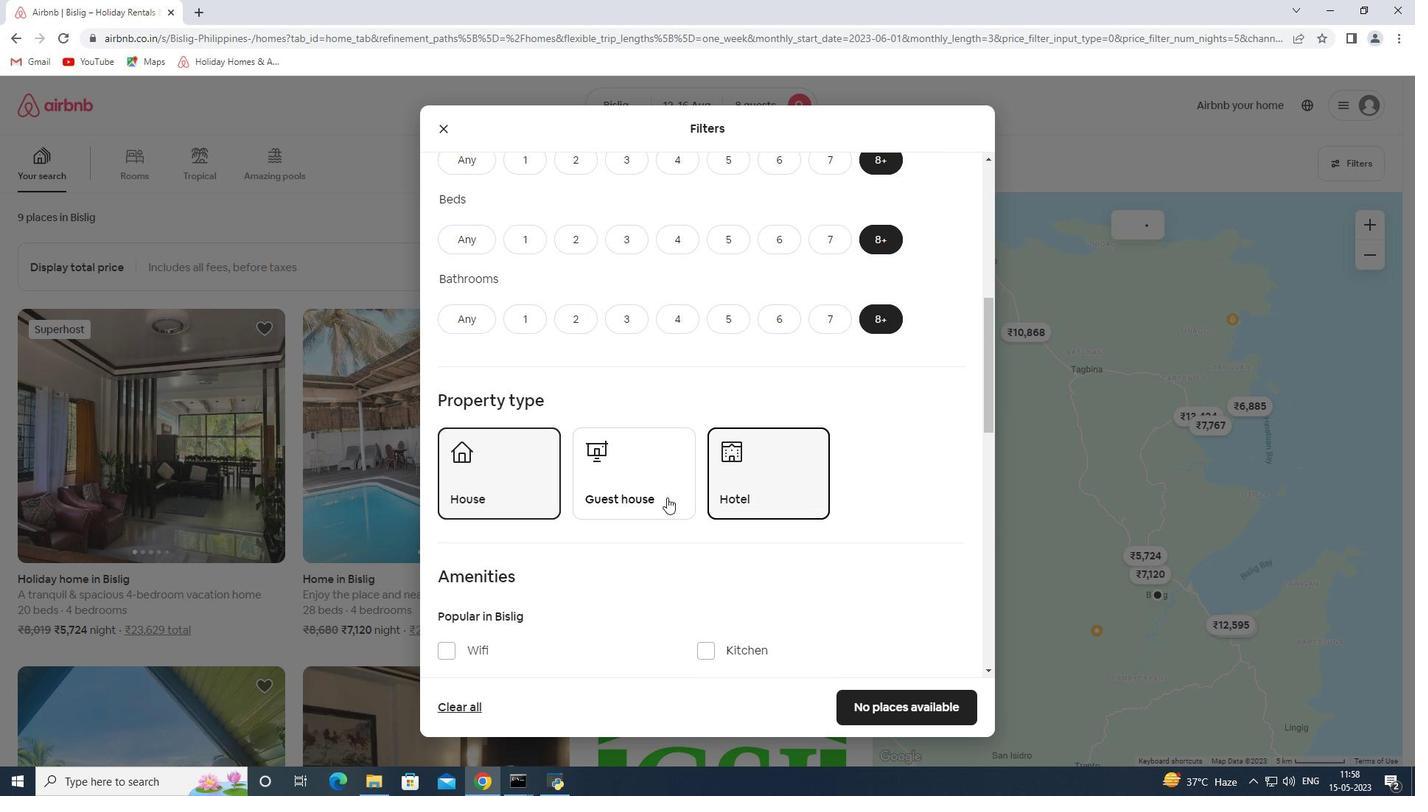 
Action: Mouse moved to (806, 479)
Screenshot: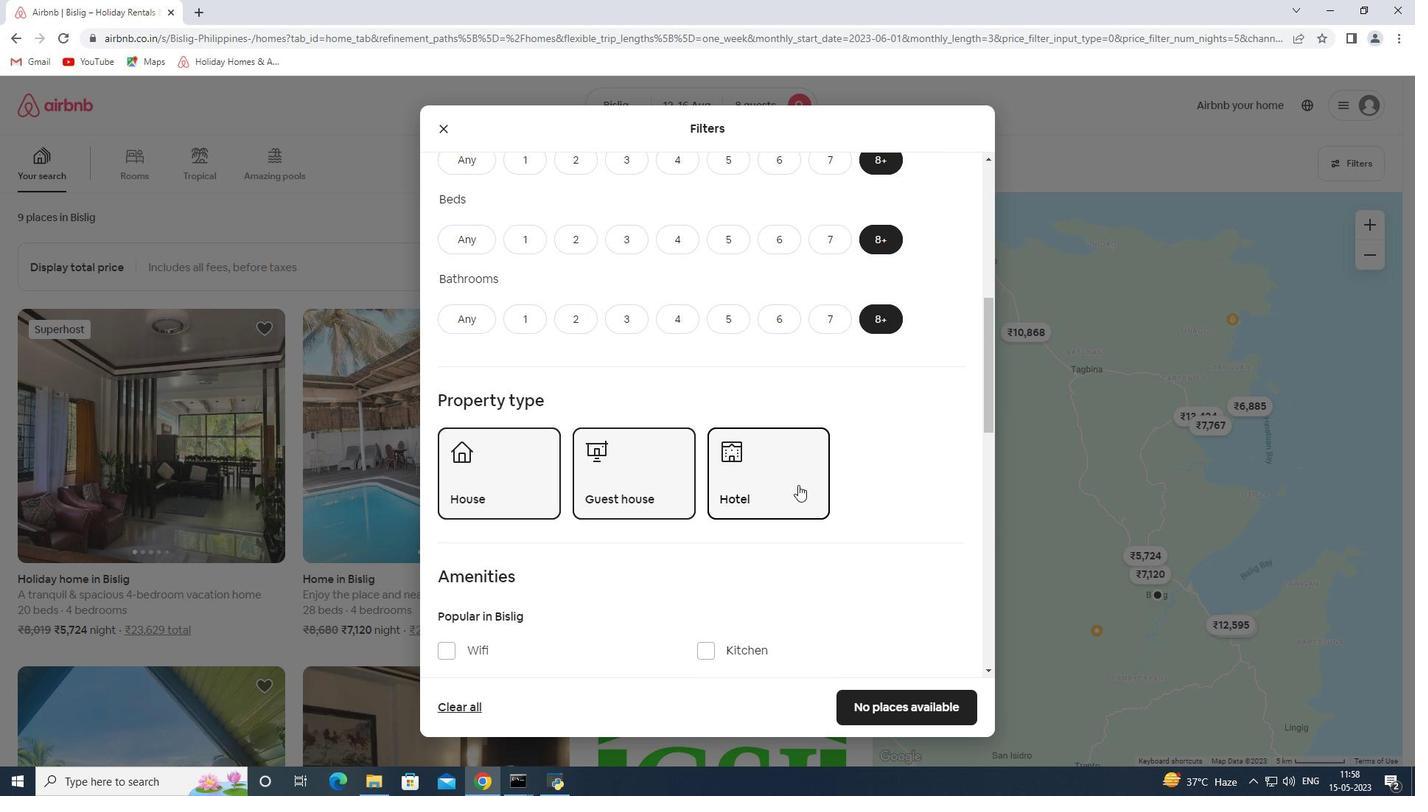 
Action: Mouse scrolled (806, 478) with delta (0, 0)
Screenshot: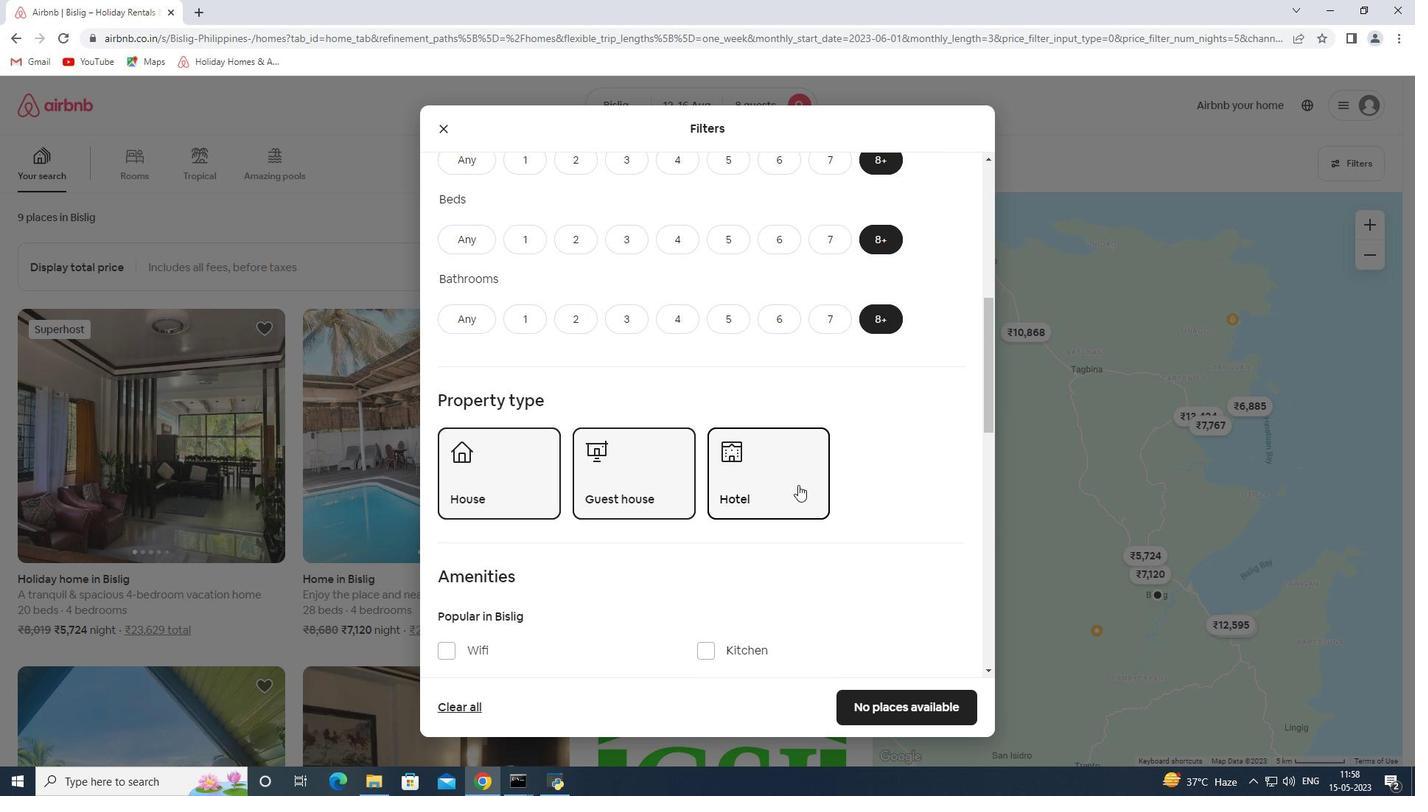 
Action: Mouse scrolled (806, 478) with delta (0, 0)
Screenshot: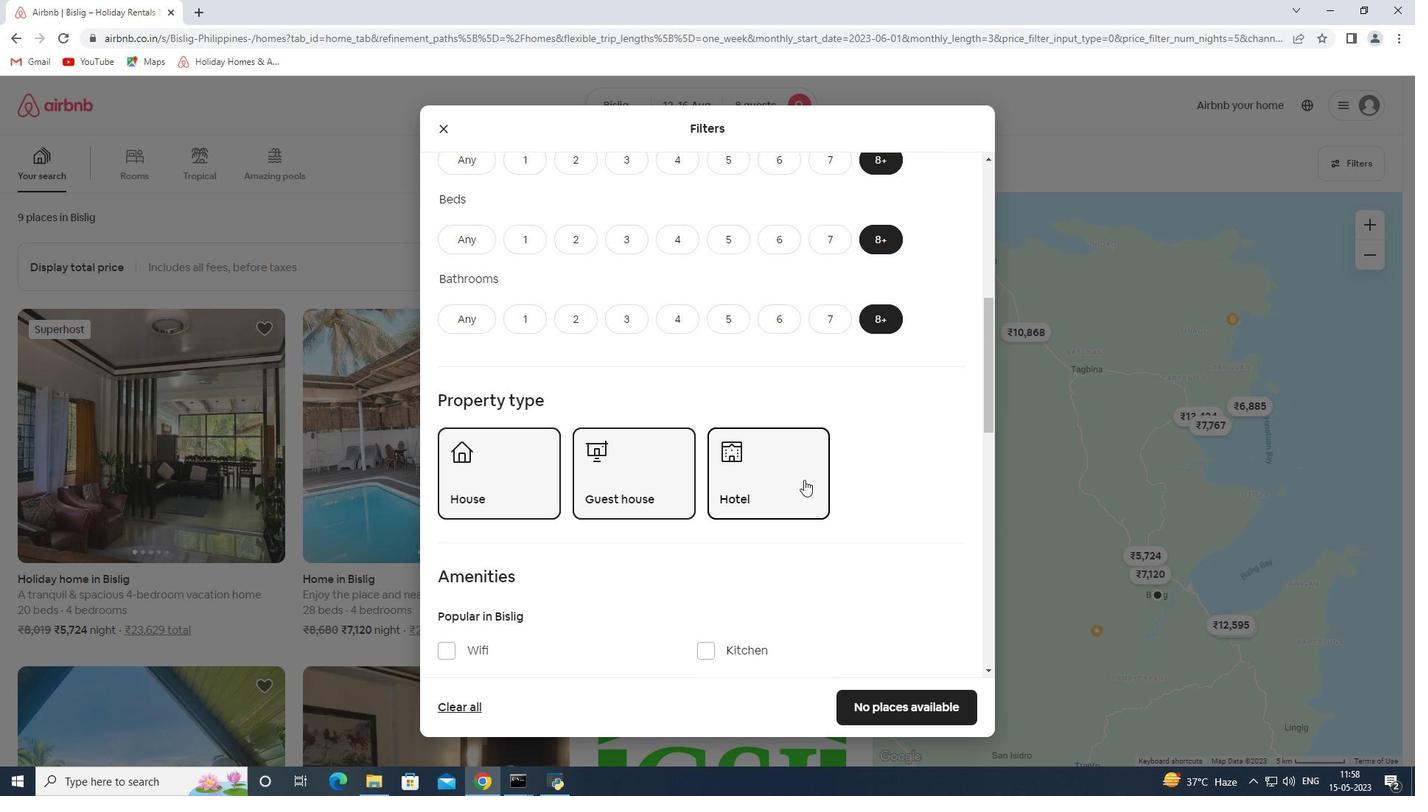 
Action: Mouse scrolled (806, 478) with delta (0, 0)
Screenshot: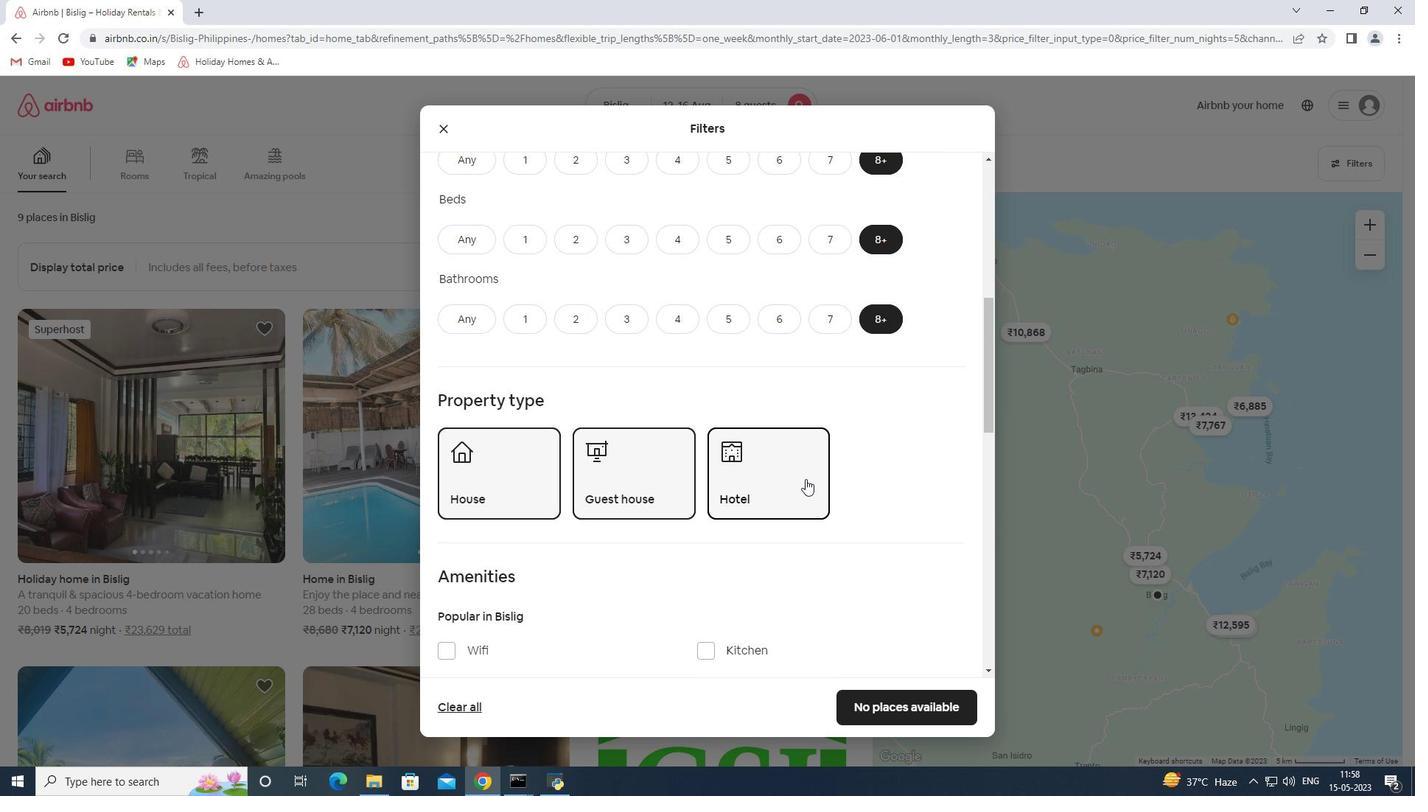 
Action: Mouse moved to (479, 428)
Screenshot: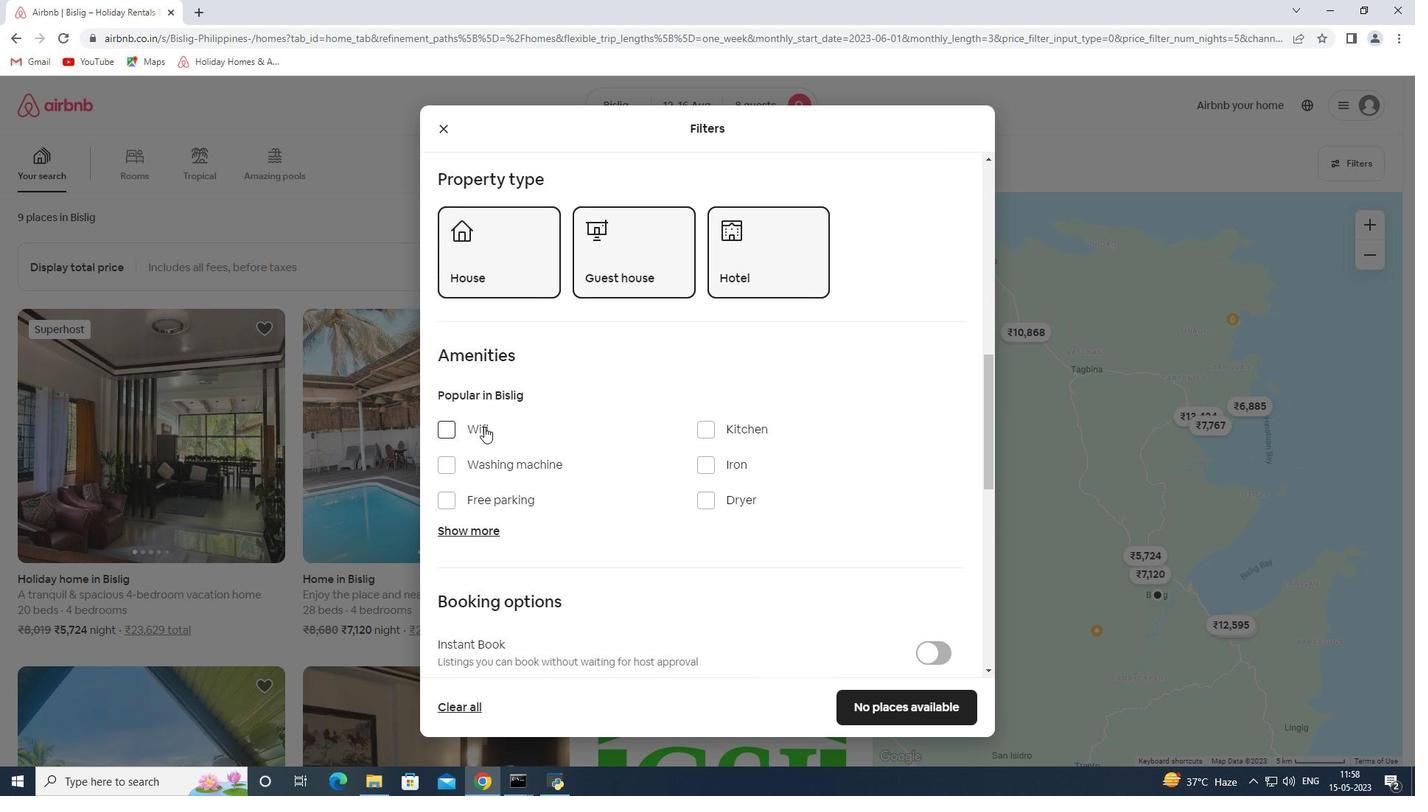 
Action: Mouse pressed left at (479, 428)
Screenshot: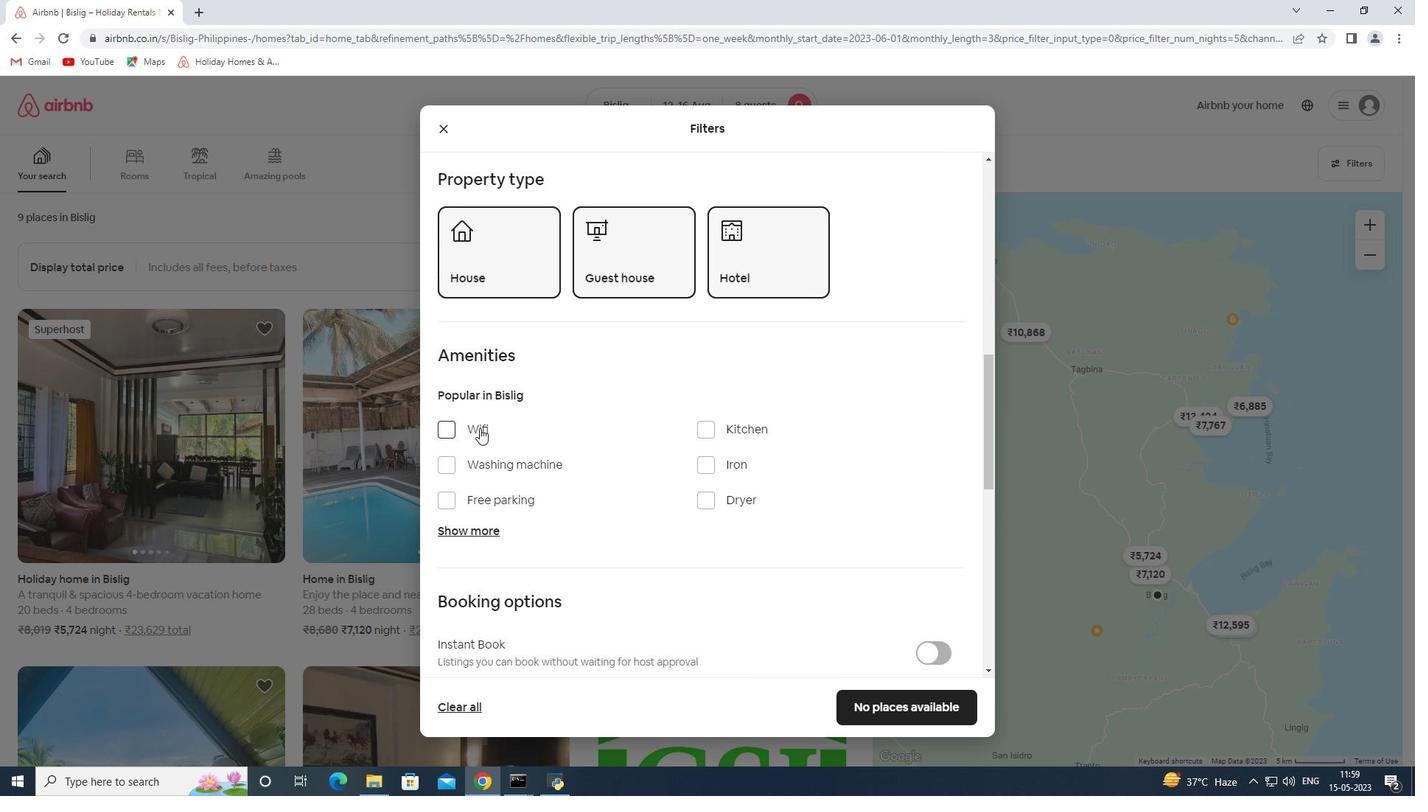 
Action: Mouse moved to (509, 495)
Screenshot: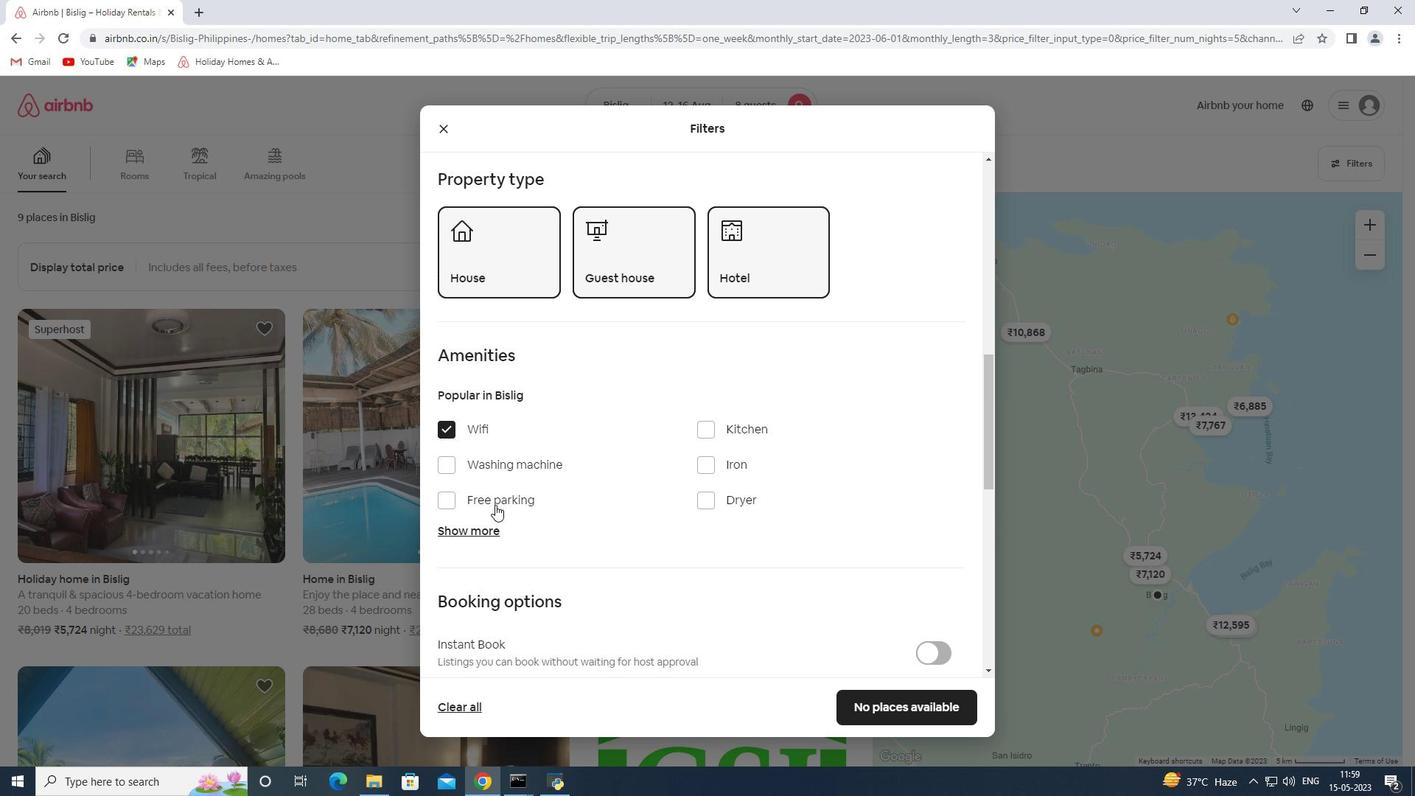 
Action: Mouse pressed left at (509, 495)
Screenshot: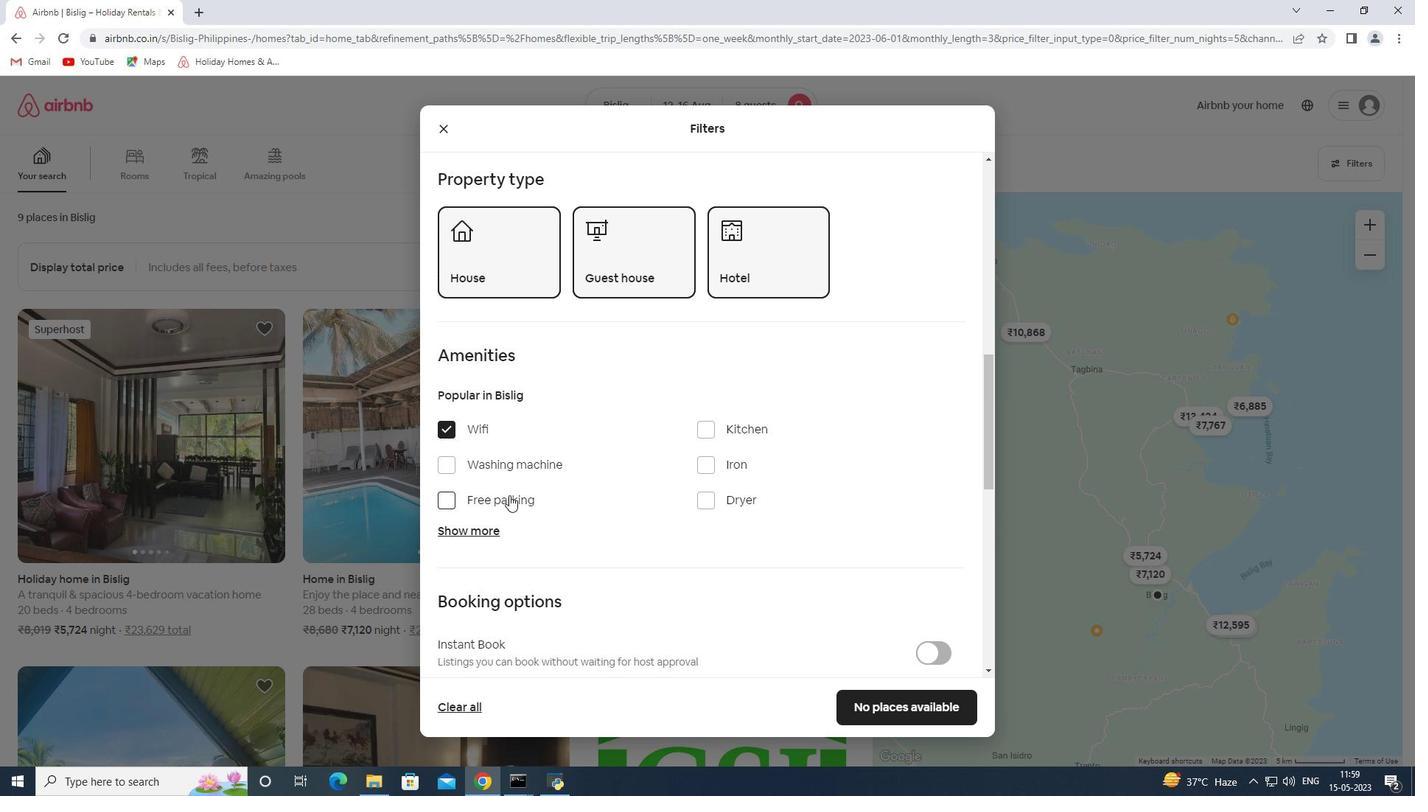 
Action: Mouse moved to (481, 534)
Screenshot: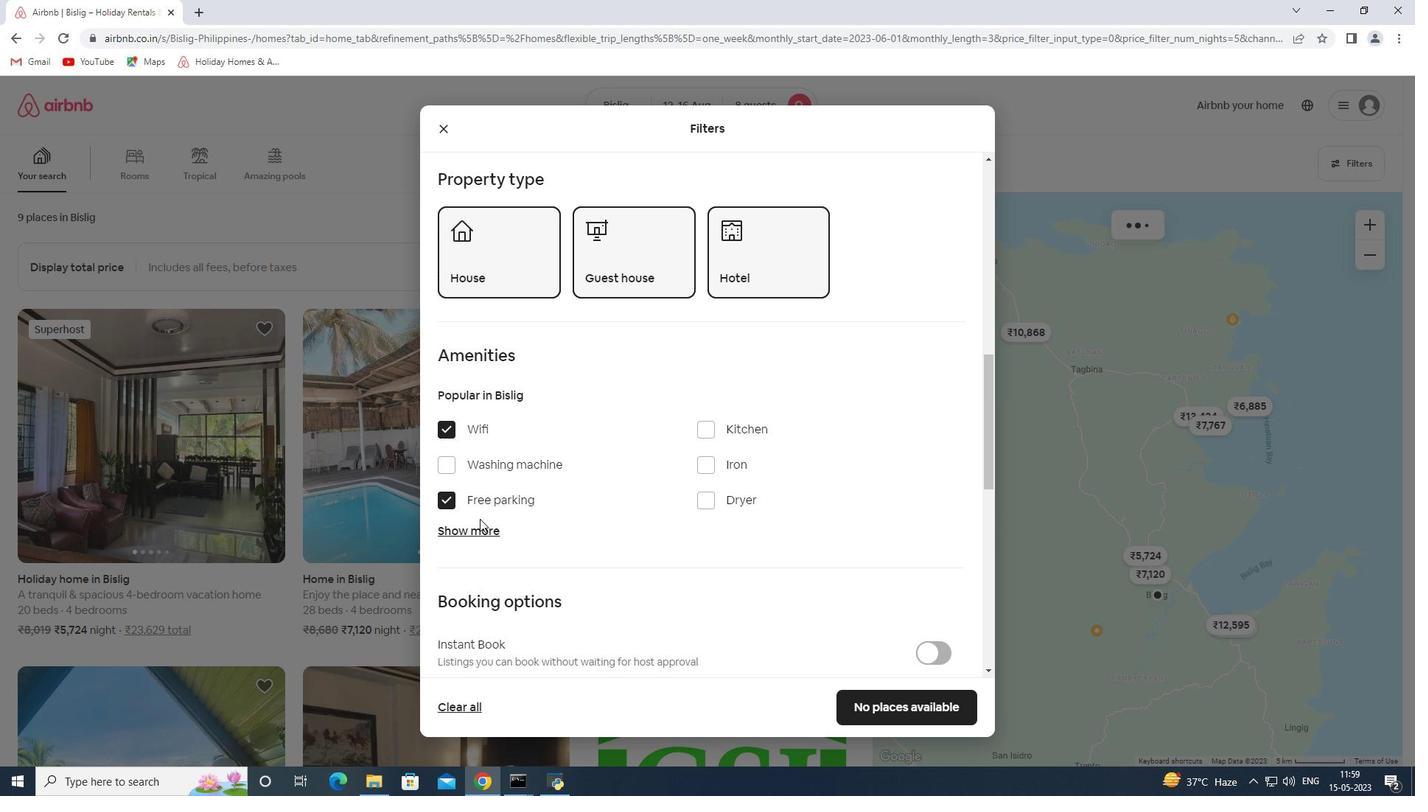 
Action: Mouse pressed left at (481, 534)
Screenshot: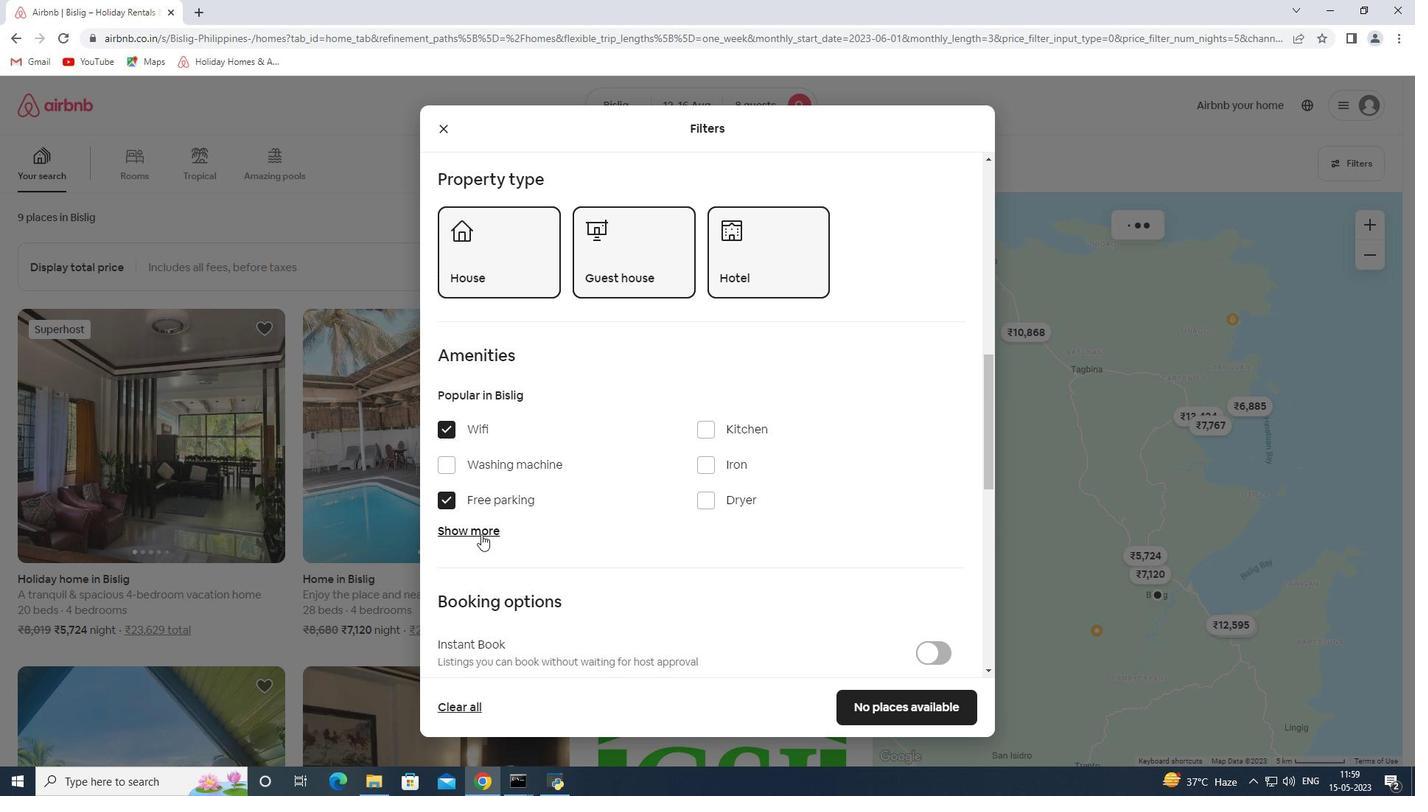 
Action: Mouse moved to (703, 616)
Screenshot: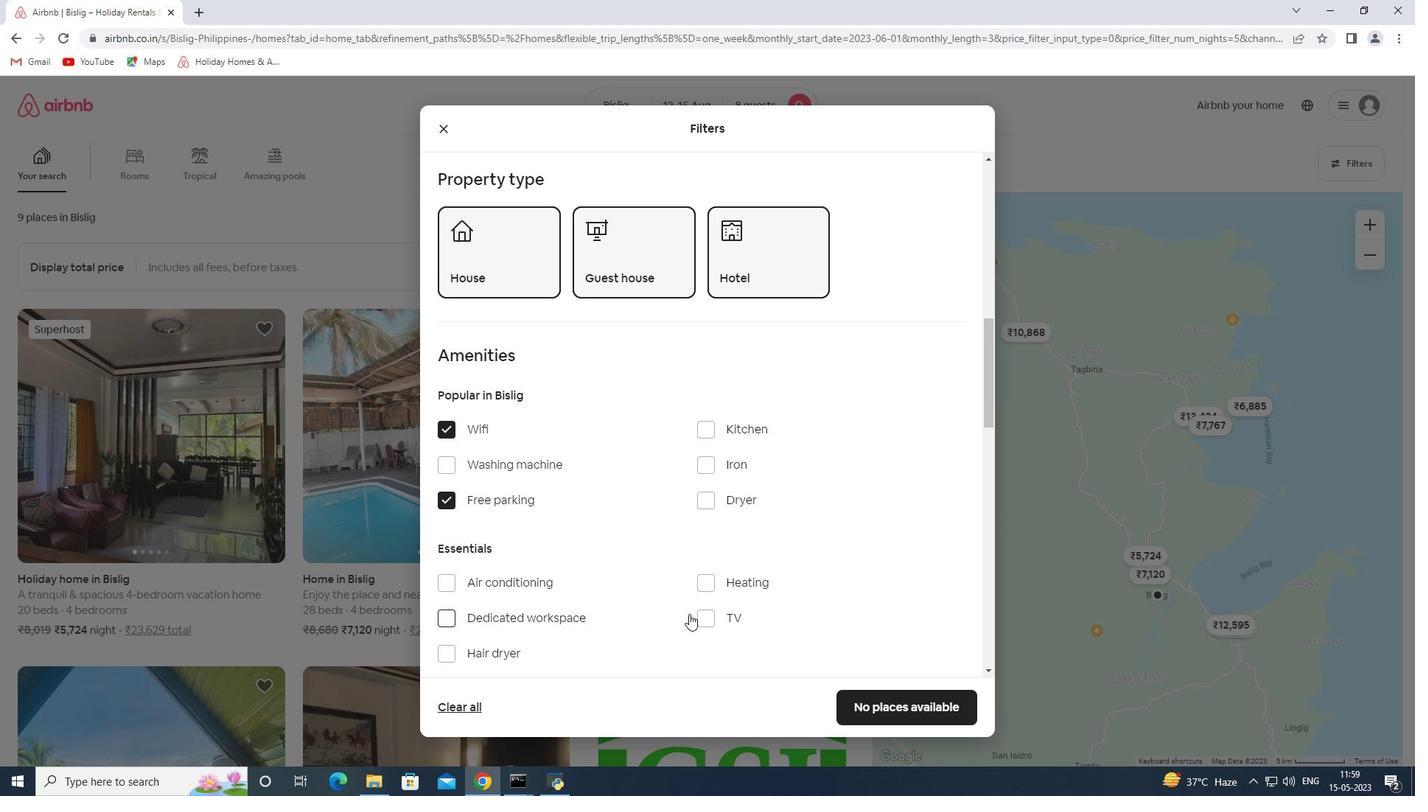 
Action: Mouse pressed left at (703, 616)
Screenshot: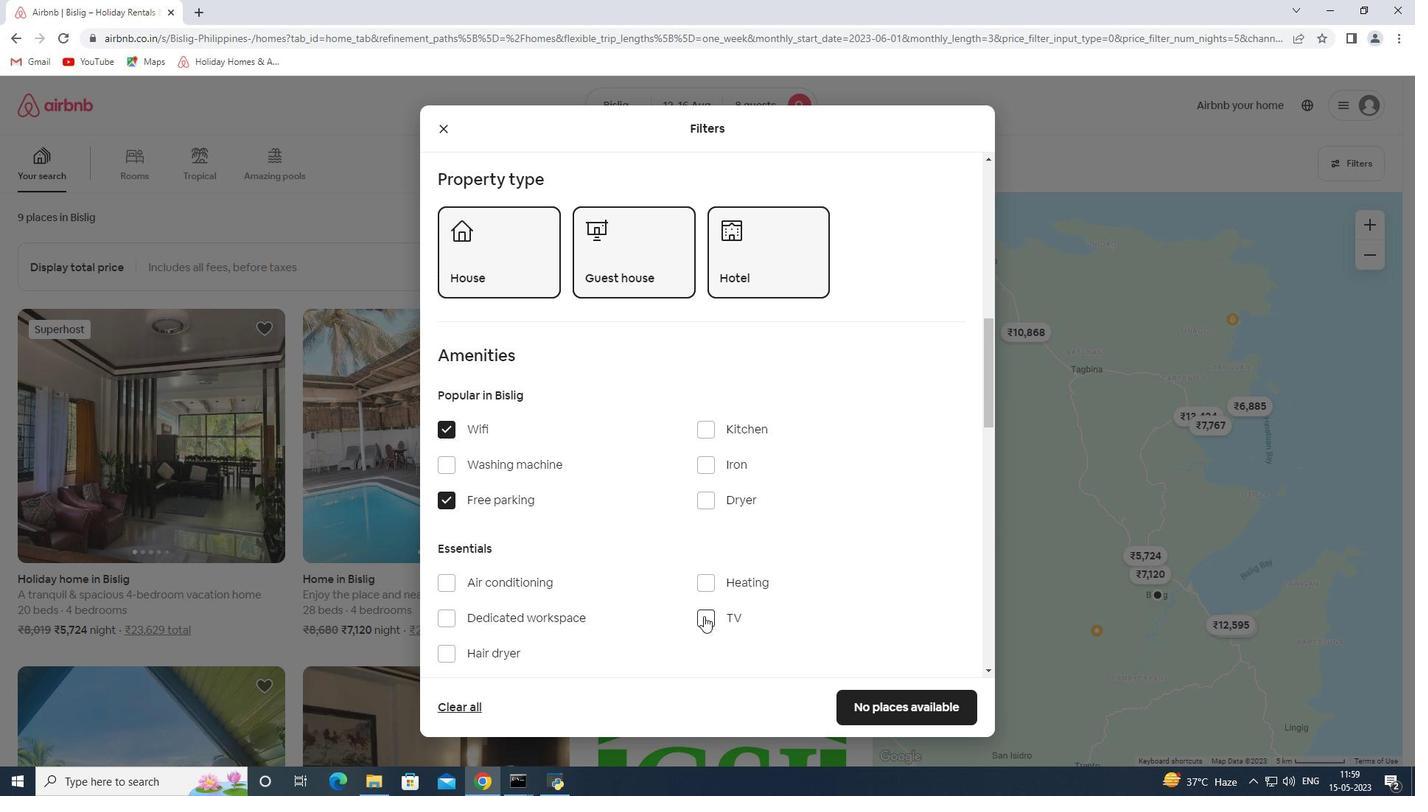 
Action: Mouse moved to (591, 563)
Screenshot: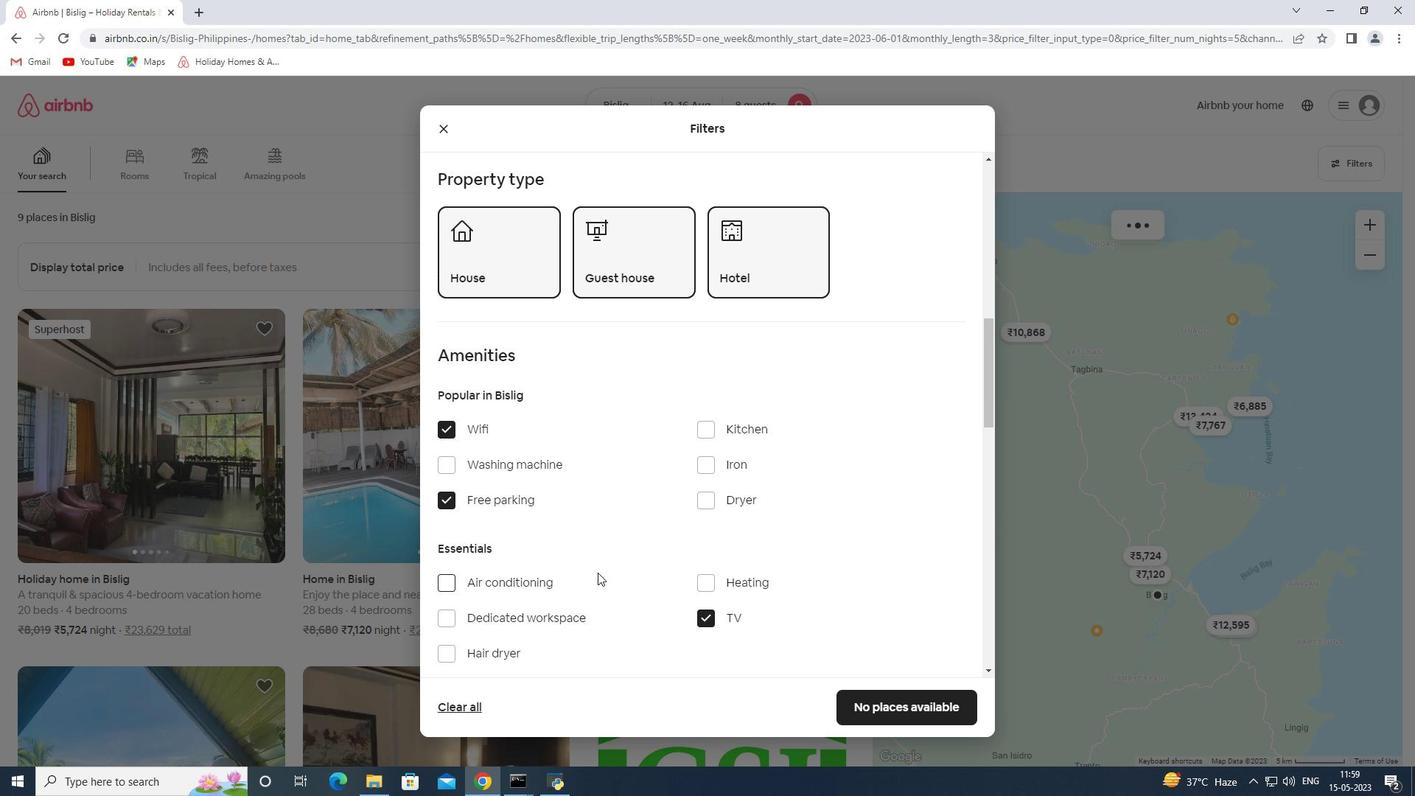 
Action: Mouse scrolled (591, 562) with delta (0, 0)
Screenshot: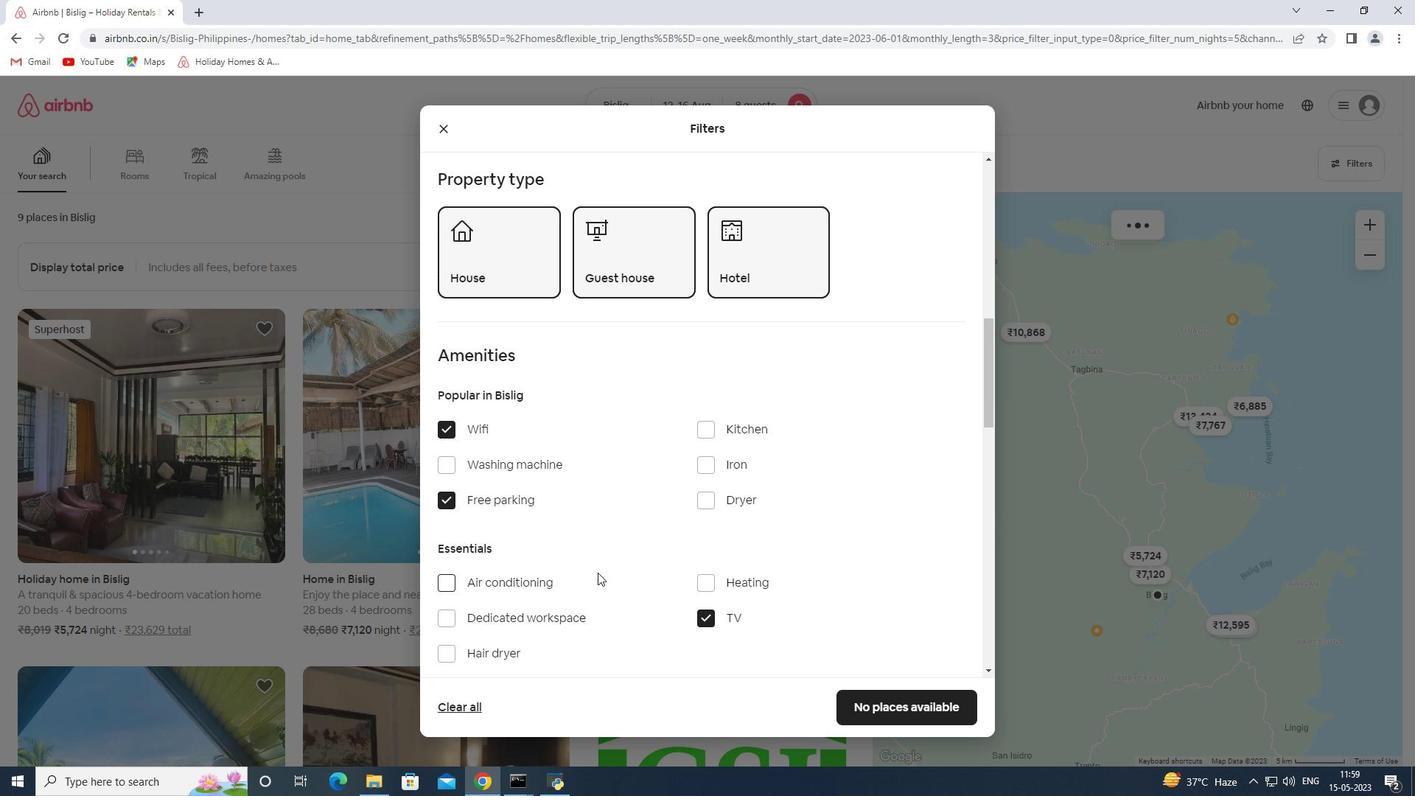 
Action: Mouse scrolled (591, 562) with delta (0, 0)
Screenshot: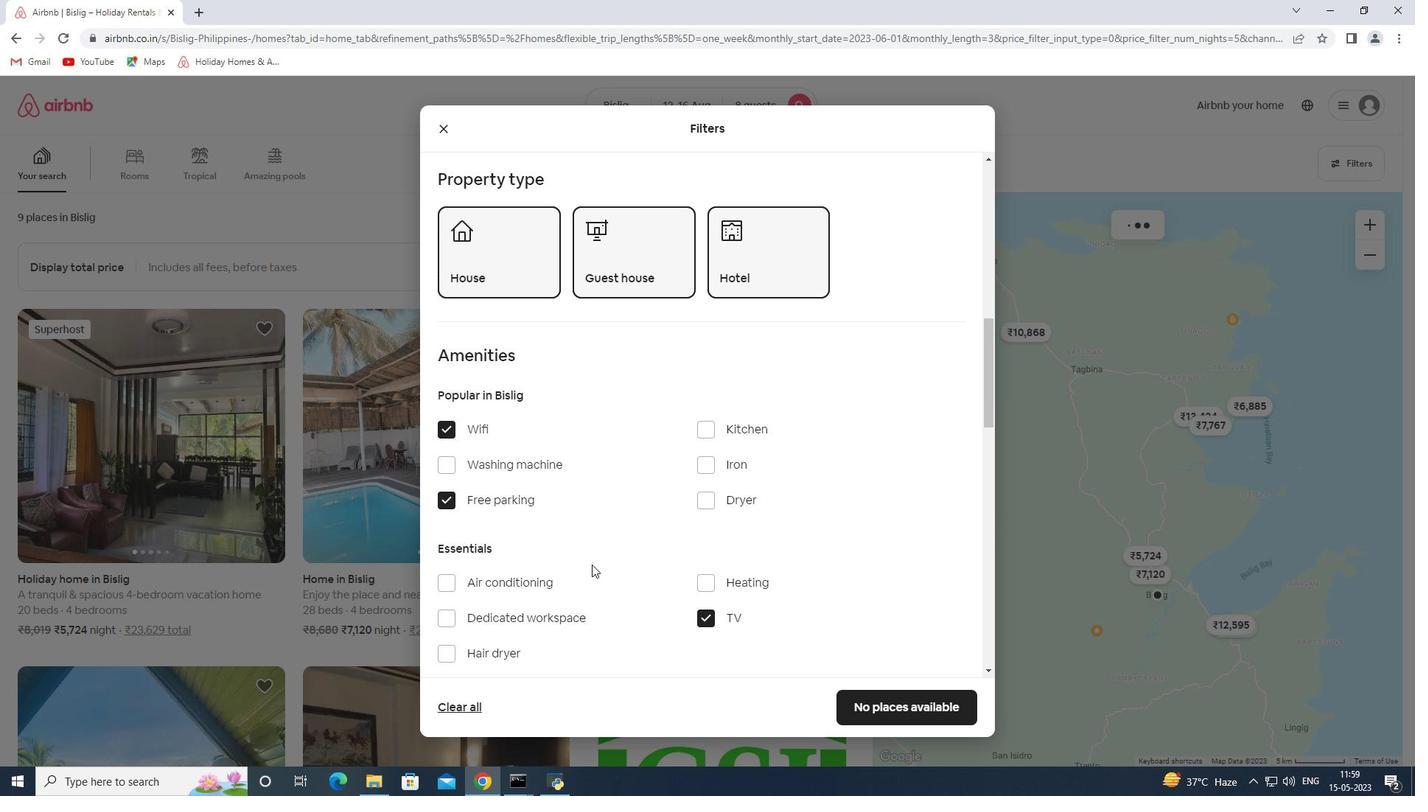 
Action: Mouse scrolled (591, 562) with delta (0, 0)
Screenshot: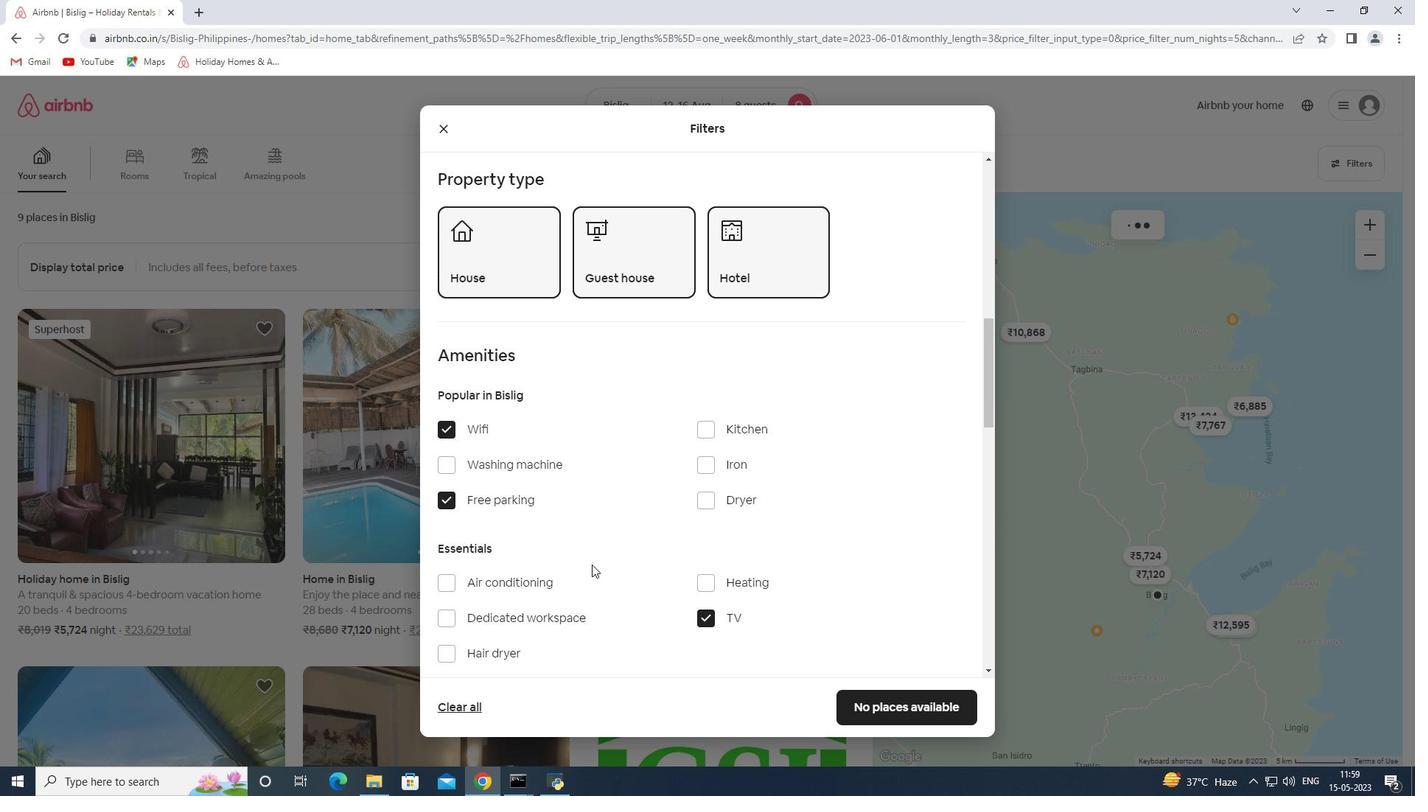 
Action: Mouse scrolled (591, 562) with delta (0, 0)
Screenshot: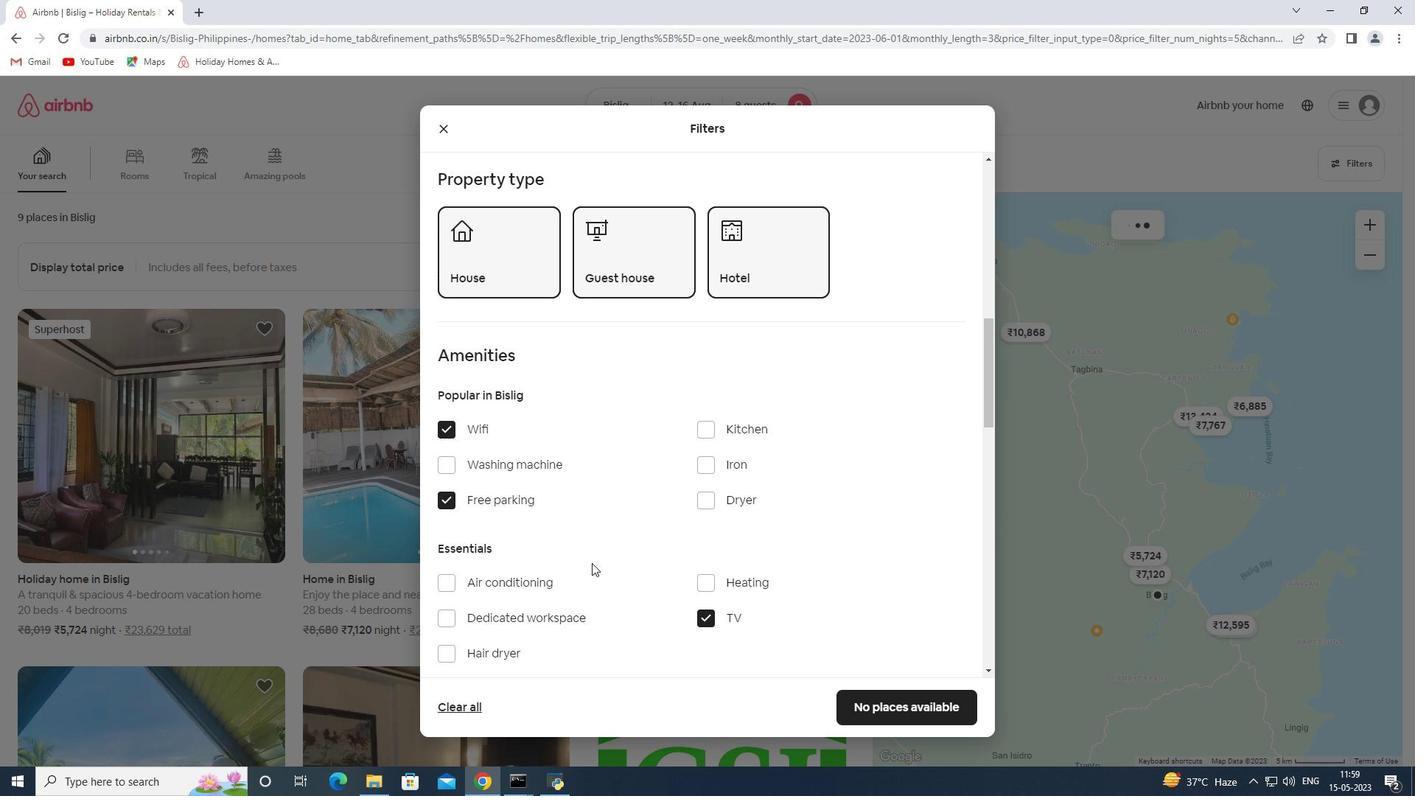 
Action: Mouse moved to (449, 513)
Screenshot: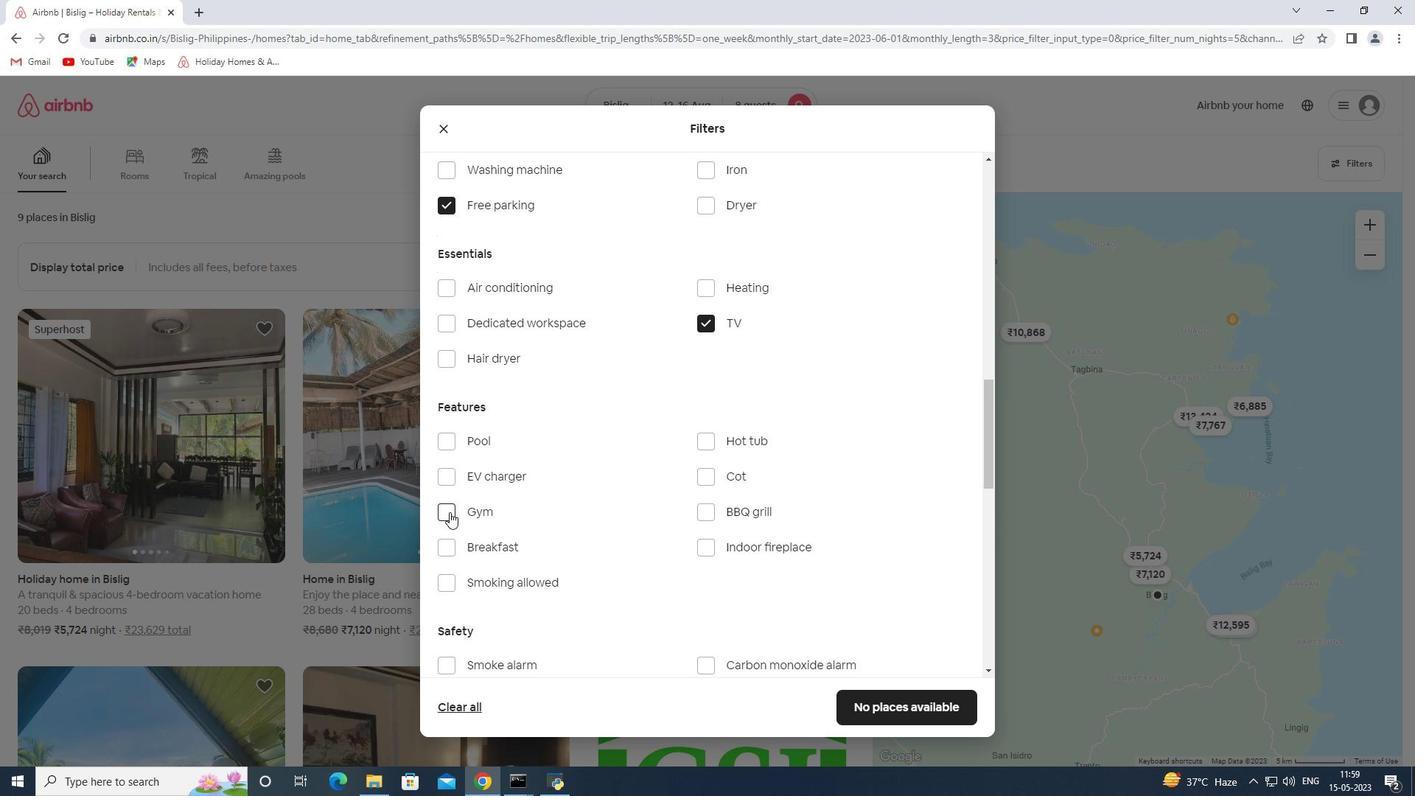 
Action: Mouse pressed left at (449, 513)
Screenshot: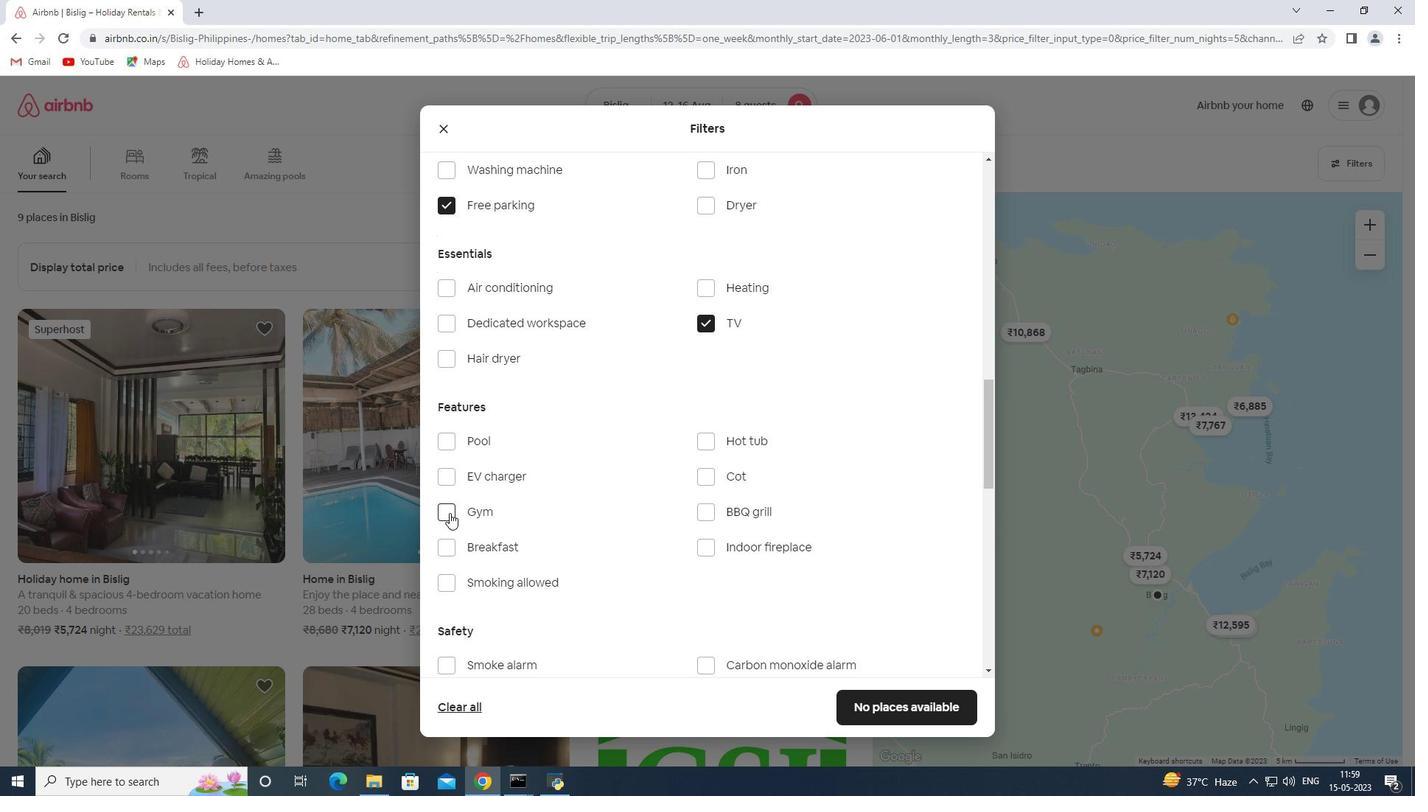
Action: Mouse moved to (462, 546)
Screenshot: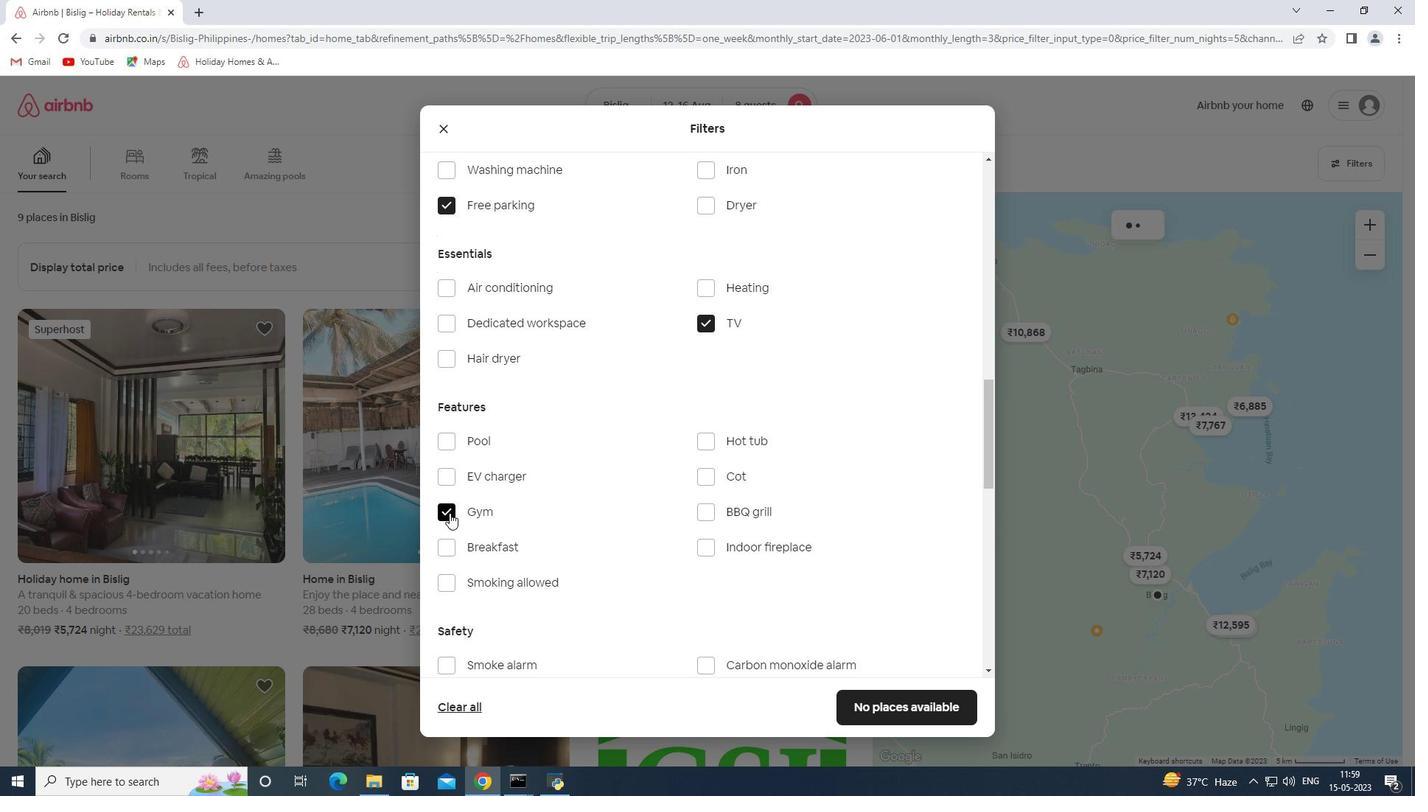 
Action: Mouse pressed left at (462, 546)
Screenshot: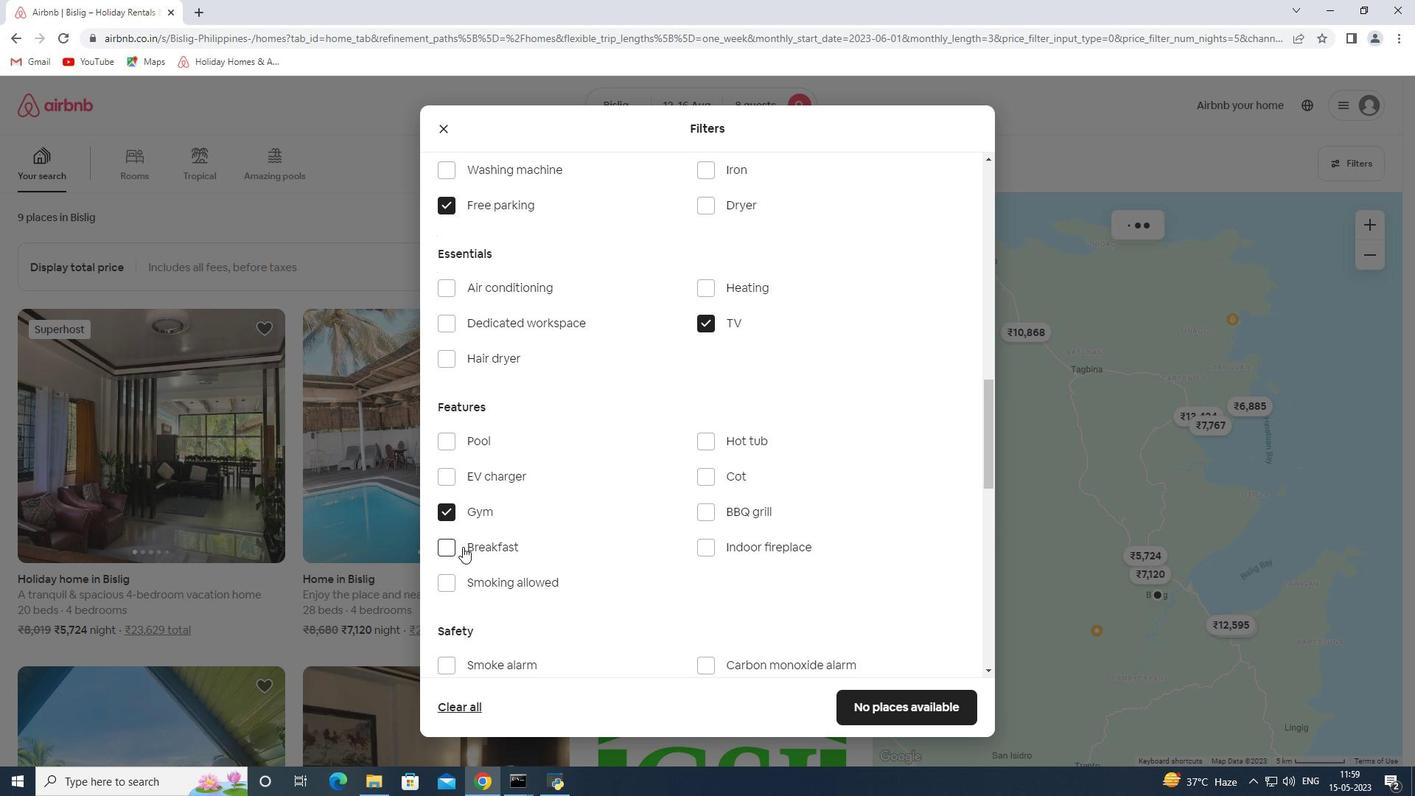 
Action: Mouse moved to (485, 551)
Screenshot: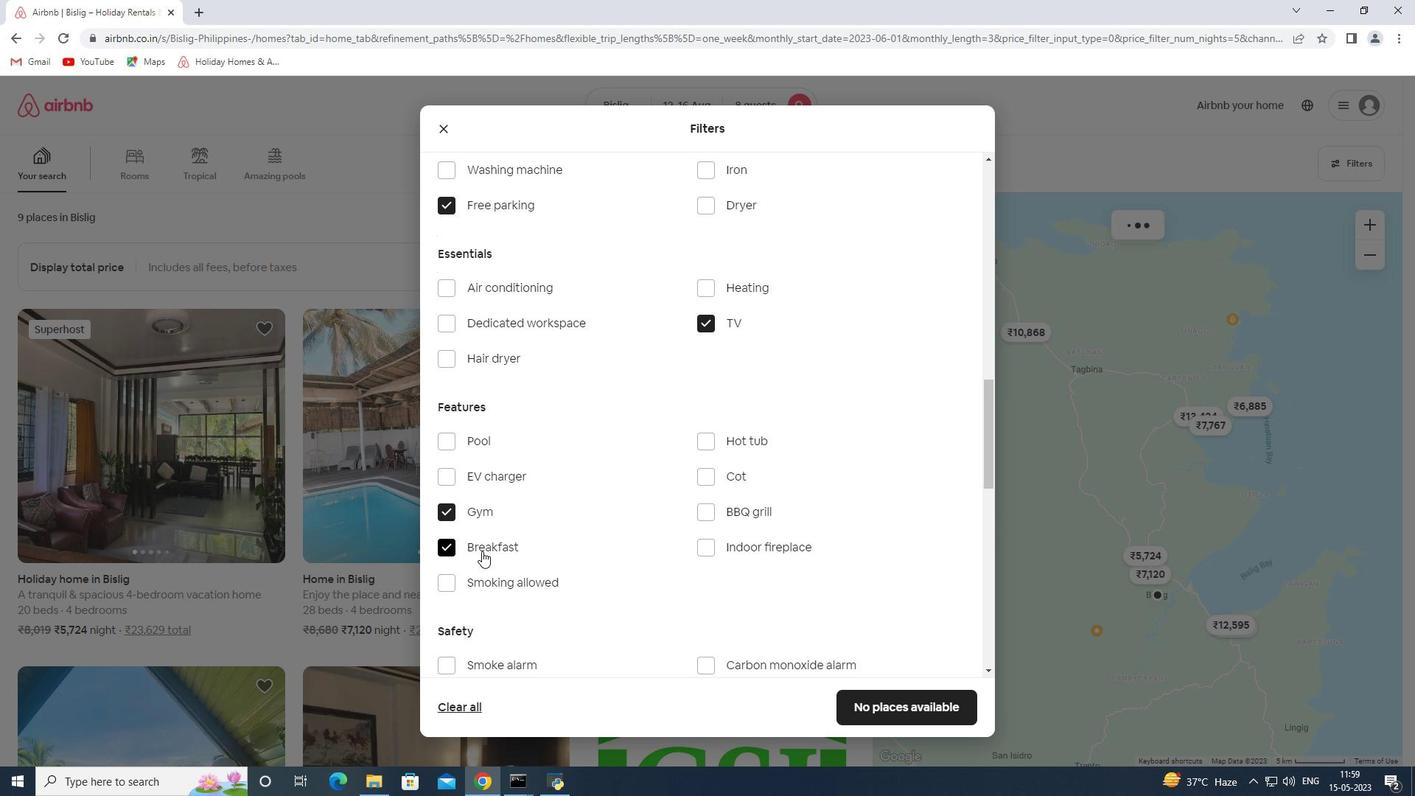 
Action: Mouse scrolled (485, 550) with delta (0, 0)
Screenshot: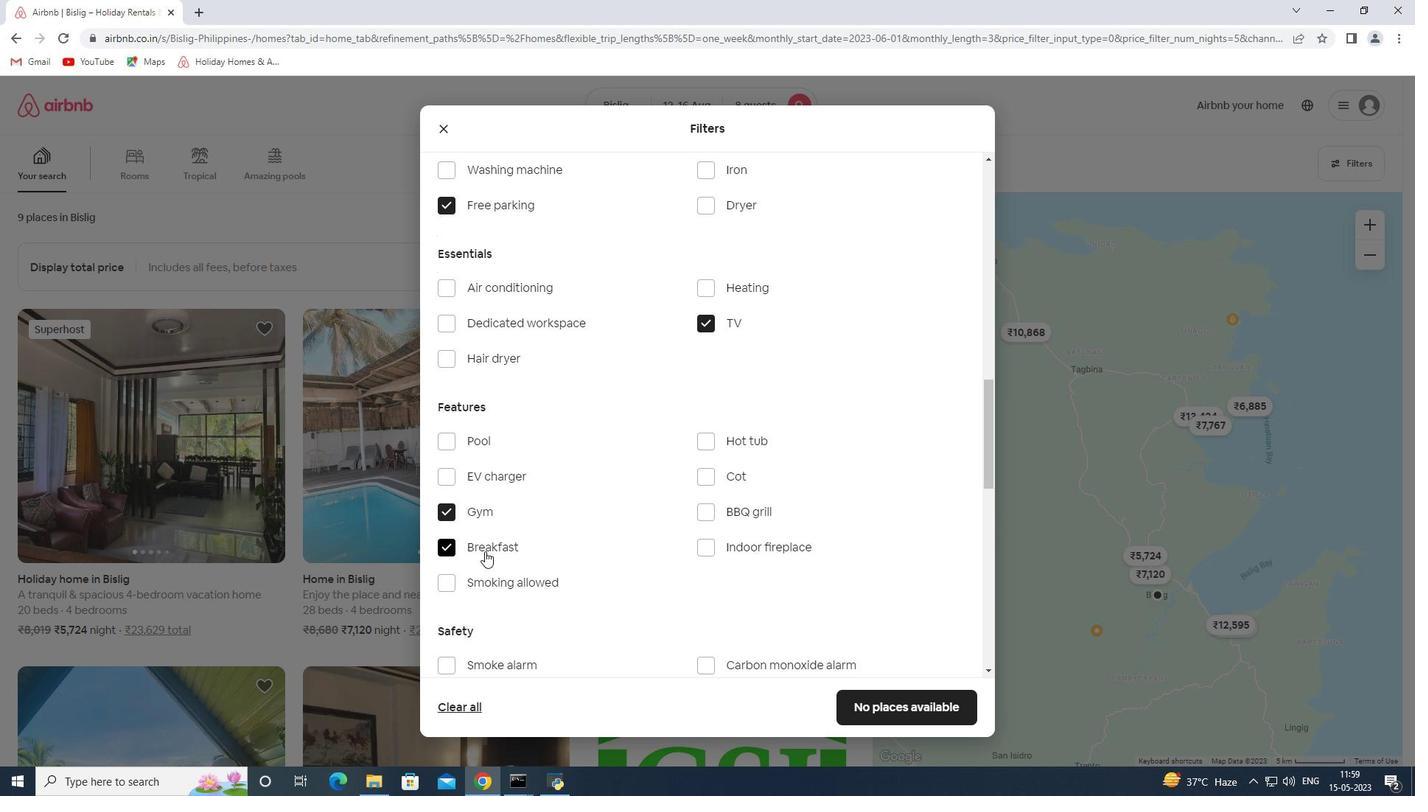 
Action: Mouse scrolled (485, 550) with delta (0, 0)
Screenshot: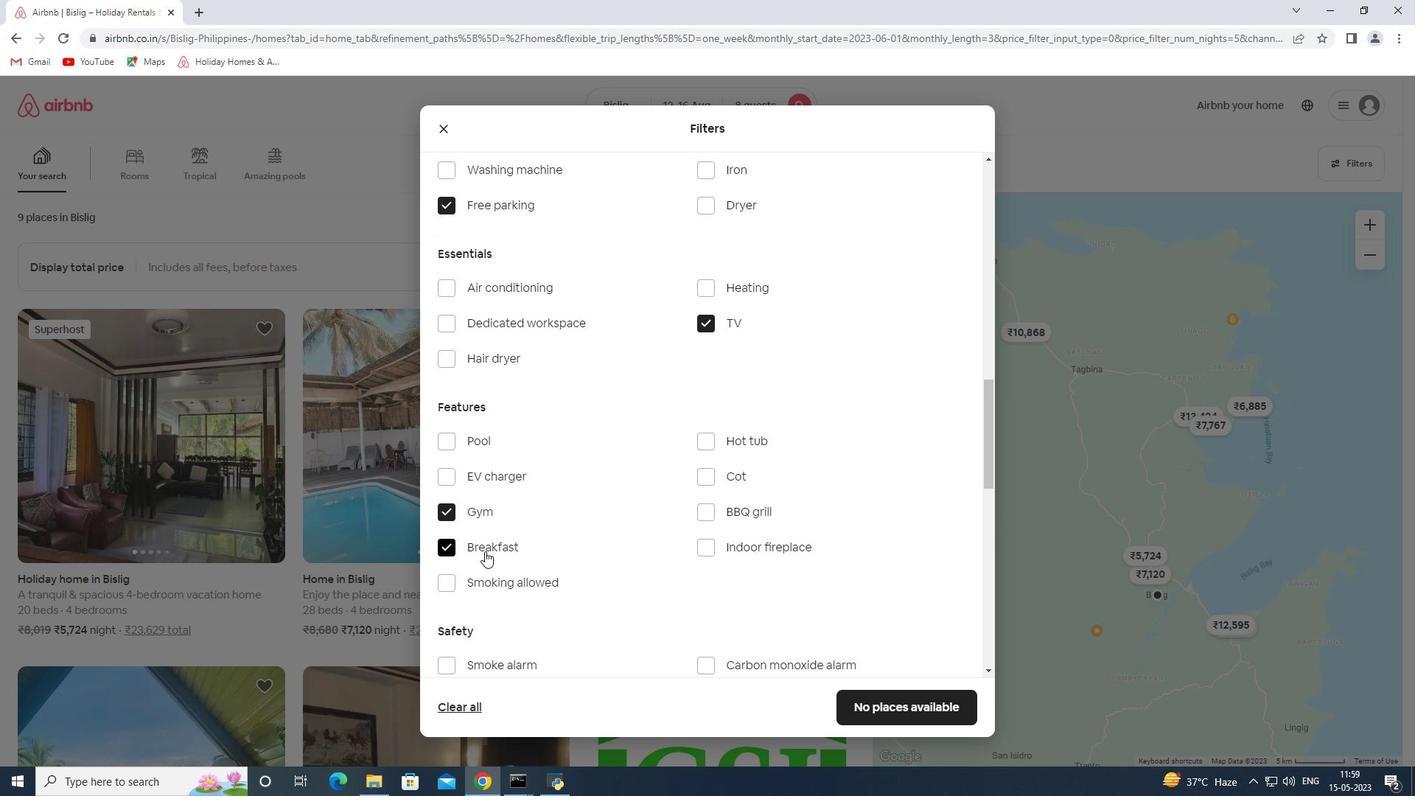 
Action: Mouse scrolled (485, 550) with delta (0, 0)
Screenshot: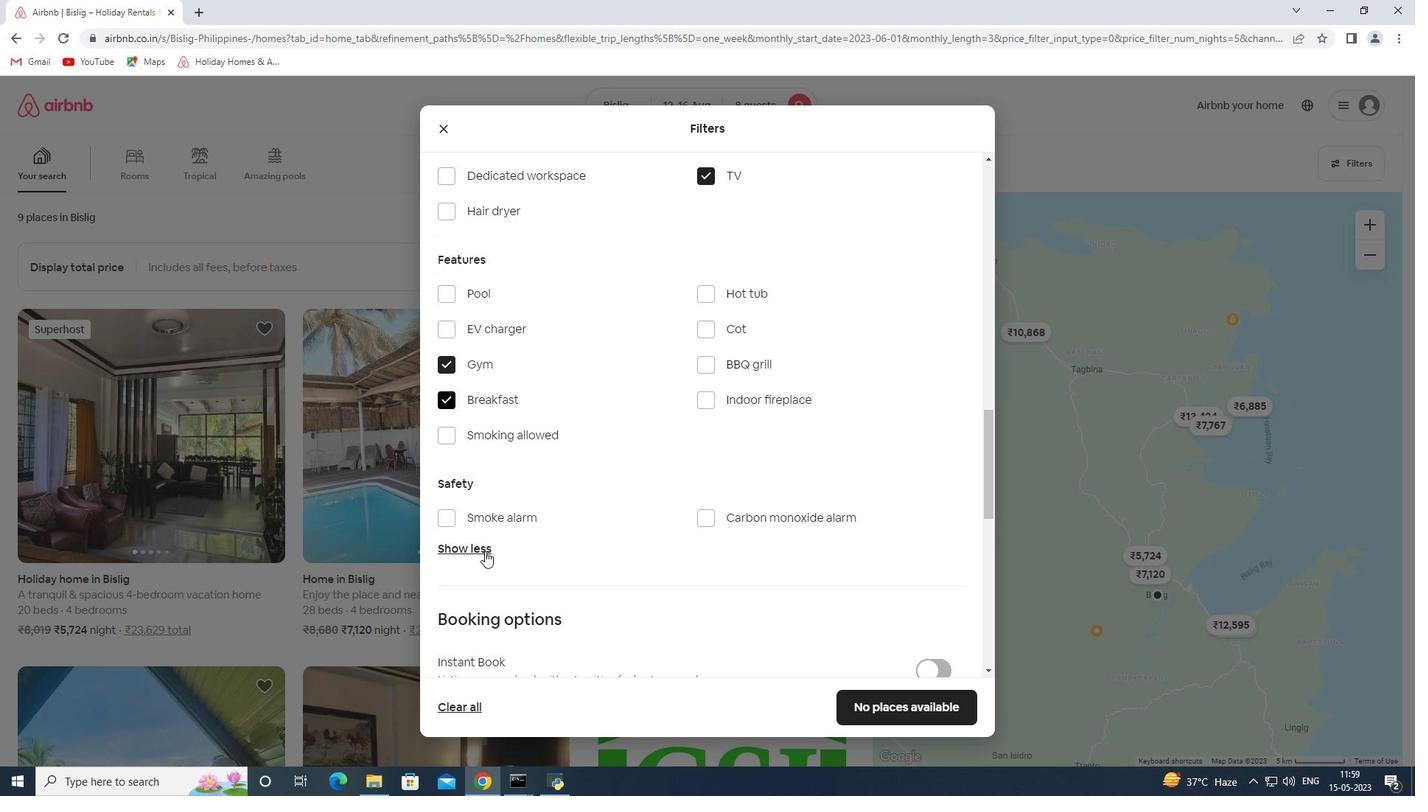 
Action: Mouse scrolled (485, 550) with delta (0, 0)
Screenshot: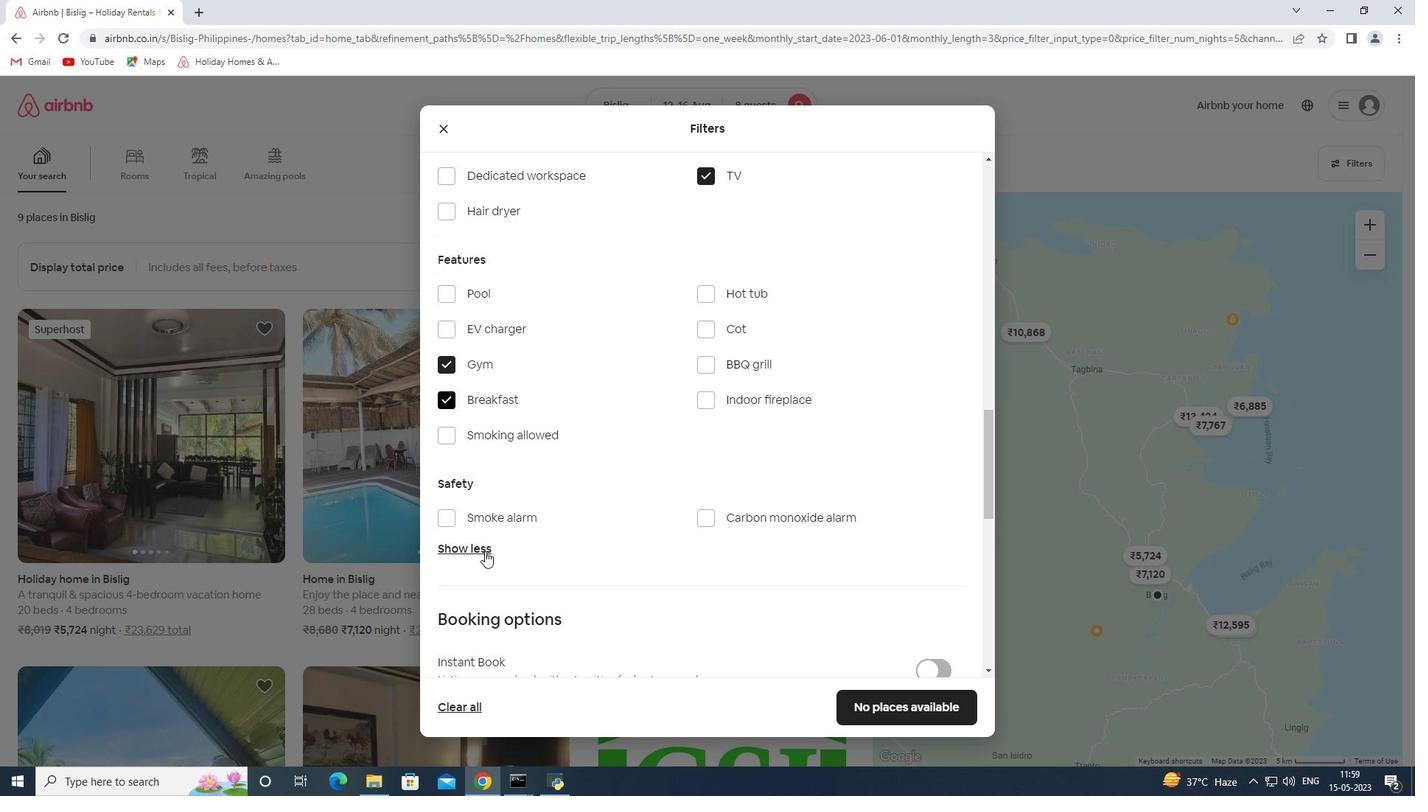 
Action: Mouse scrolled (485, 550) with delta (0, 0)
Screenshot: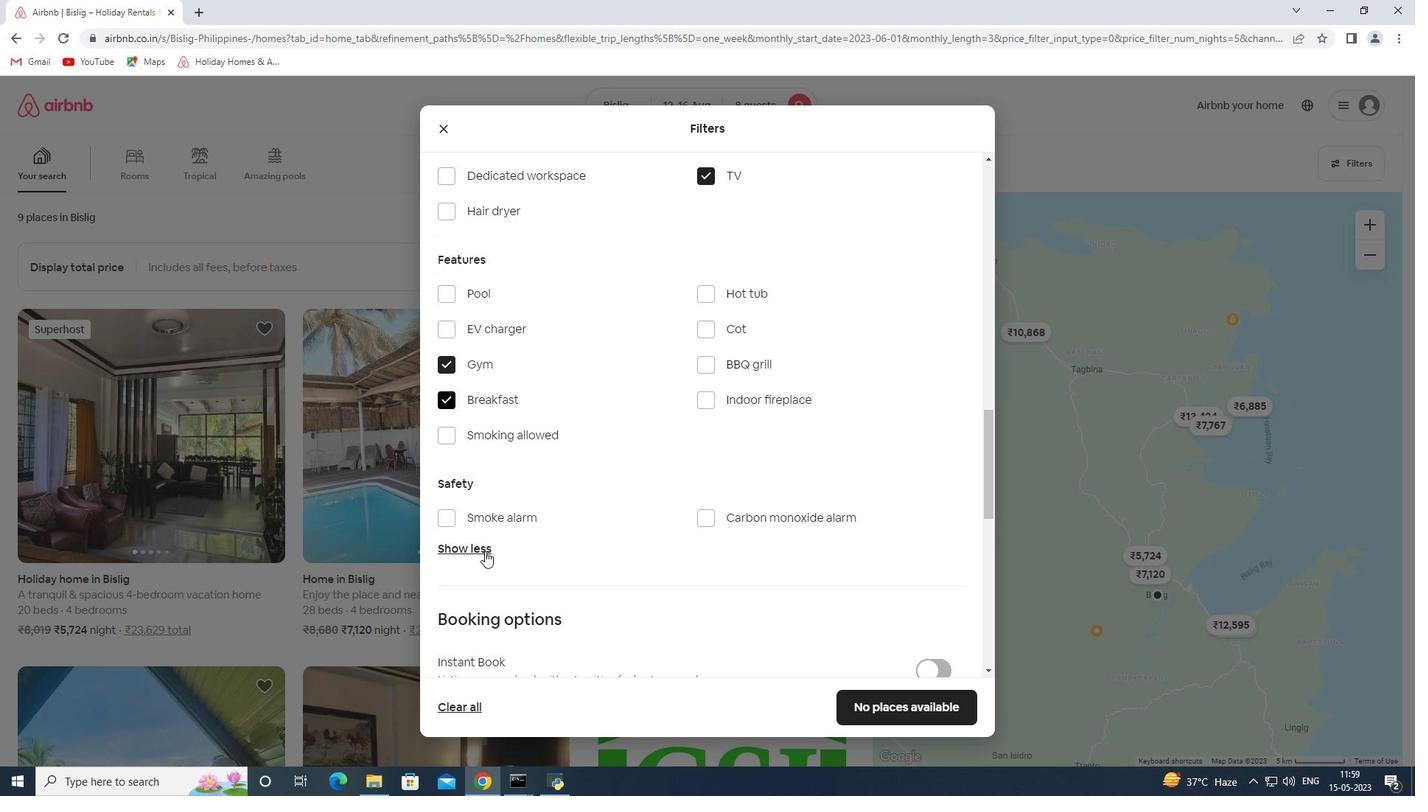 
Action: Mouse moved to (928, 499)
Screenshot: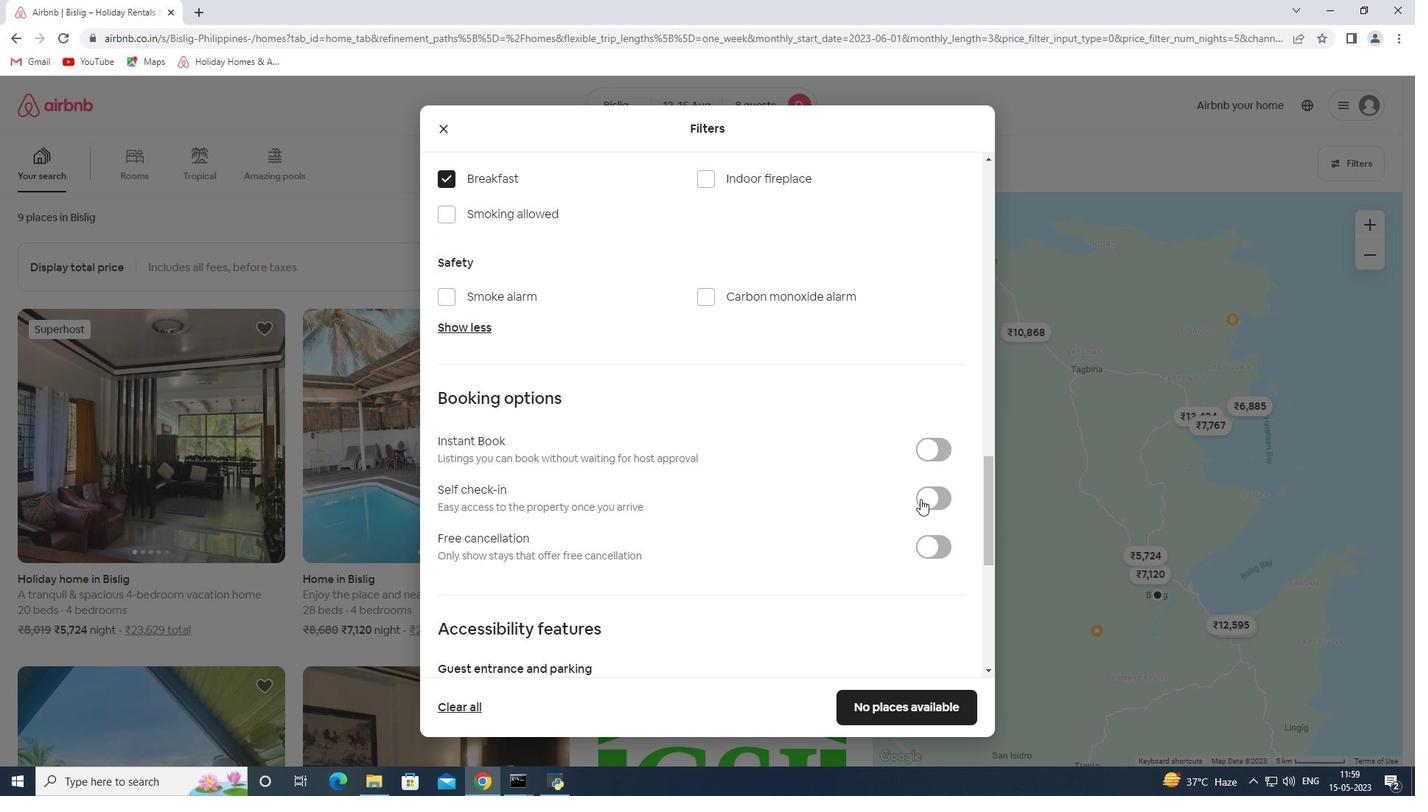 
Action: Mouse pressed left at (928, 499)
Screenshot: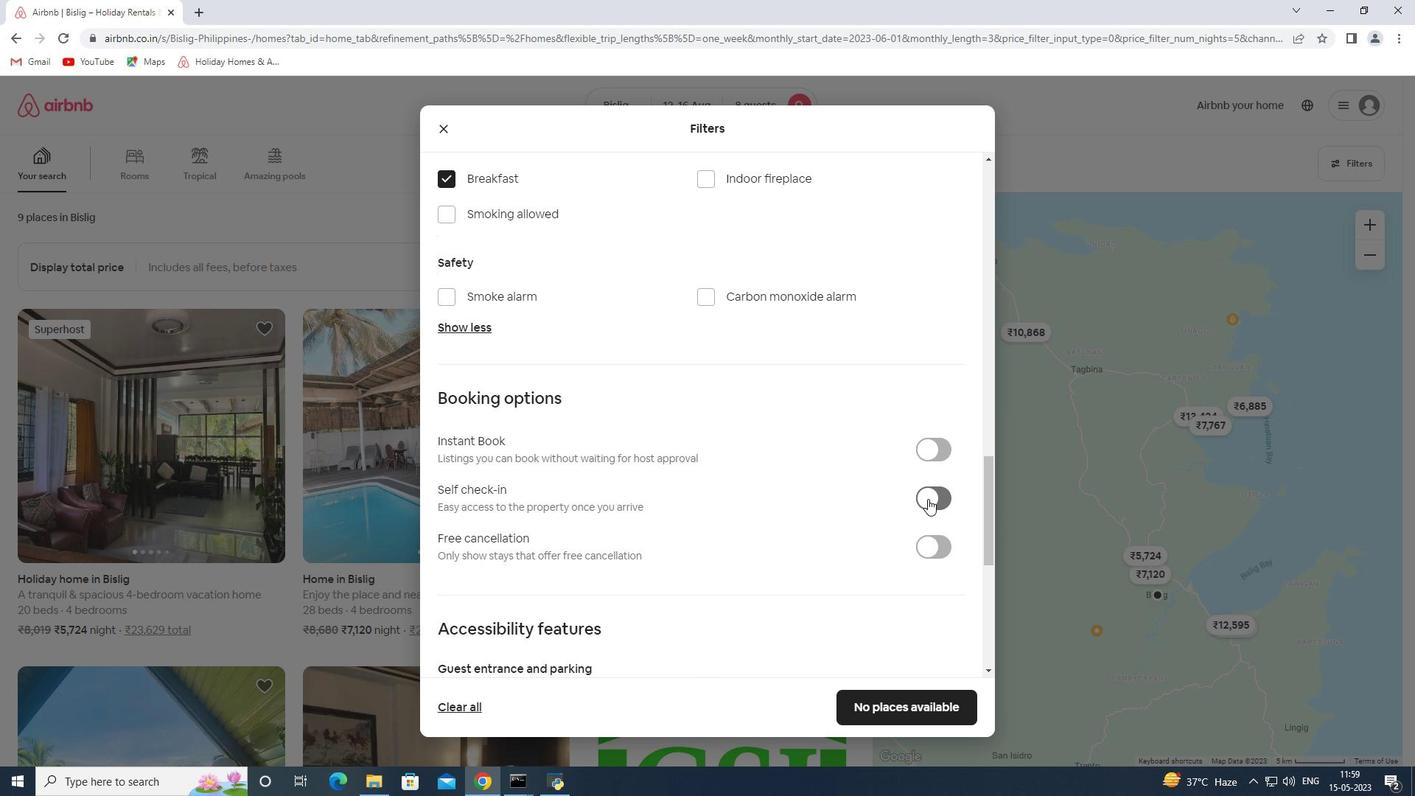 
Action: Mouse moved to (790, 556)
Screenshot: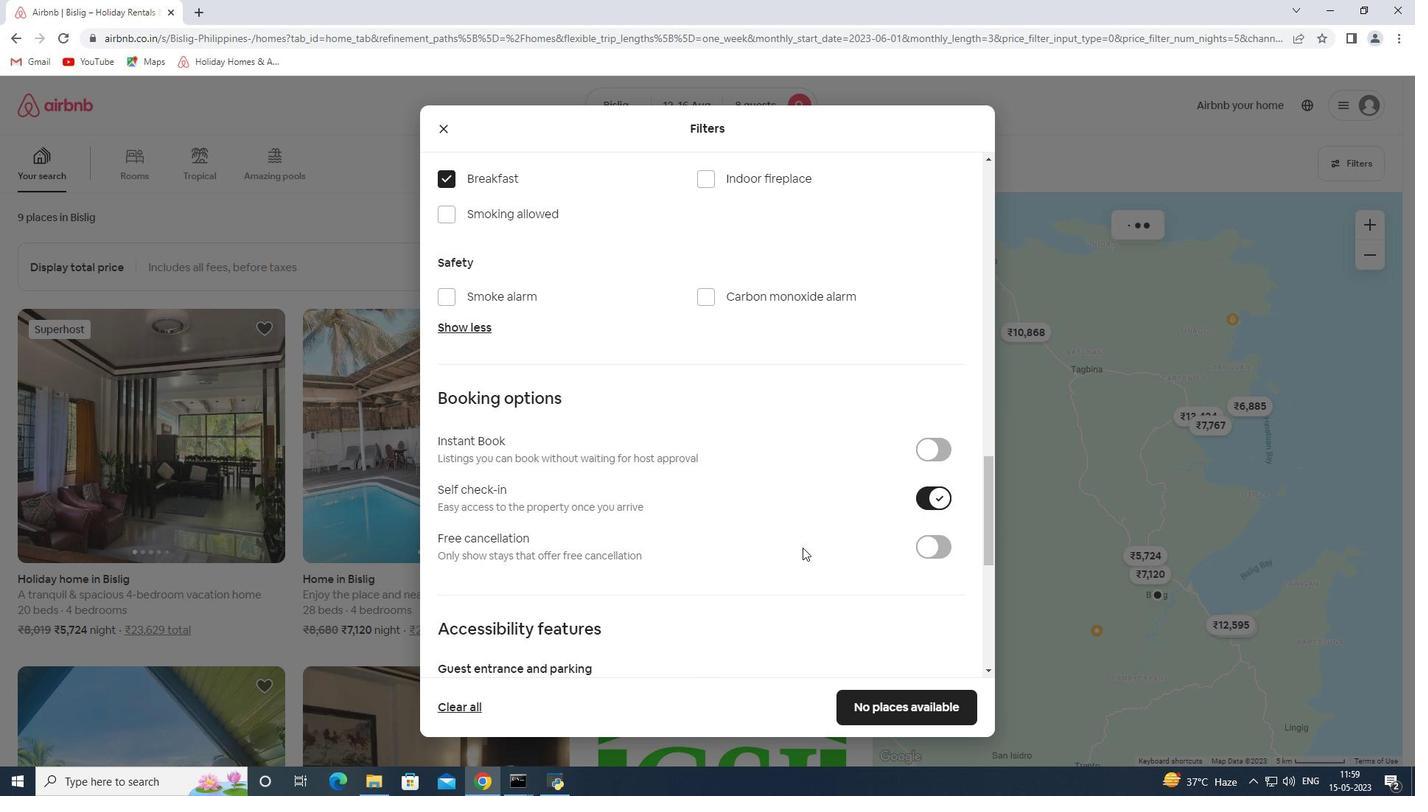 
Action: Mouse scrolled (790, 555) with delta (0, 0)
Screenshot: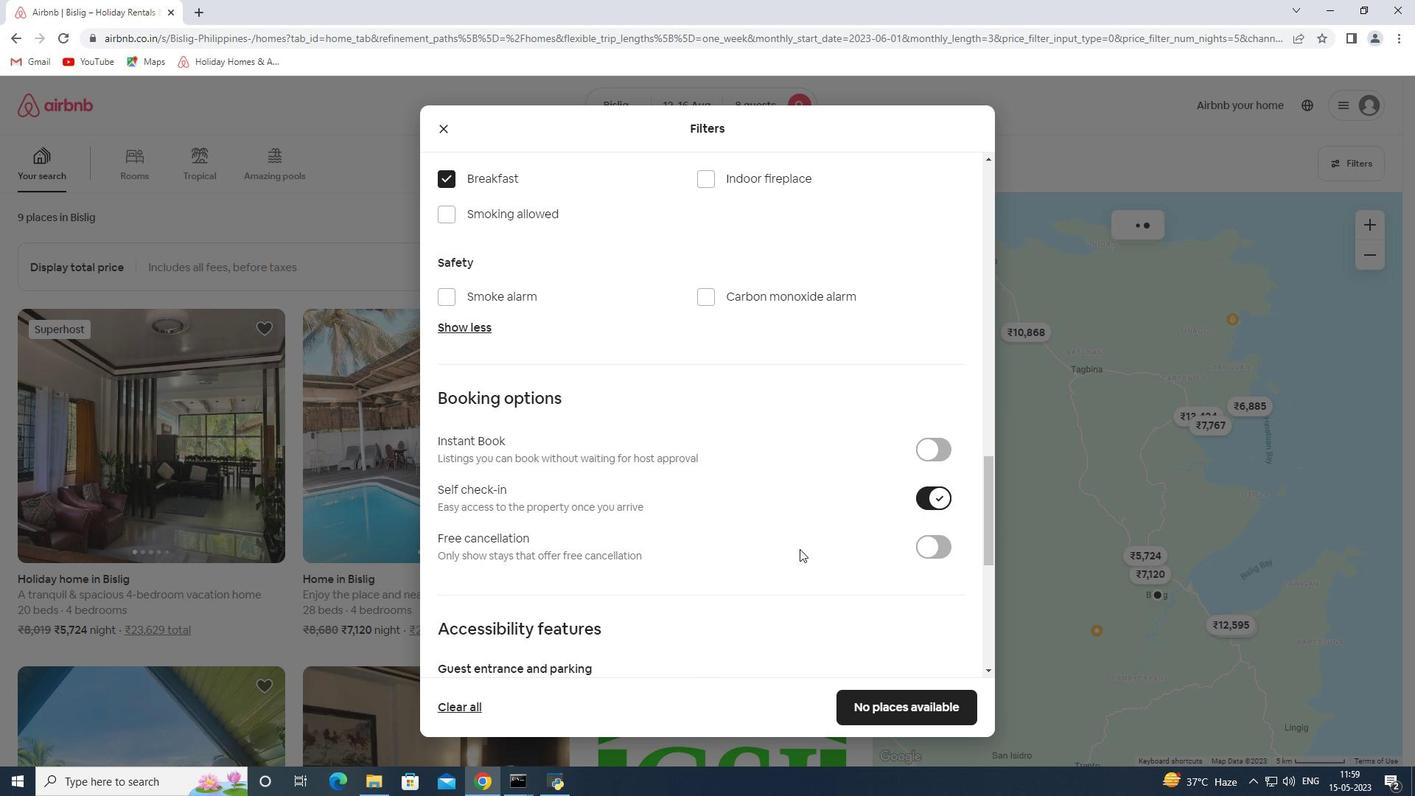 
Action: Mouse scrolled (790, 555) with delta (0, 0)
Screenshot: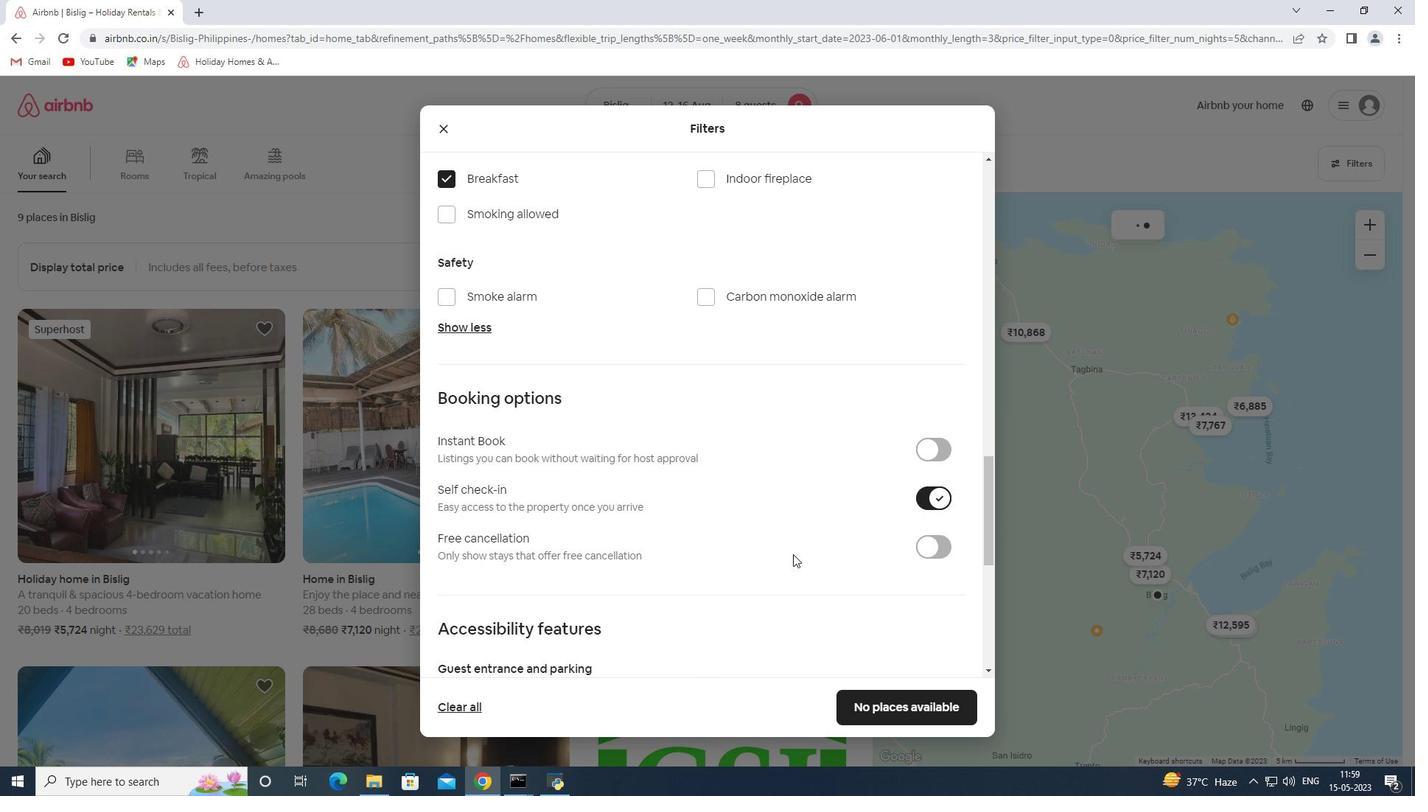 
Action: Mouse scrolled (790, 555) with delta (0, 0)
Screenshot: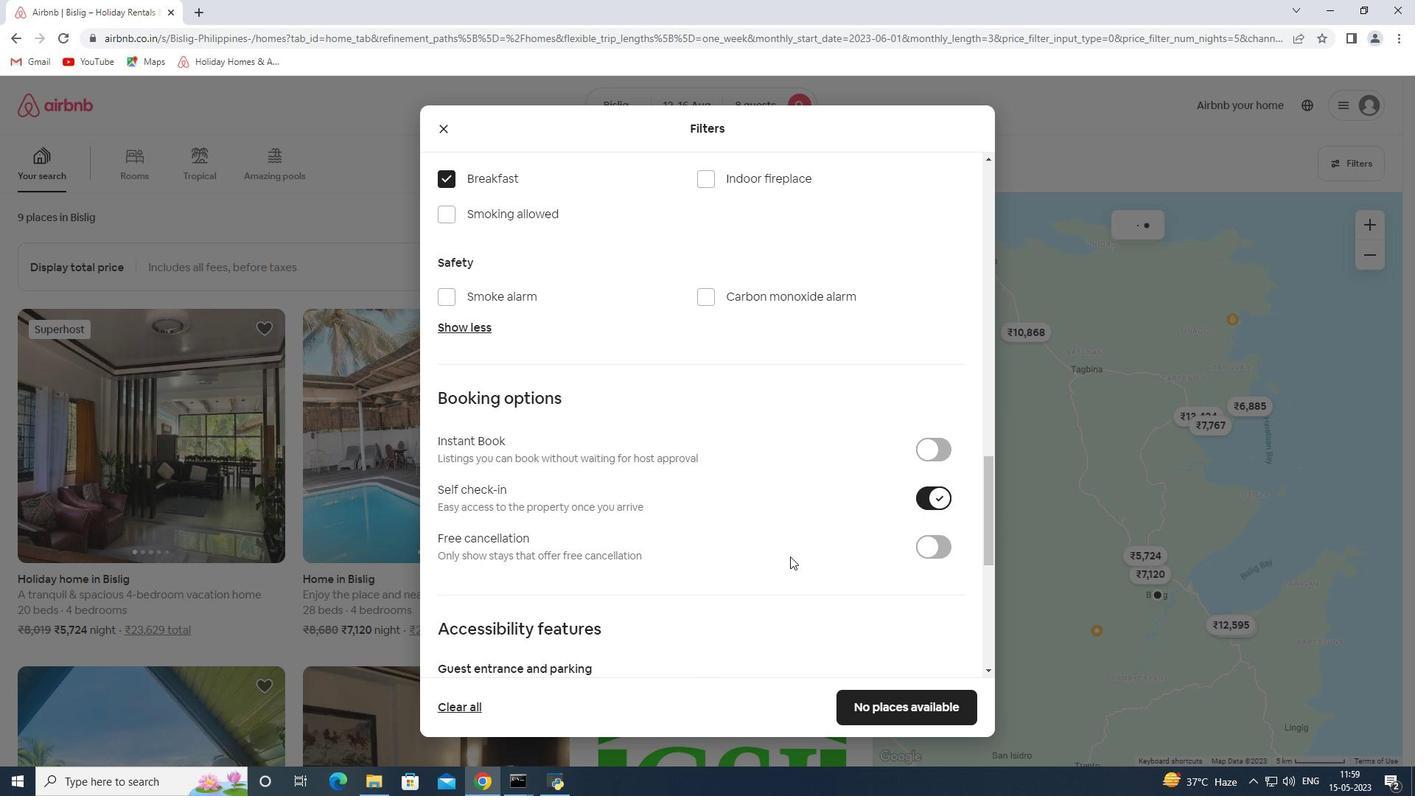 
Action: Mouse moved to (639, 643)
Screenshot: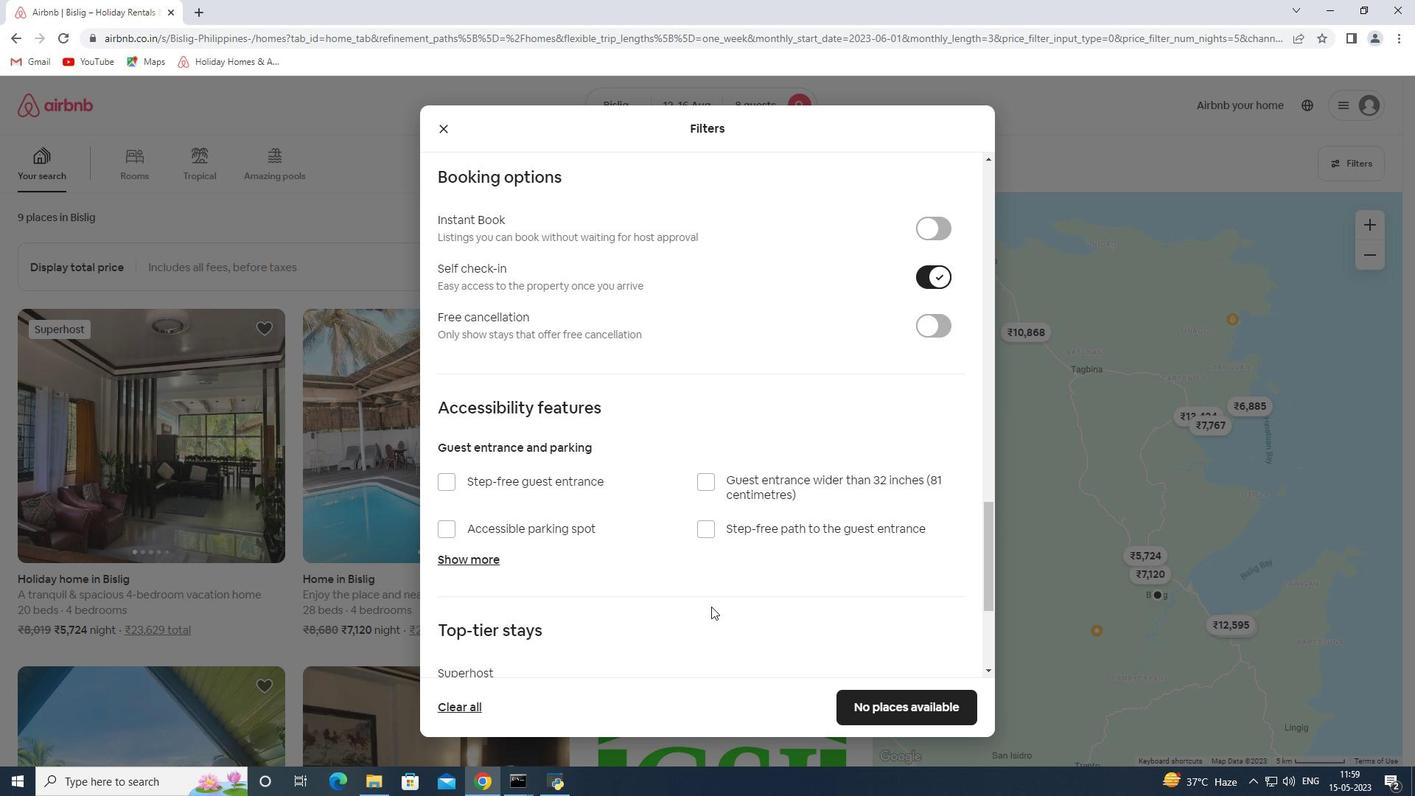 
Action: Mouse scrolled (639, 642) with delta (0, 0)
Screenshot: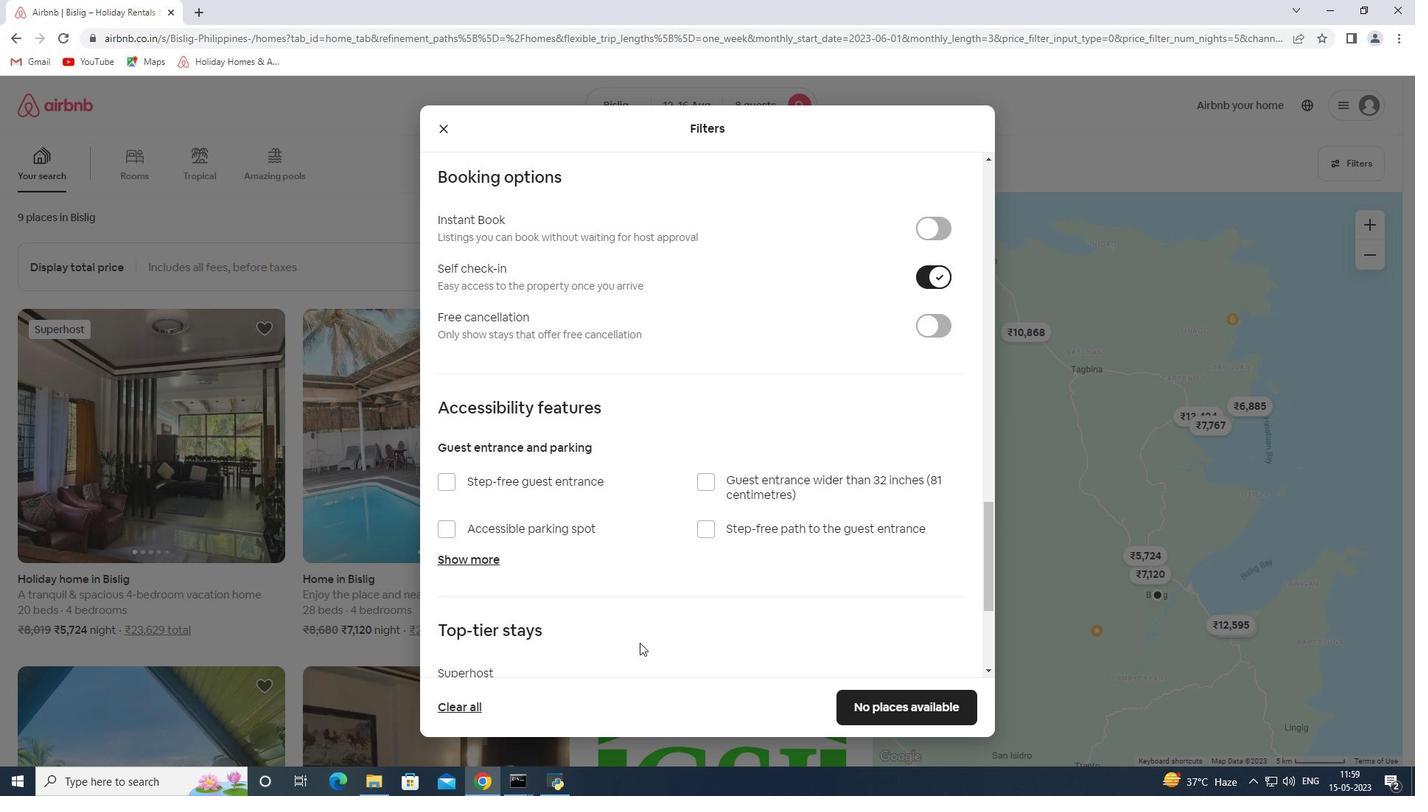 
Action: Mouse scrolled (639, 642) with delta (0, 0)
Screenshot: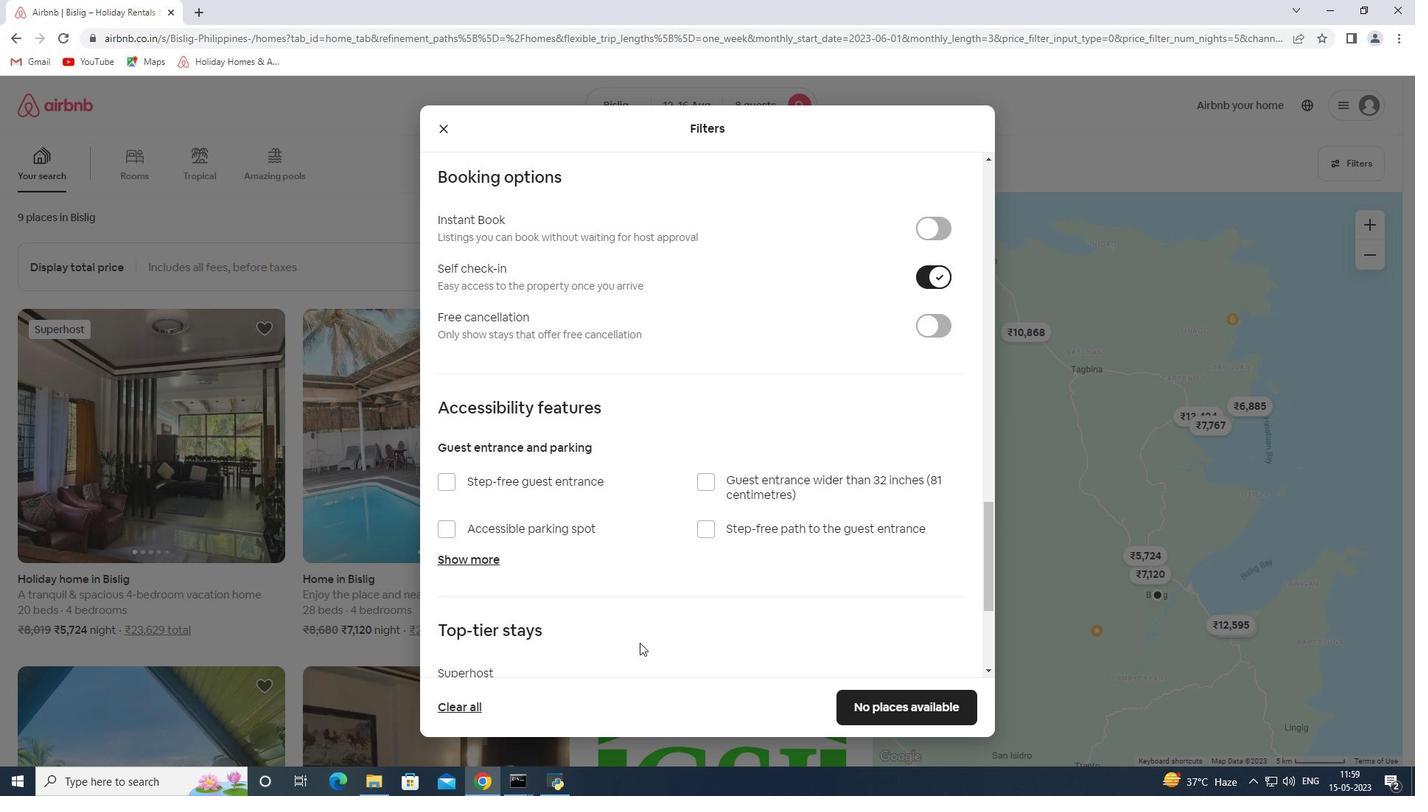 
Action: Mouse scrolled (639, 642) with delta (0, 0)
Screenshot: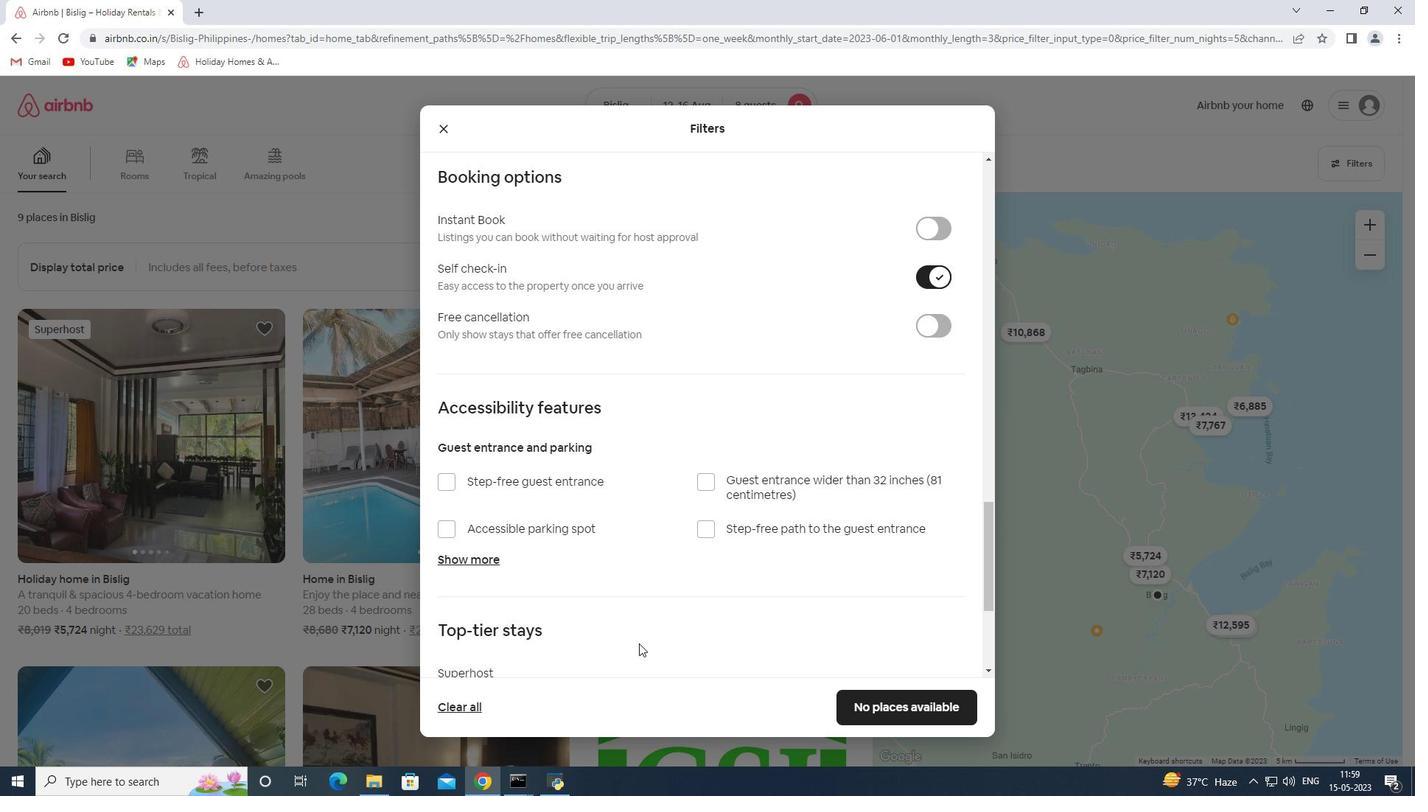 
Action: Mouse moved to (455, 602)
Screenshot: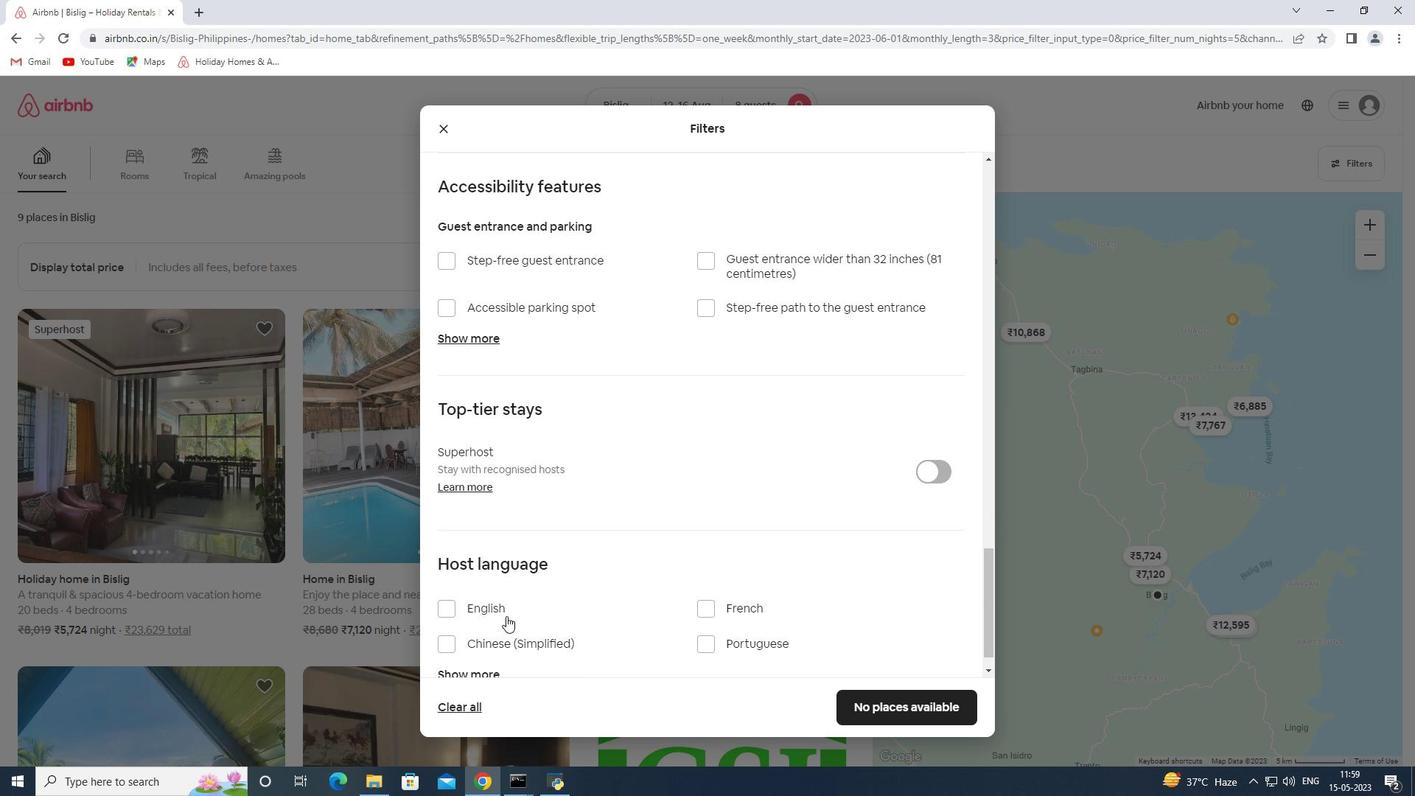 
Action: Mouse pressed left at (455, 602)
Screenshot: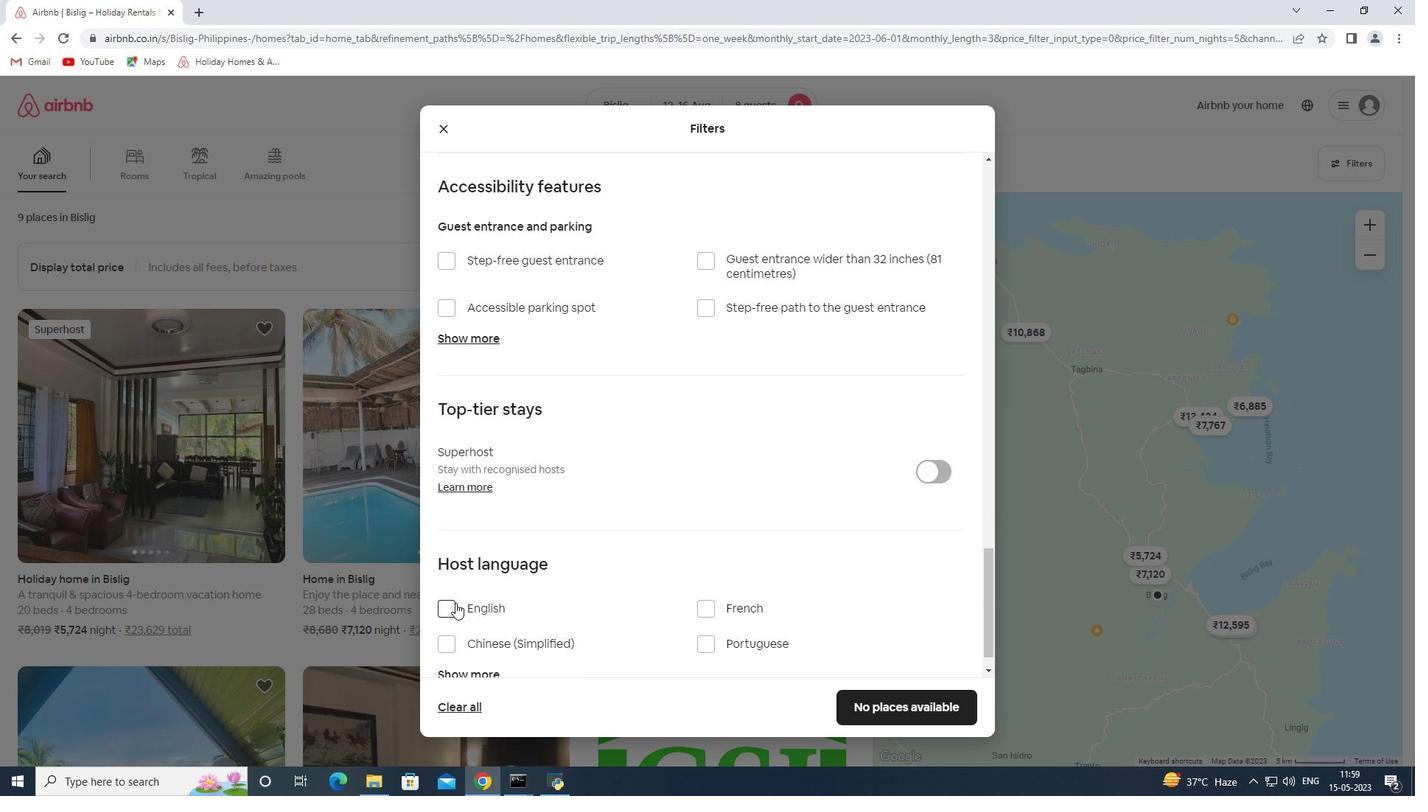 
Action: Mouse moved to (484, 608)
Screenshot: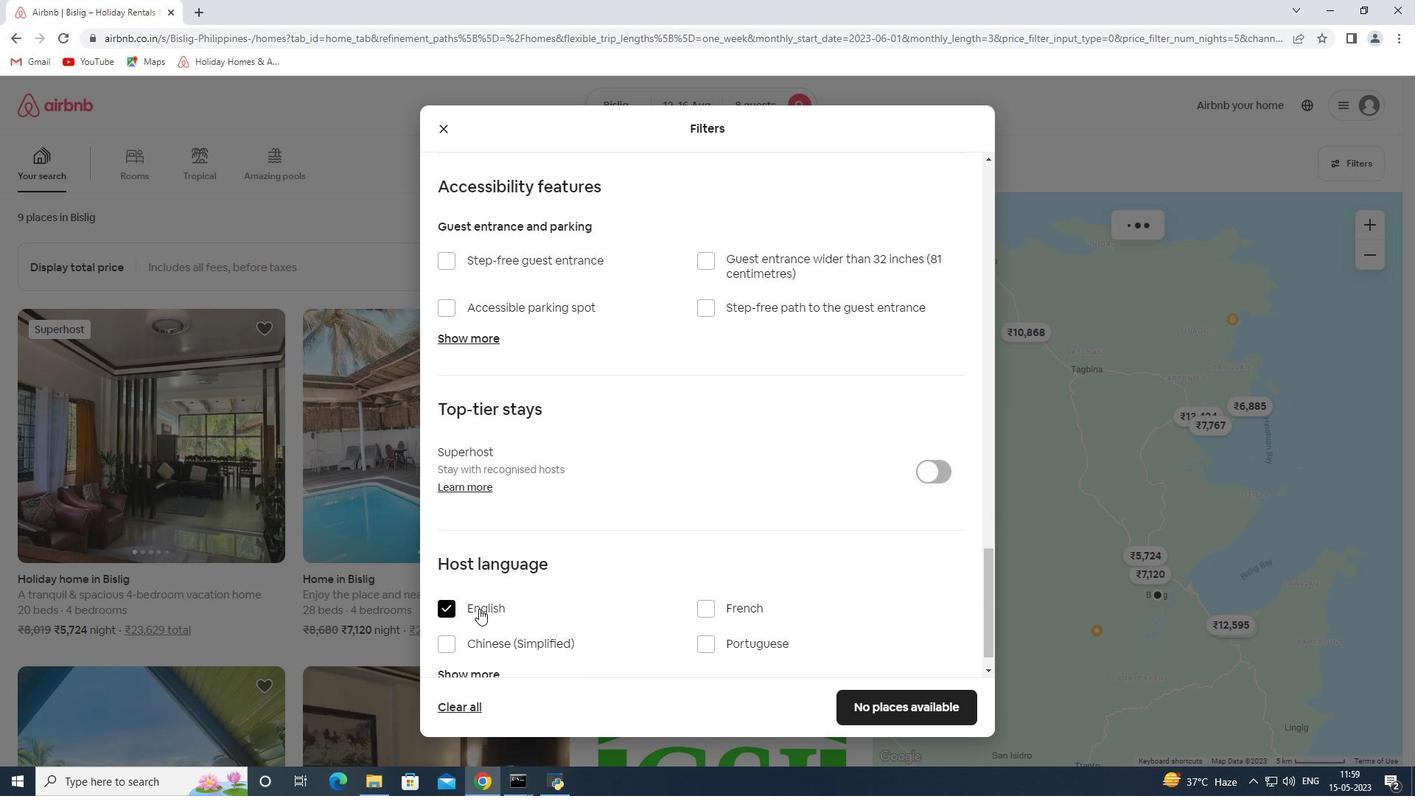 
Action: Mouse scrolled (484, 608) with delta (0, 0)
Screenshot: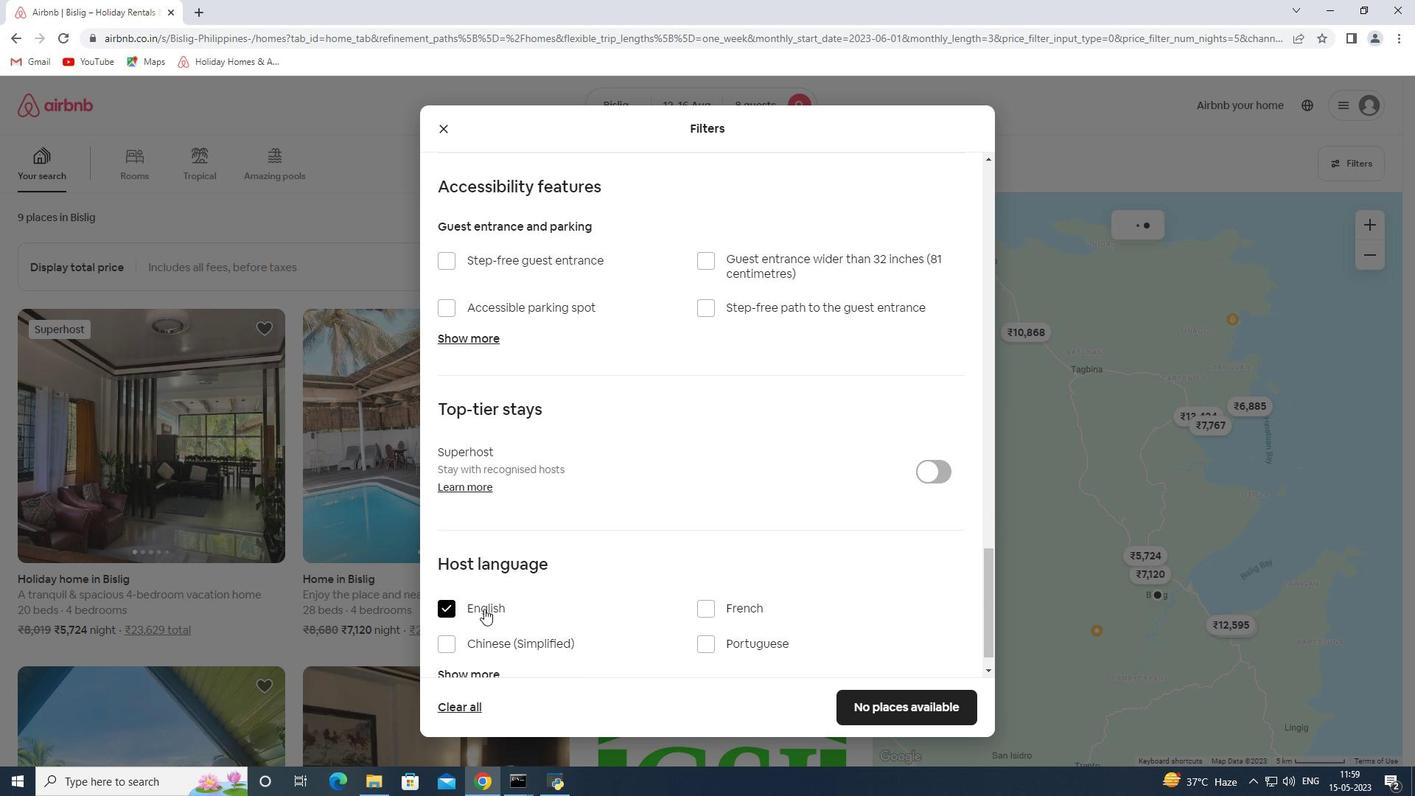 
Action: Mouse scrolled (484, 608) with delta (0, 0)
Screenshot: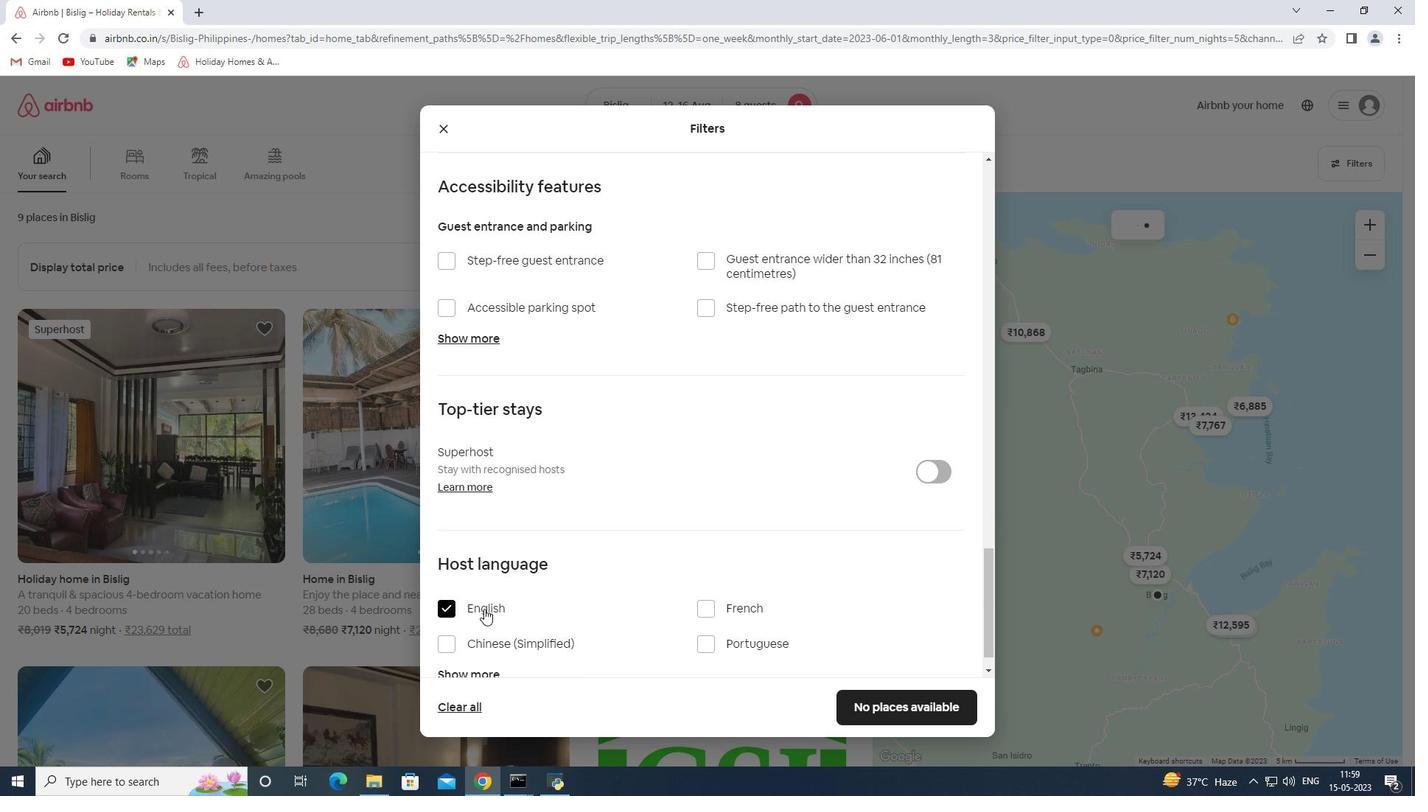 
Action: Mouse scrolled (484, 608) with delta (0, 0)
Screenshot: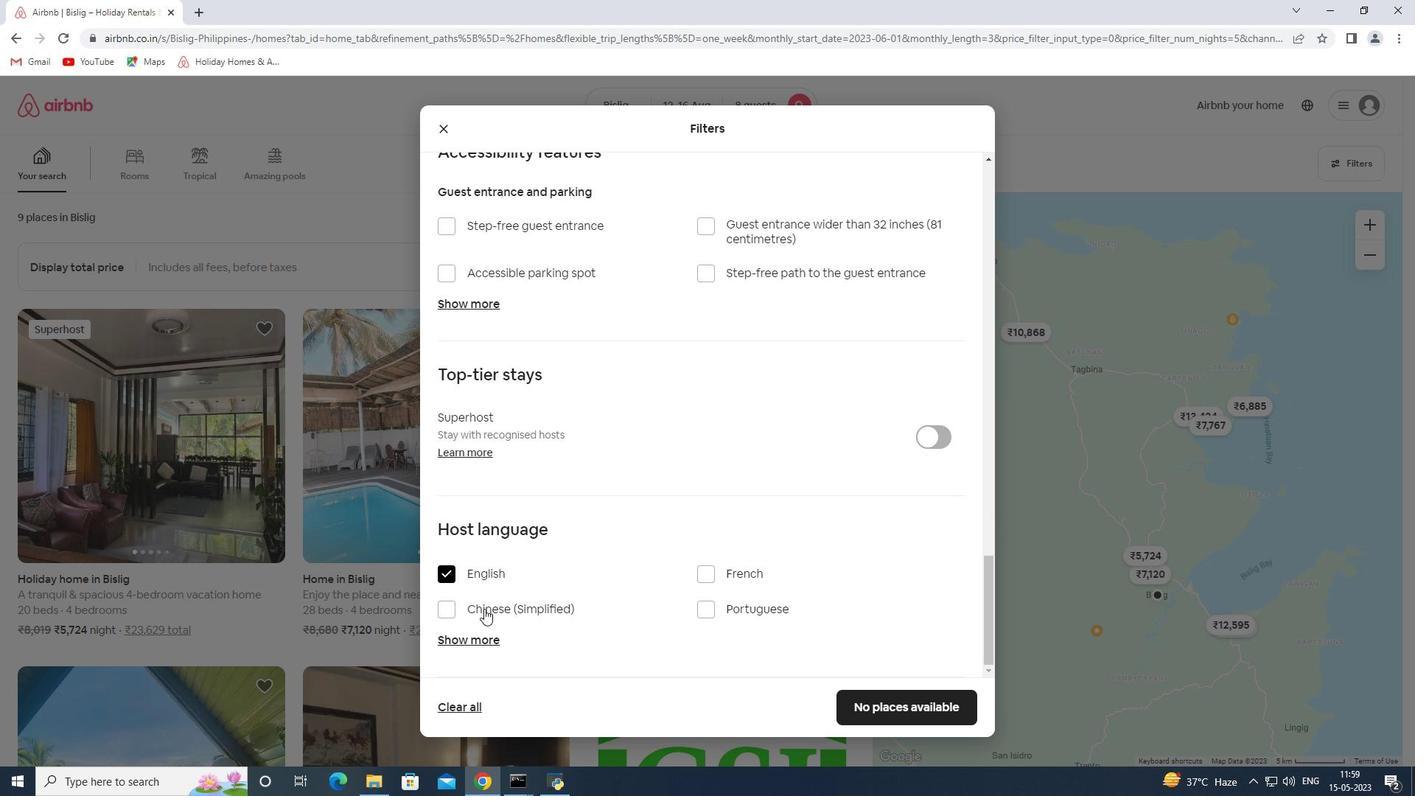 
Action: Mouse scrolled (484, 608) with delta (0, 0)
Screenshot: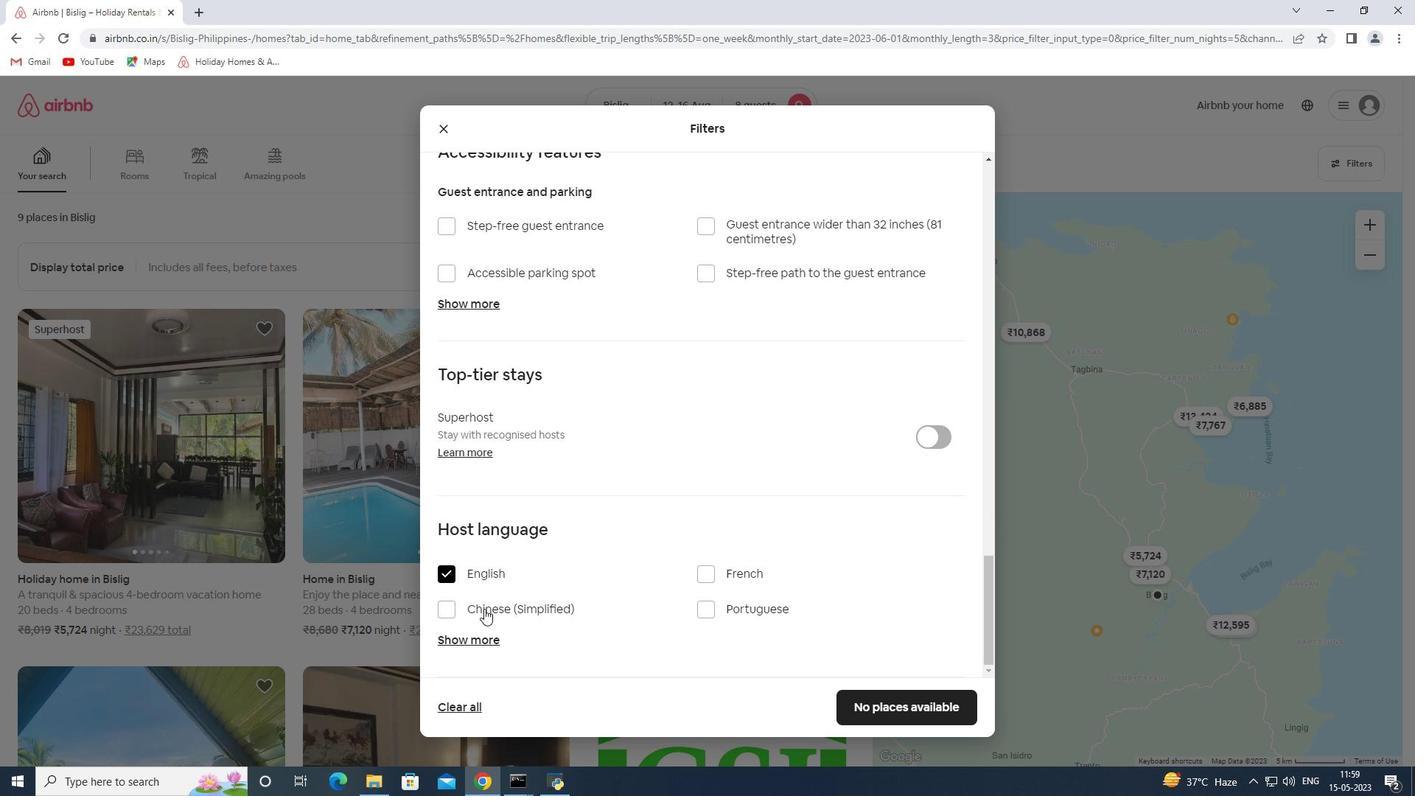 
Action: Mouse moved to (879, 706)
Screenshot: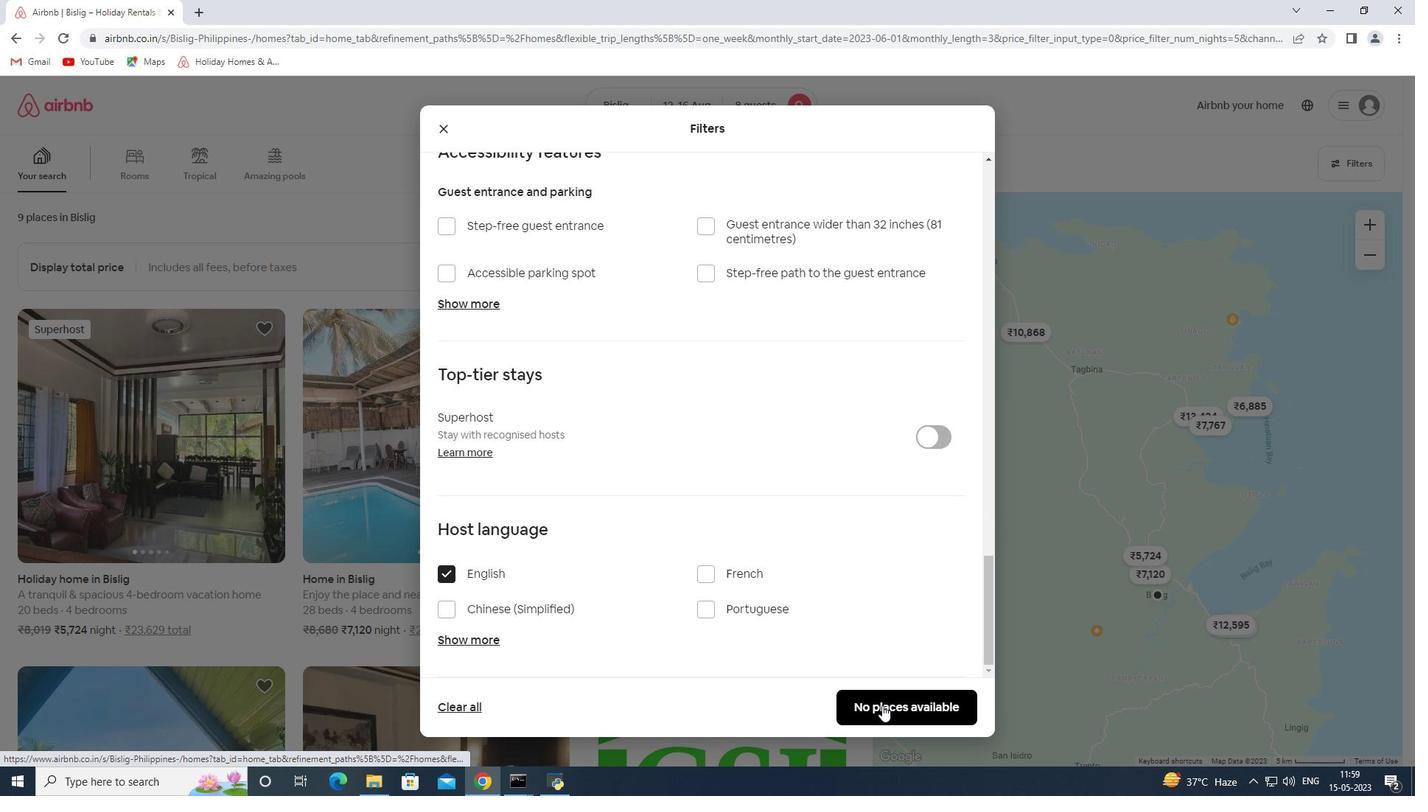 
Action: Mouse pressed left at (879, 706)
Screenshot: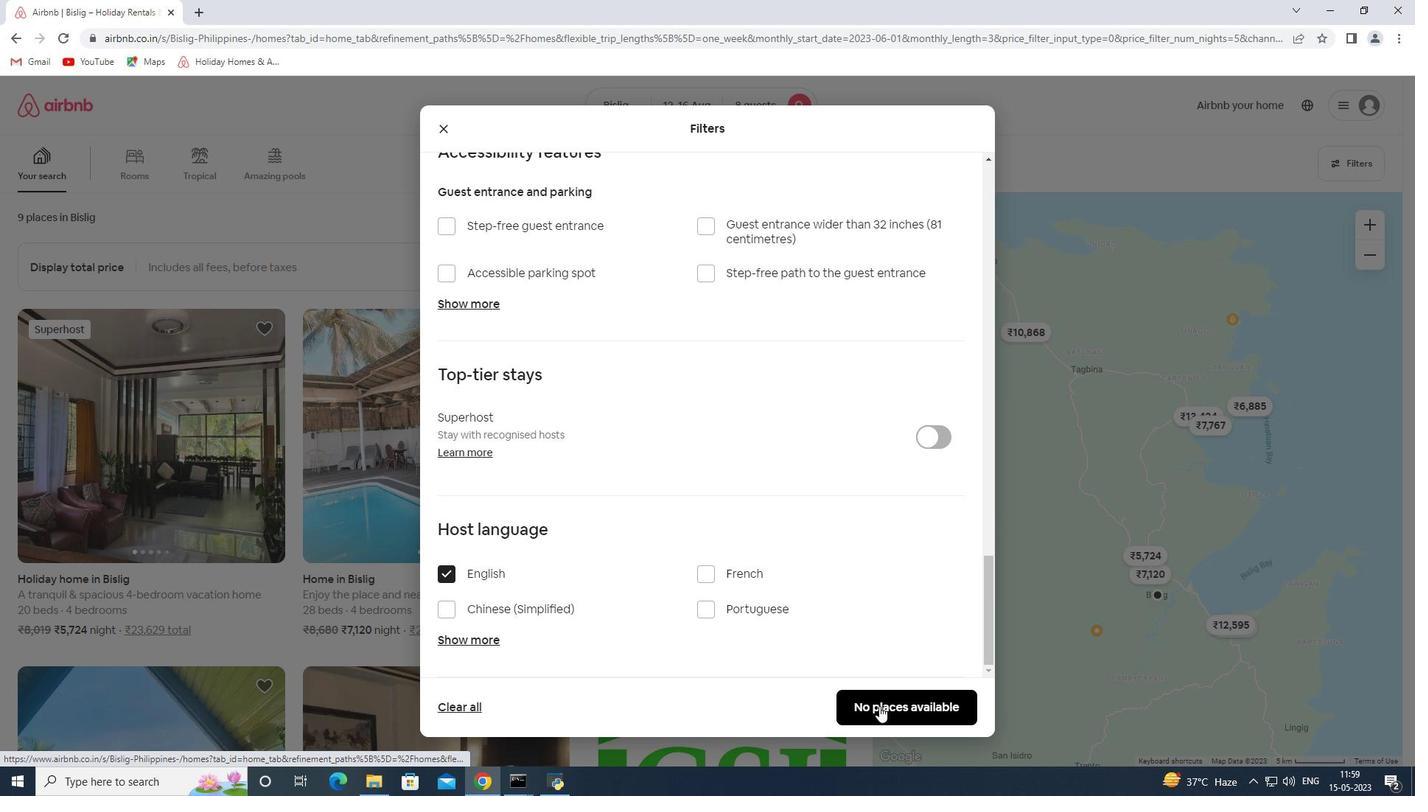 
